 Task: Select Fire TV from Amazon Fire TV. Add to cart Fire TV Cube with Alexa Voice Remote-2. Place order for _x000D_
463 S Clinton St_x000D_
East Orange, New Jersey(NJ), 07018, Cell Number (973) 672-1023
Action: Mouse moved to (21, 87)
Screenshot: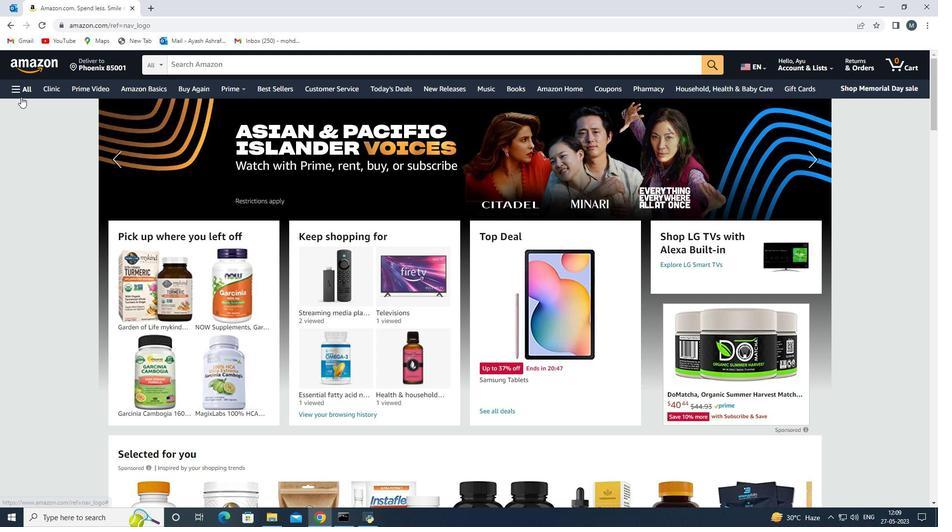 
Action: Mouse pressed left at (21, 87)
Screenshot: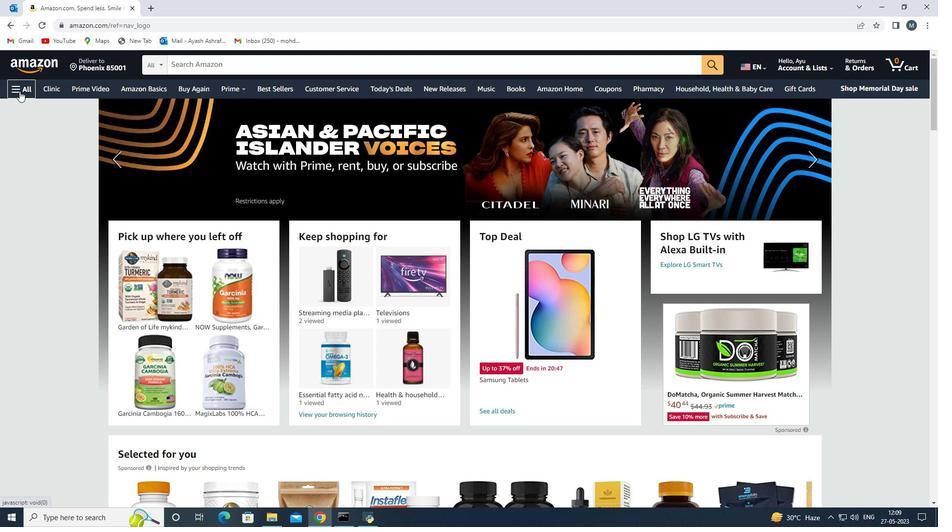 
Action: Mouse moved to (78, 277)
Screenshot: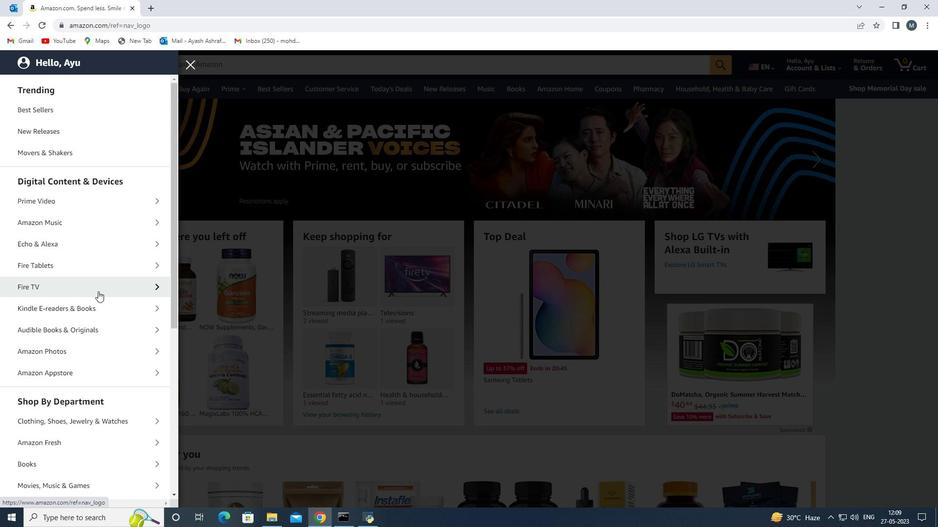 
Action: Mouse scrolled (78, 276) with delta (0, 0)
Screenshot: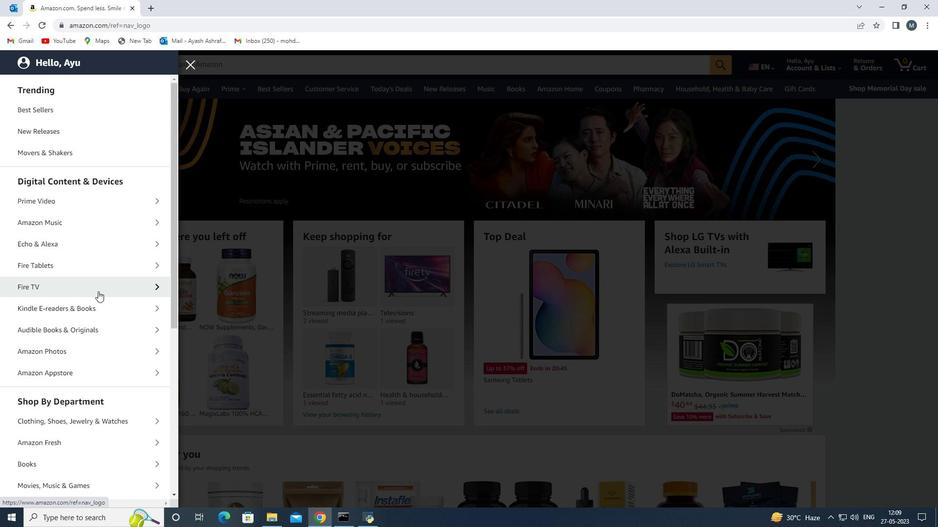
Action: Mouse moved to (101, 235)
Screenshot: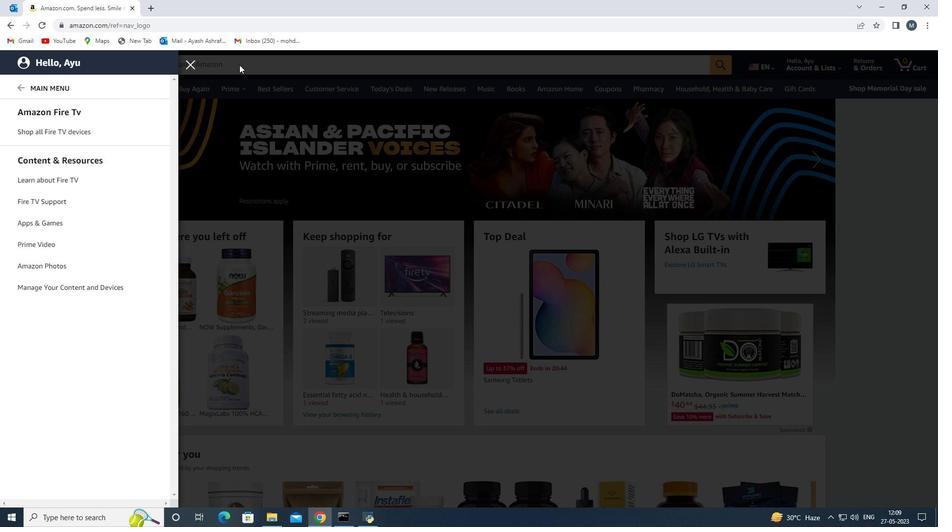 
Action: Mouse pressed left at (101, 235)
Screenshot: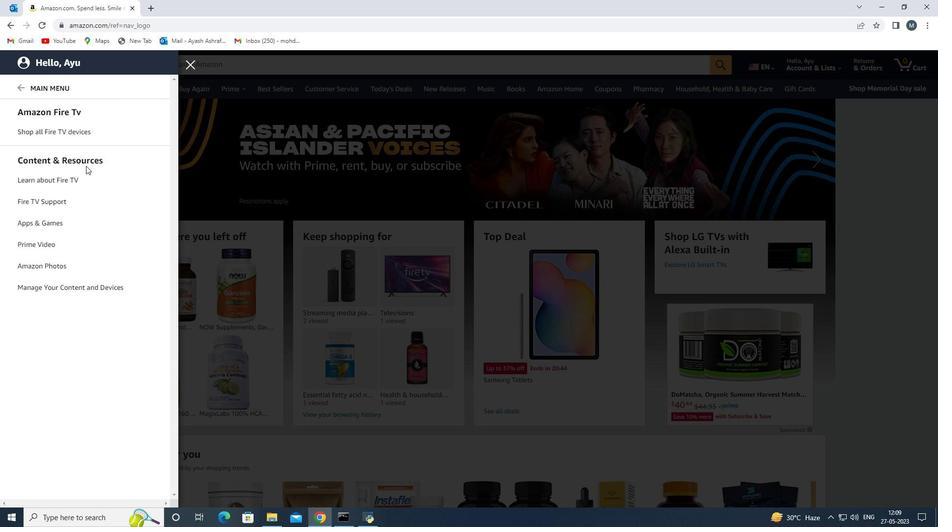
Action: Mouse moved to (122, 134)
Screenshot: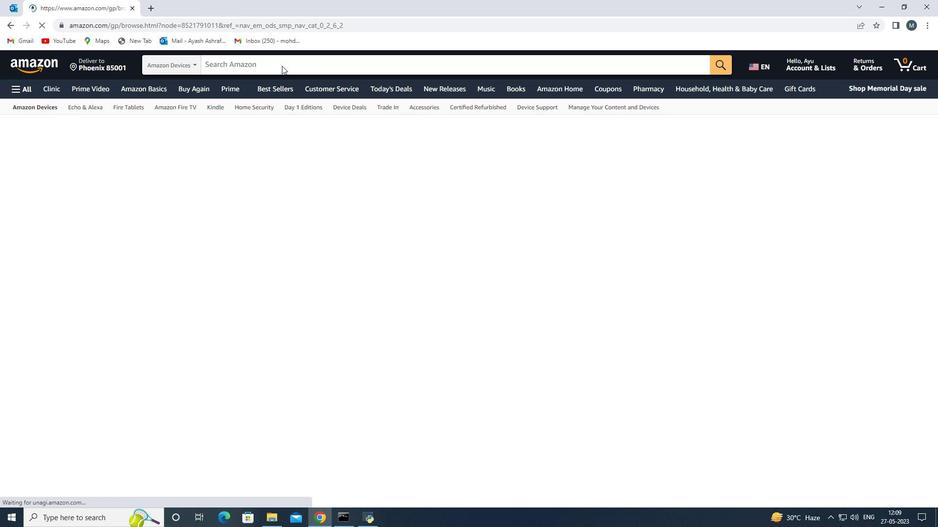 
Action: Mouse pressed left at (122, 134)
Screenshot: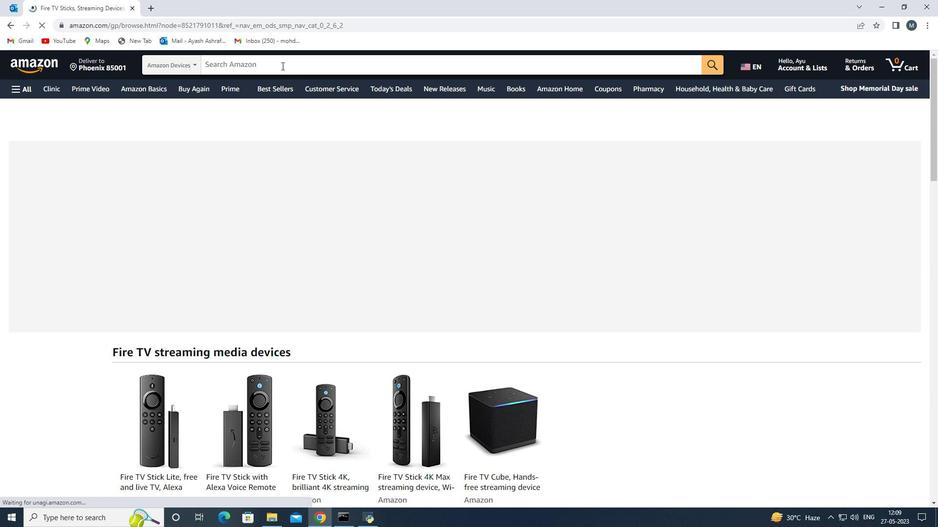 
Action: Mouse moved to (222, 64)
Screenshot: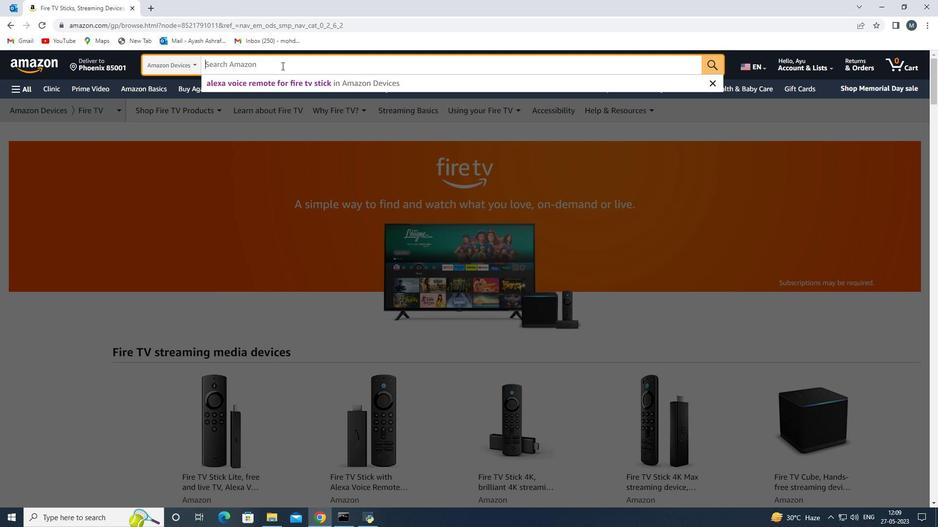 
Action: Mouse pressed left at (222, 64)
Screenshot: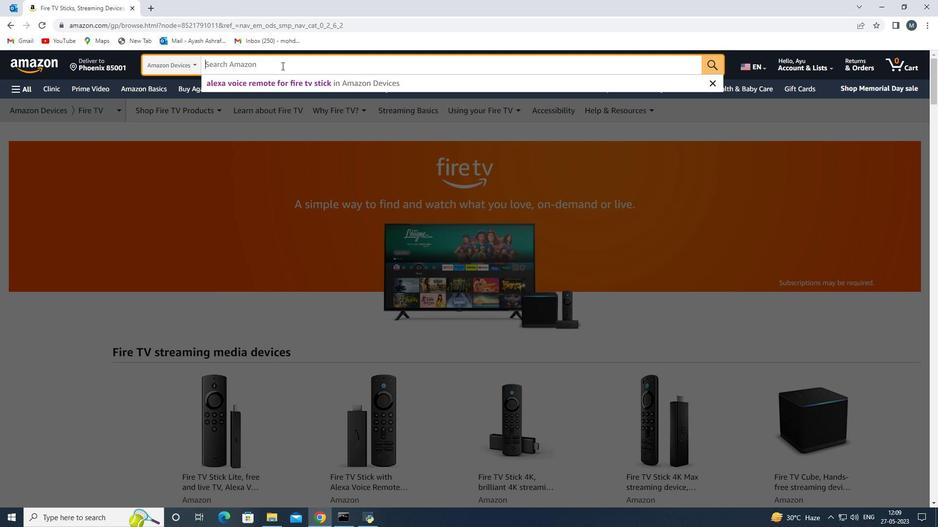 
Action: Mouse moved to (214, 67)
Screenshot: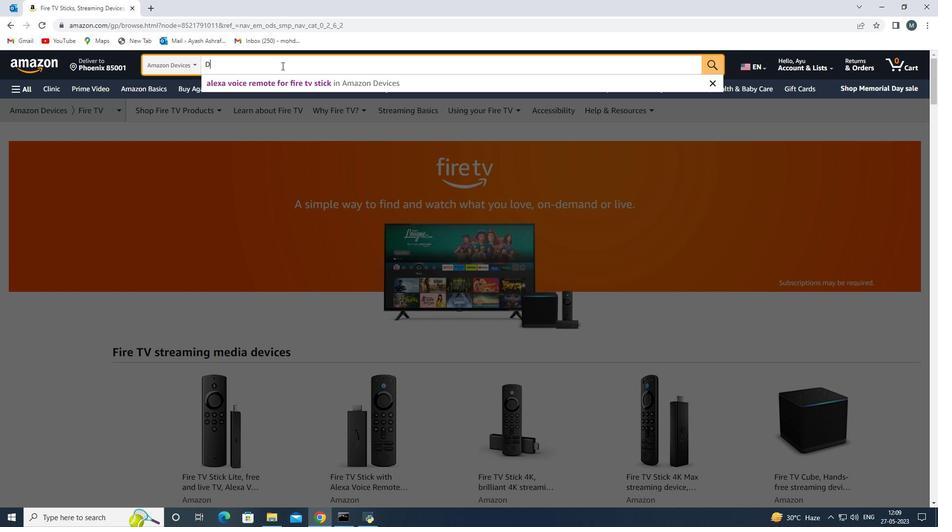 
Action: Key pressed <Key.shift><Key.shift><Key.shift><Key.shift><Key.shift><Key.shift>Fire<Key.space>tv<Key.space>cube<Key.space>with<Key.space>alexa<Key.space>voice<Key.space>remote<Key.space><Key.enter>
Screenshot: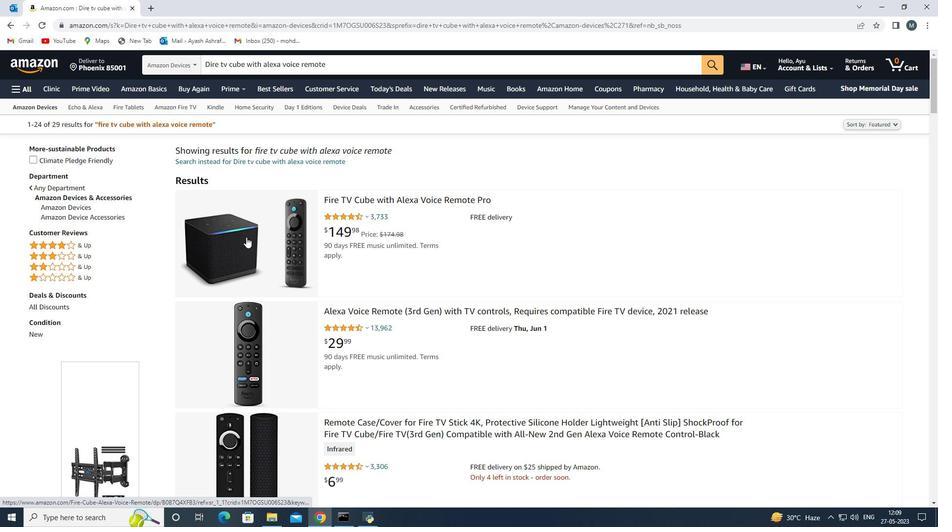 
Action: Mouse moved to (446, 244)
Screenshot: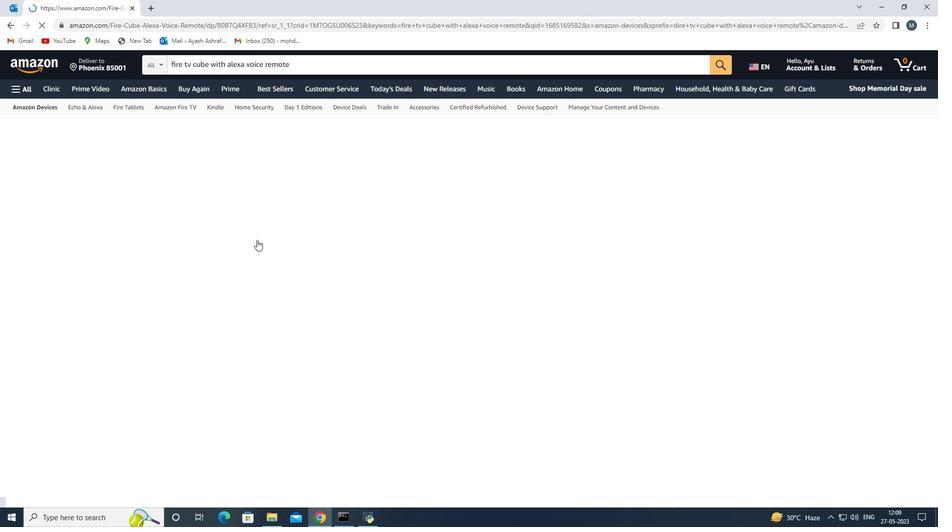 
Action: Mouse pressed left at (446, 244)
Screenshot: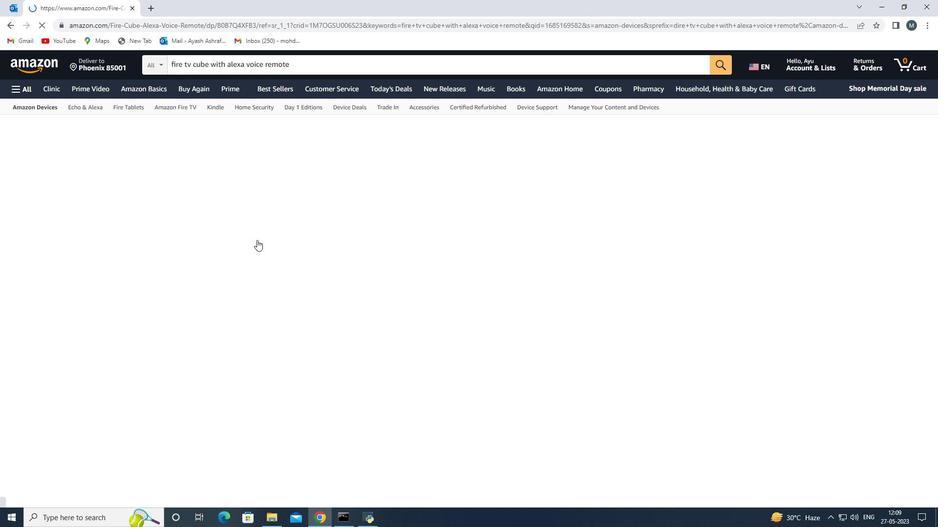 
Action: Mouse moved to (273, 223)
Screenshot: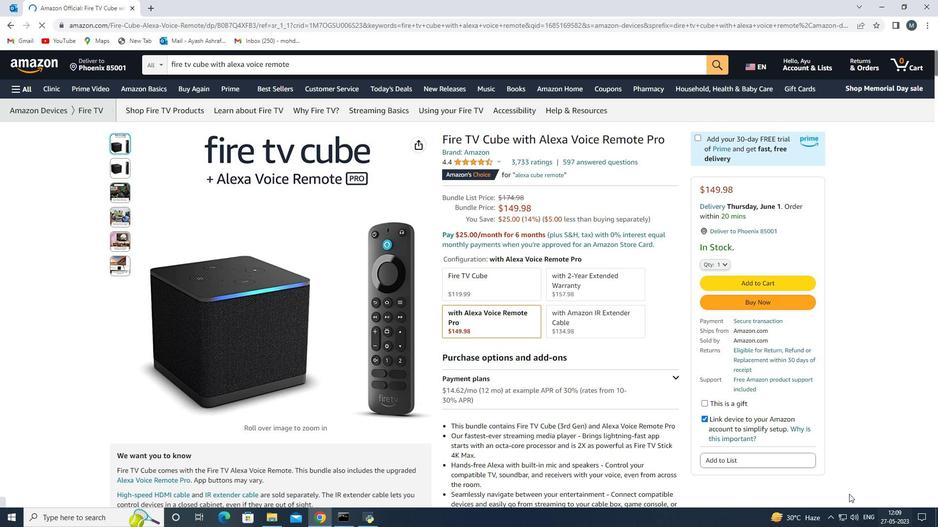 
Action: Mouse pressed left at (273, 223)
Screenshot: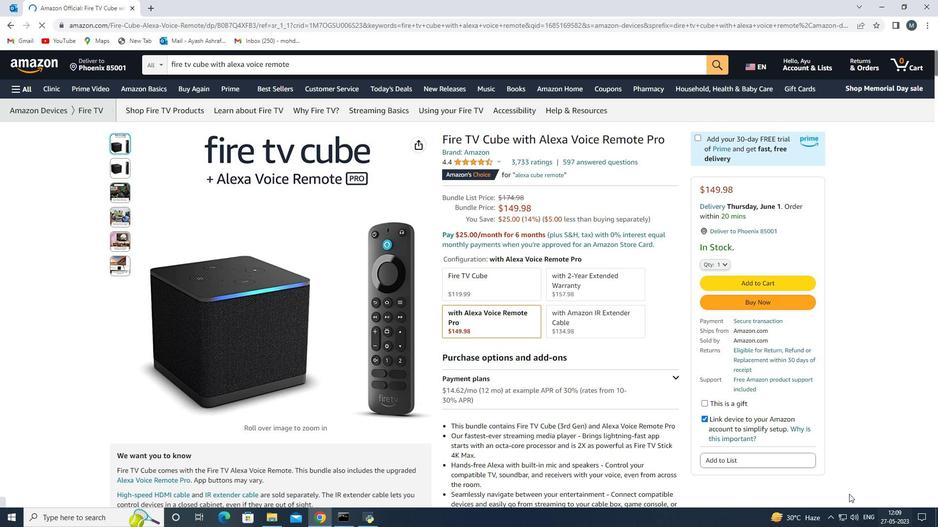 
Action: Mouse moved to (375, 261)
Screenshot: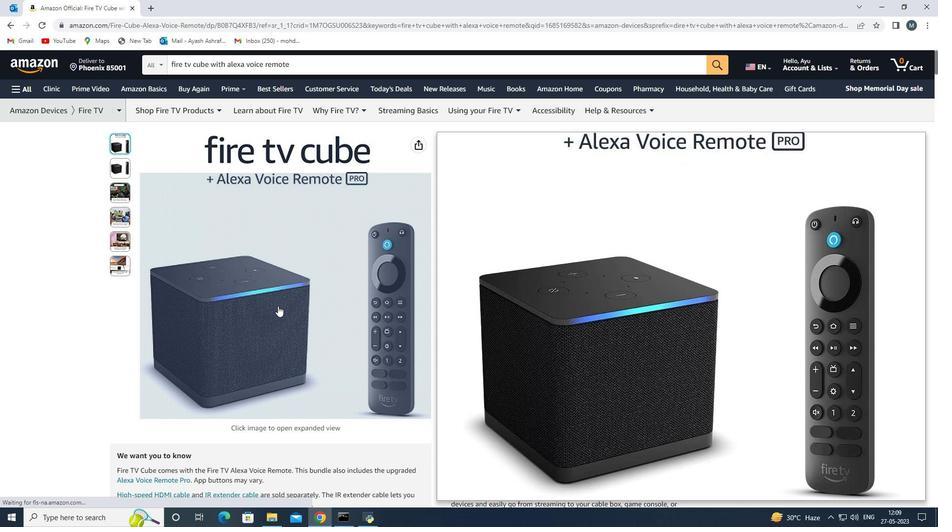 
Action: Mouse scrolled (375, 261) with delta (0, 0)
Screenshot: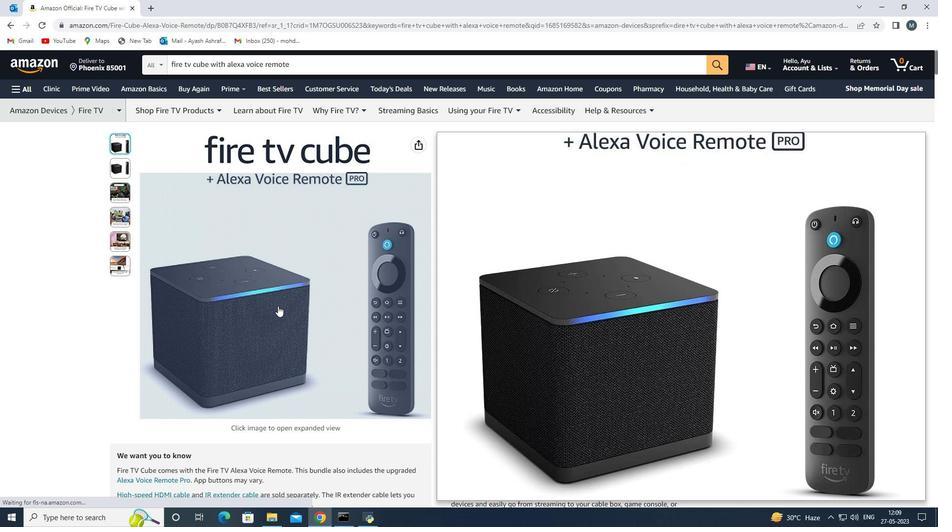 
Action: Mouse scrolled (375, 261) with delta (0, 0)
Screenshot: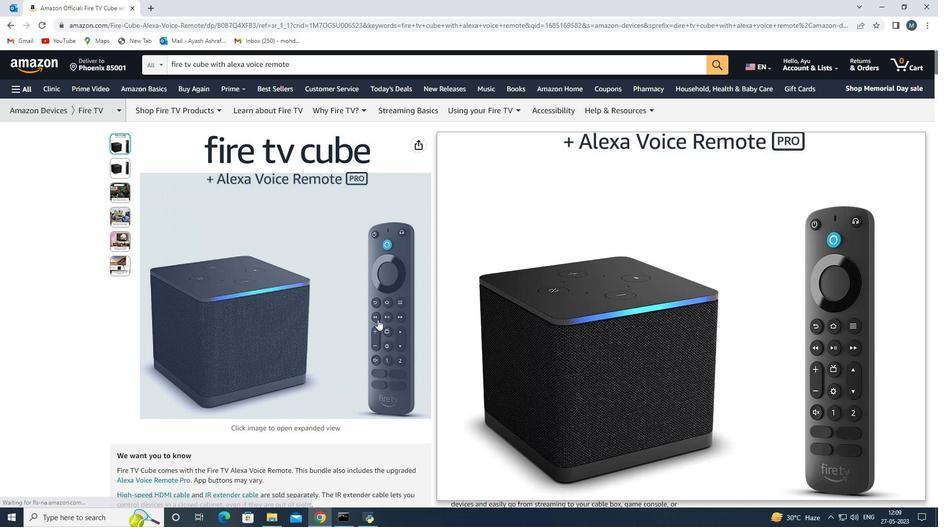 
Action: Mouse moved to (539, 327)
Screenshot: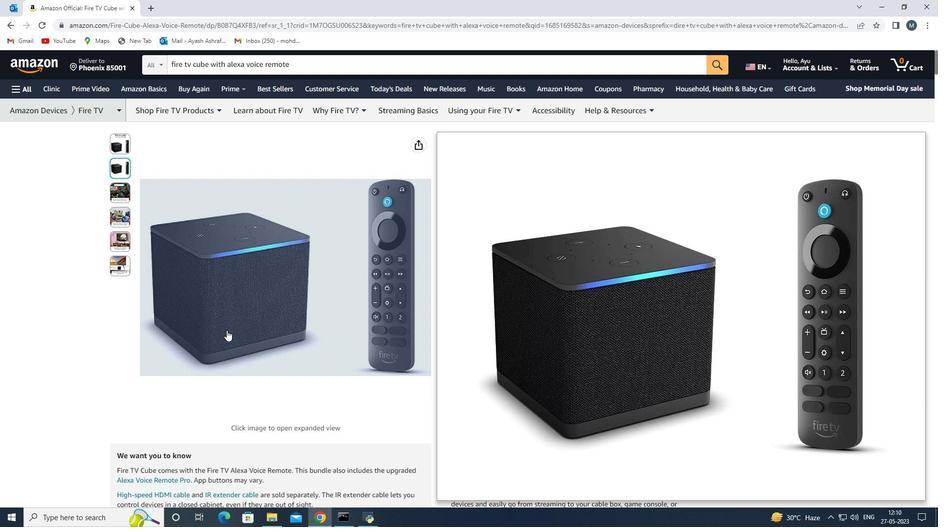 
Action: Mouse scrolled (539, 328) with delta (0, 0)
Screenshot: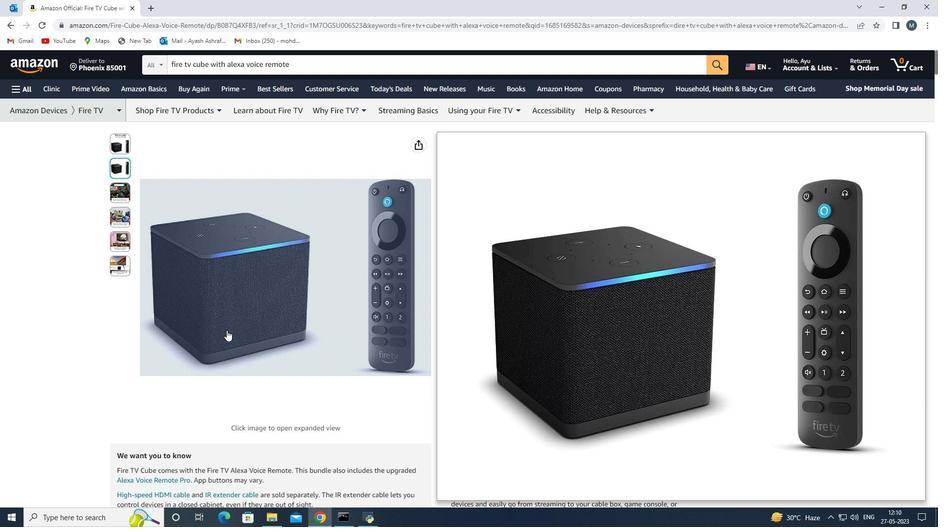 
Action: Mouse scrolled (539, 328) with delta (0, 0)
Screenshot: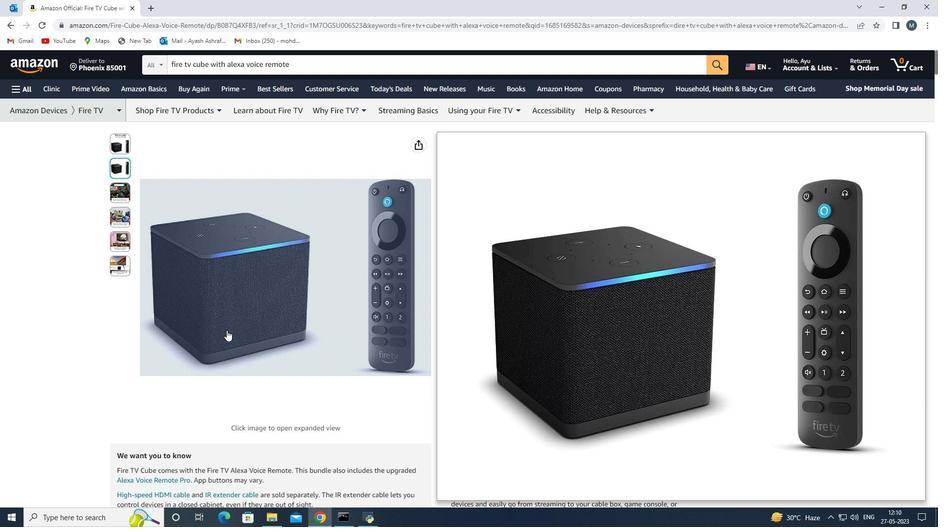 
Action: Mouse scrolled (539, 328) with delta (0, 0)
Screenshot: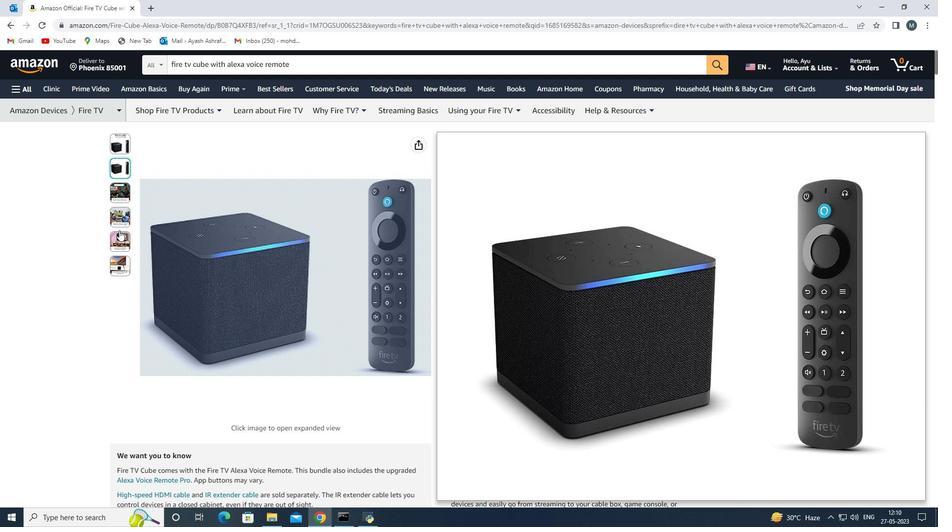 
Action: Mouse moved to (567, 238)
Screenshot: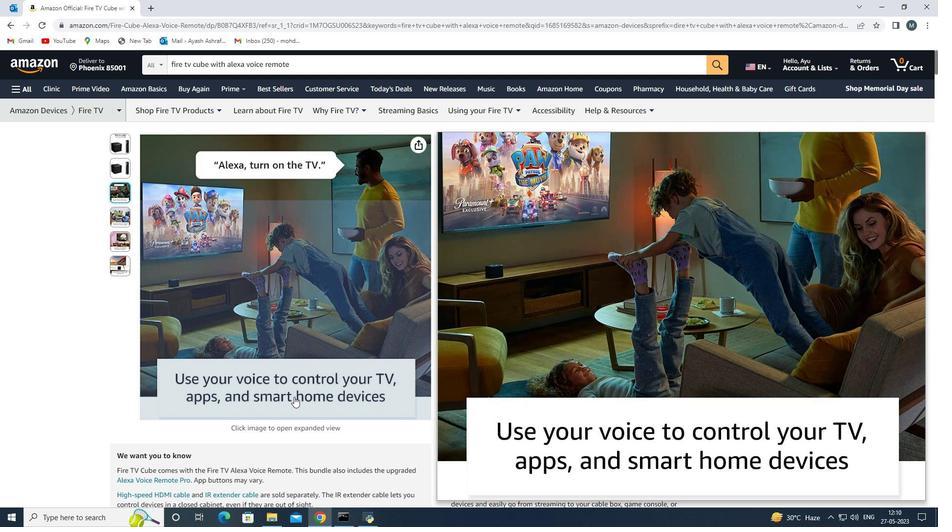 
Action: Mouse scrolled (567, 238) with delta (0, 0)
Screenshot: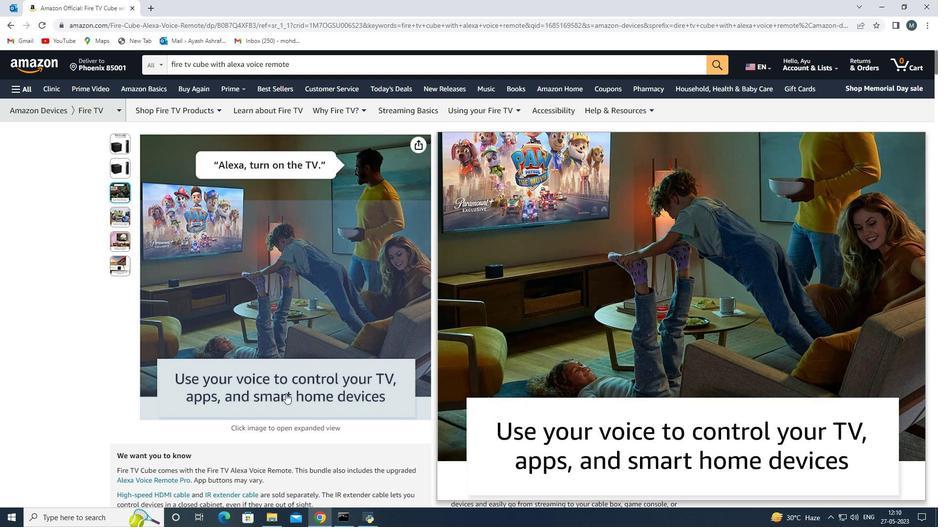 
Action: Mouse moved to (238, 243)
Screenshot: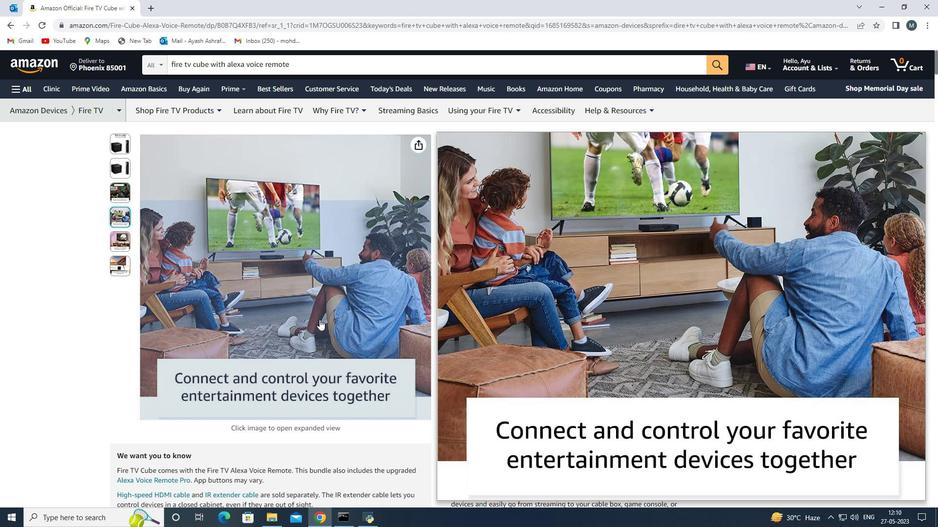
Action: Mouse scrolled (238, 242) with delta (0, 0)
Screenshot: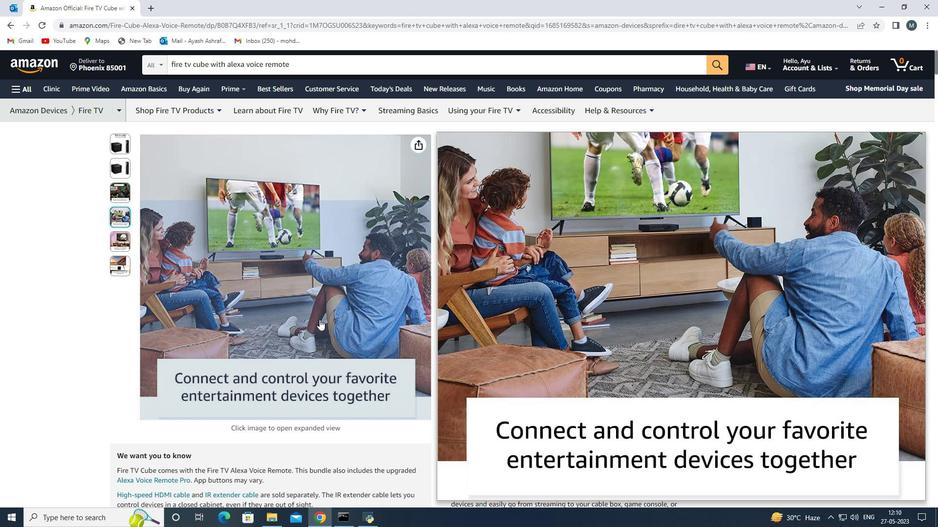
Action: Mouse moved to (239, 243)
Screenshot: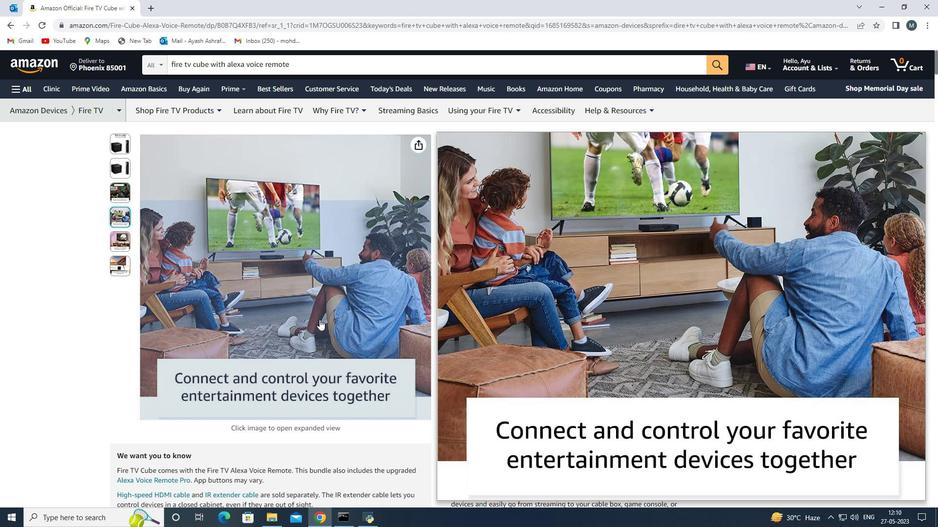 
Action: Mouse scrolled (239, 243) with delta (0, 0)
Screenshot: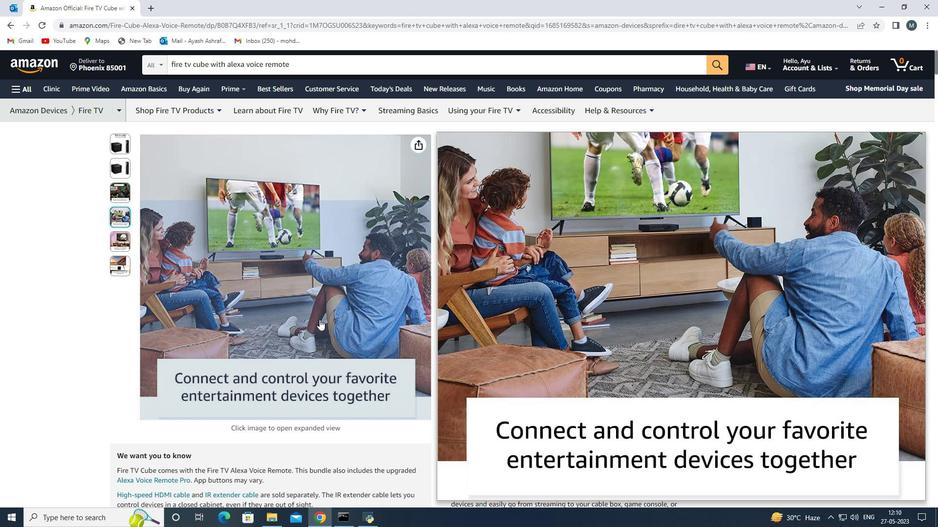 
Action: Mouse moved to (311, 191)
Screenshot: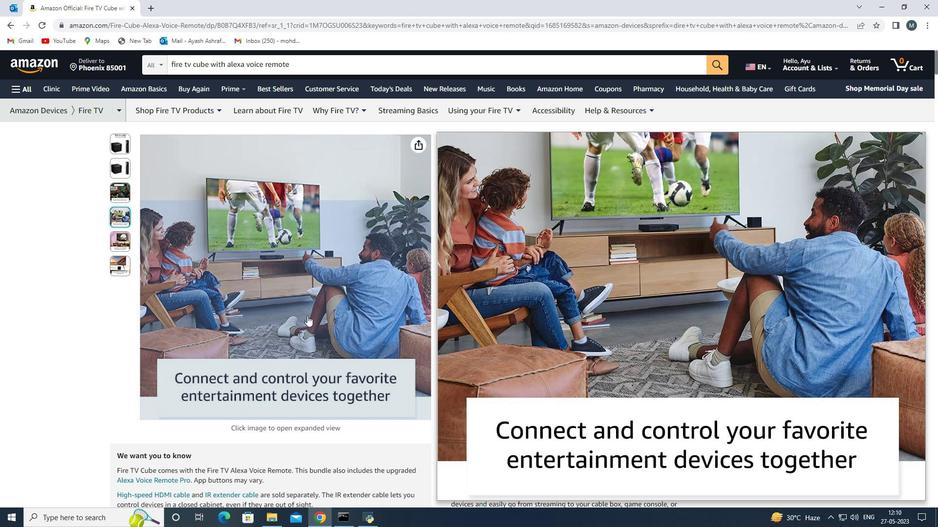 
Action: Mouse scrolled (311, 191) with delta (0, 0)
Screenshot: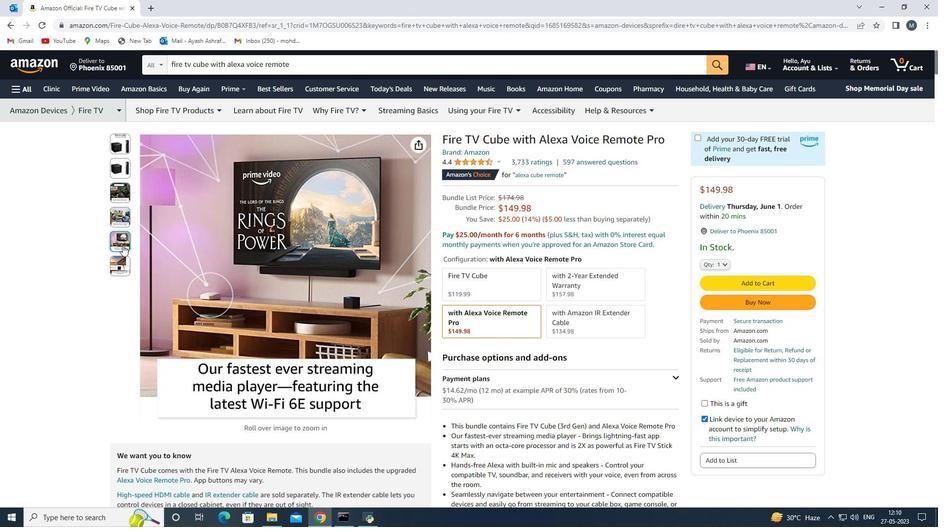 
Action: Mouse moved to (312, 191)
Screenshot: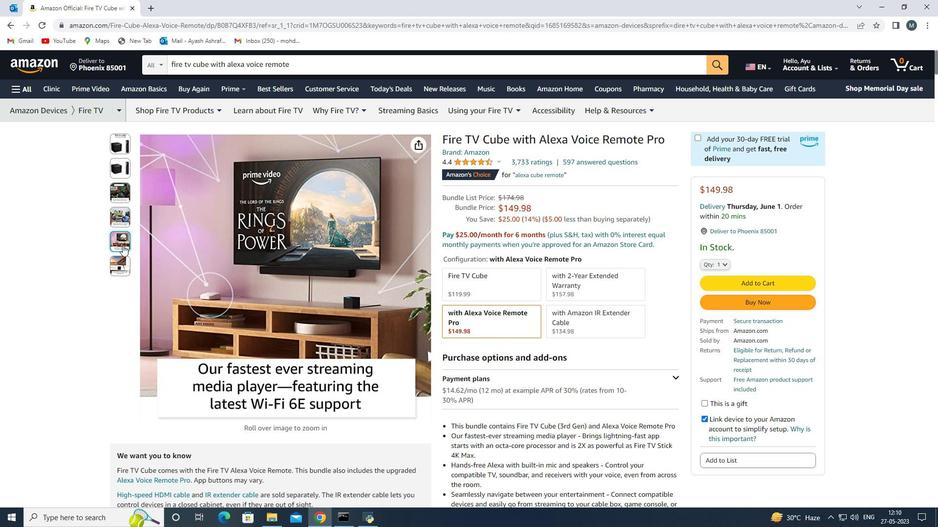 
Action: Mouse scrolled (312, 191) with delta (0, 0)
Screenshot: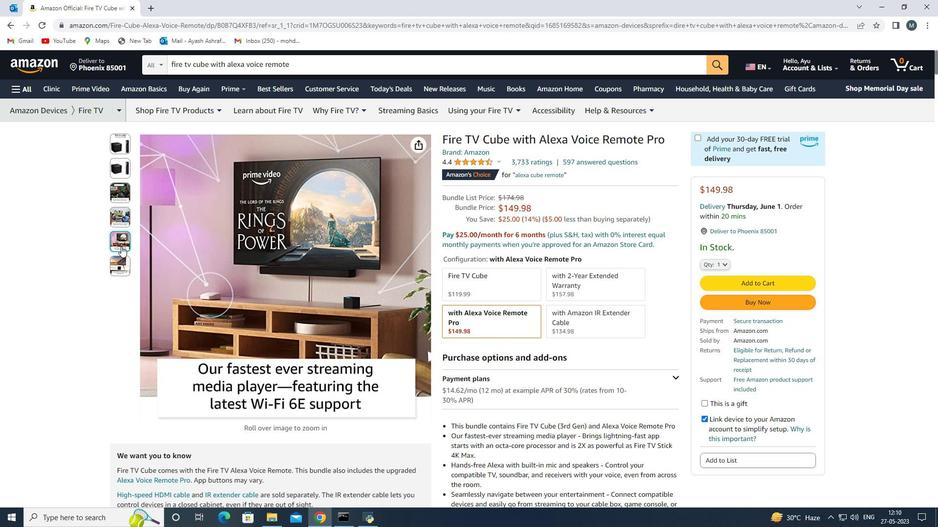 
Action: Mouse scrolled (312, 191) with delta (0, 0)
Screenshot: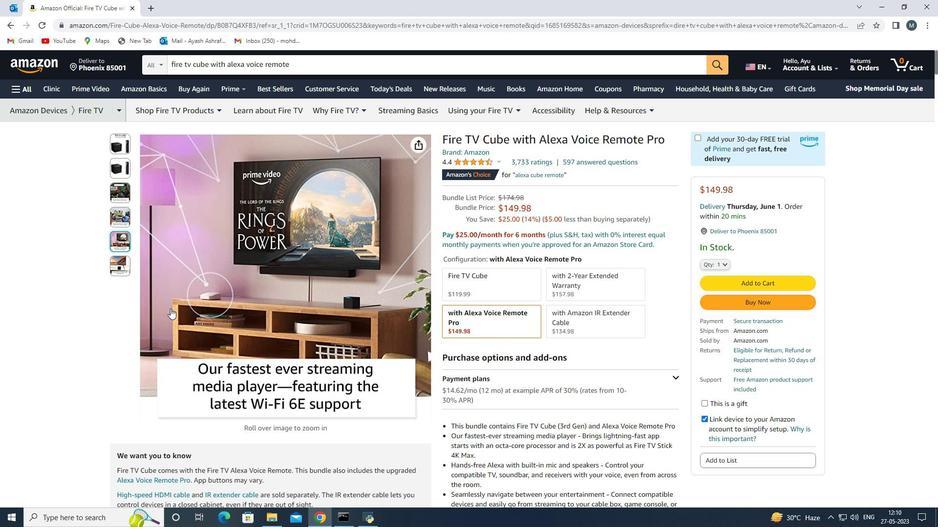 
Action: Mouse moved to (309, 205)
Screenshot: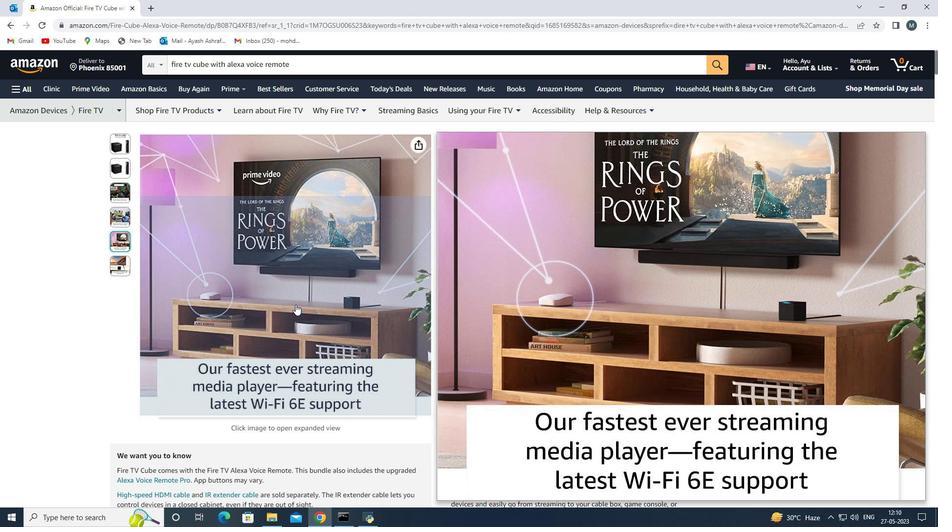
Action: Mouse scrolled (309, 205) with delta (0, 0)
Screenshot: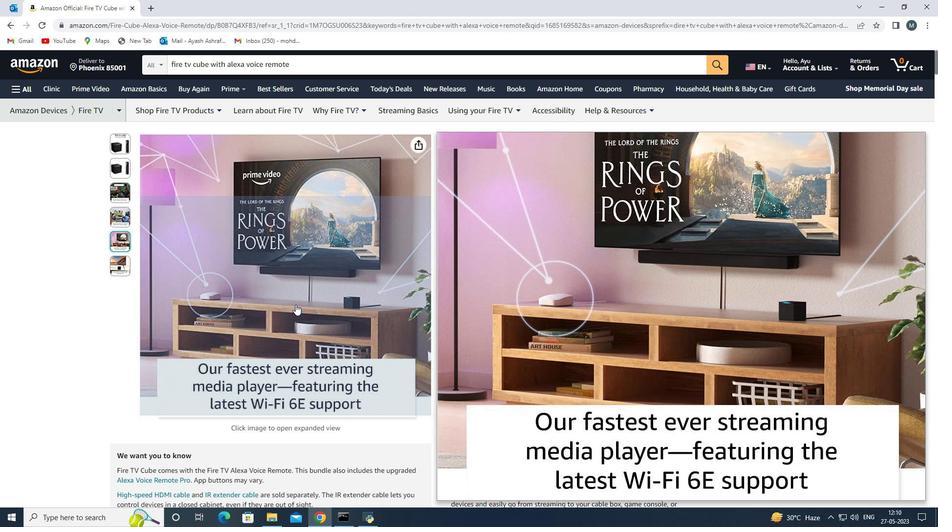 
Action: Mouse moved to (267, 289)
Screenshot: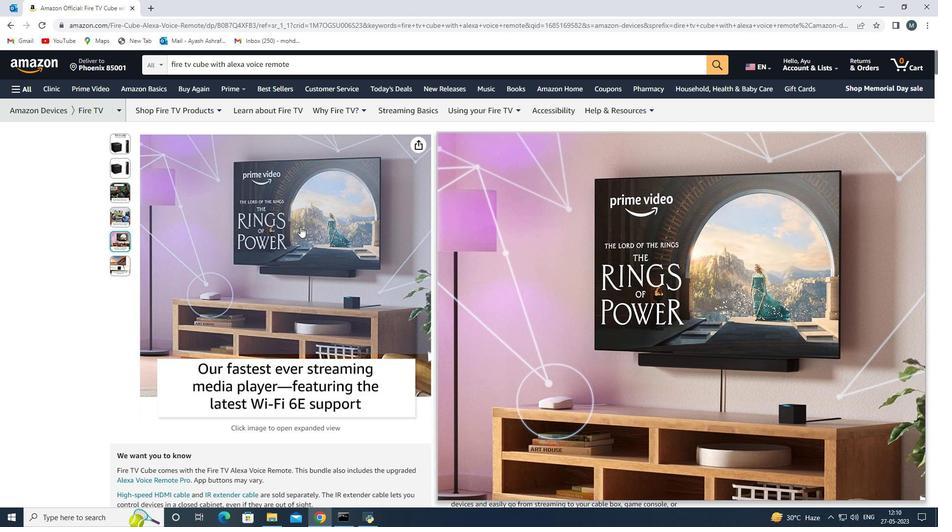 
Action: Mouse scrolled (267, 289) with delta (0, 0)
Screenshot: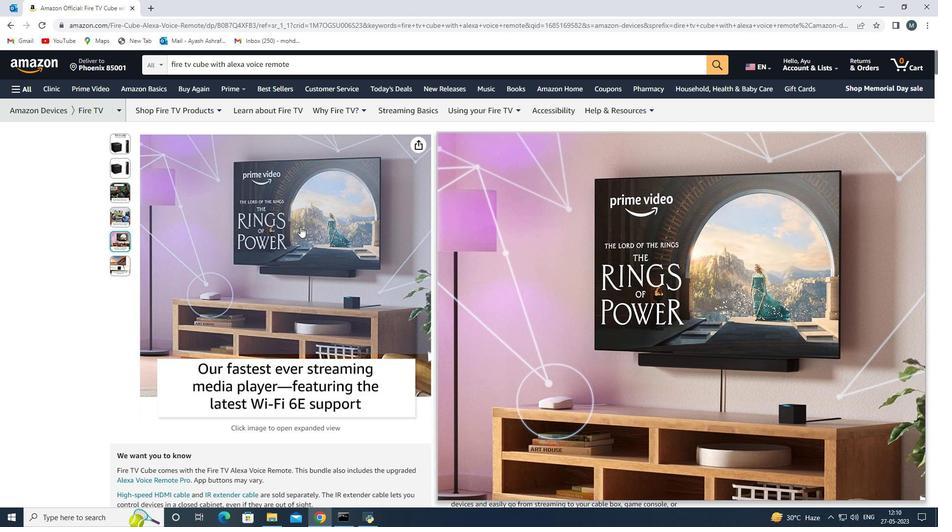 
Action: Mouse moved to (265, 295)
Screenshot: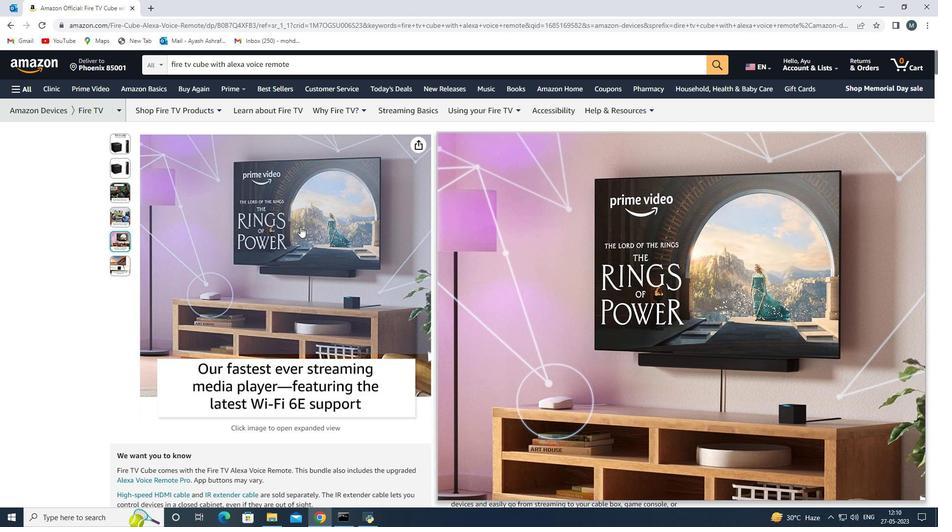 
Action: Mouse scrolled (265, 294) with delta (0, 0)
Screenshot: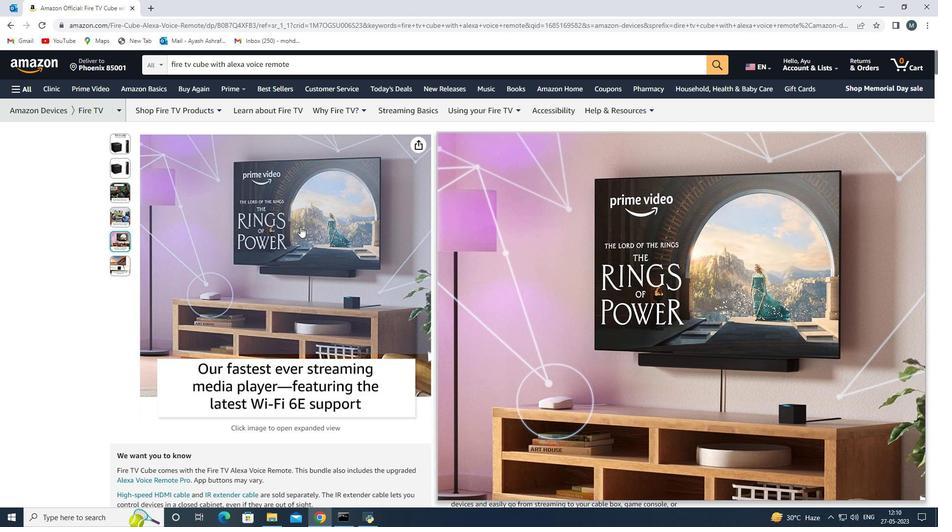 
Action: Mouse moved to (631, 279)
Screenshot: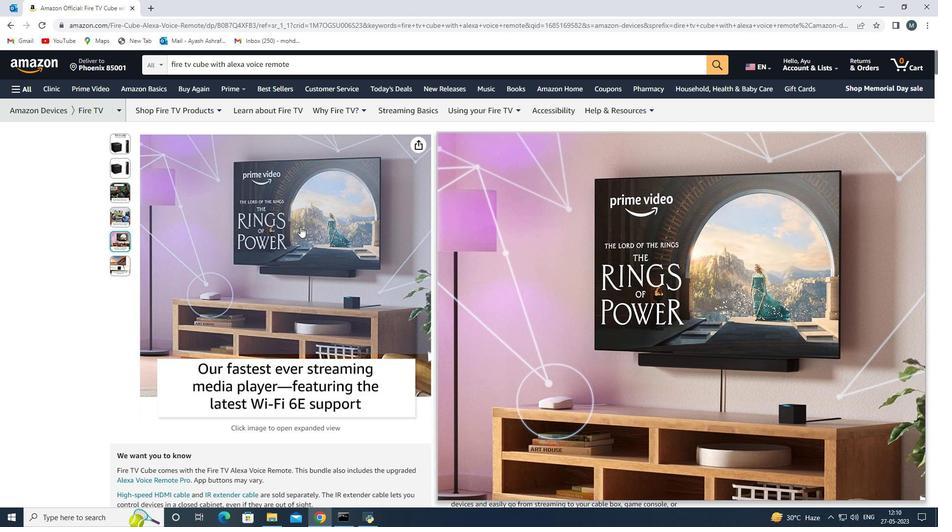 
Action: Mouse scrolled (631, 280) with delta (0, 0)
Screenshot: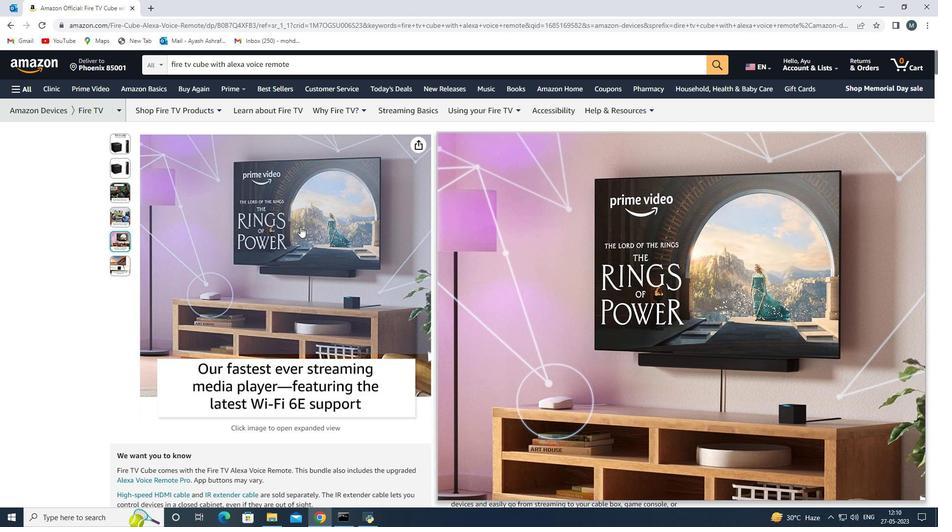 
Action: Mouse scrolled (631, 280) with delta (0, 0)
Screenshot: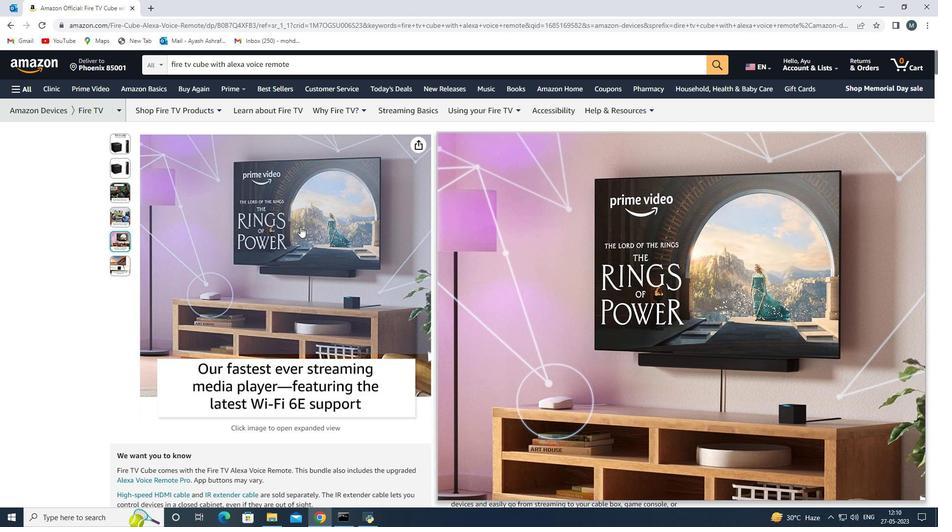 
Action: Mouse scrolled (631, 280) with delta (0, 0)
Screenshot: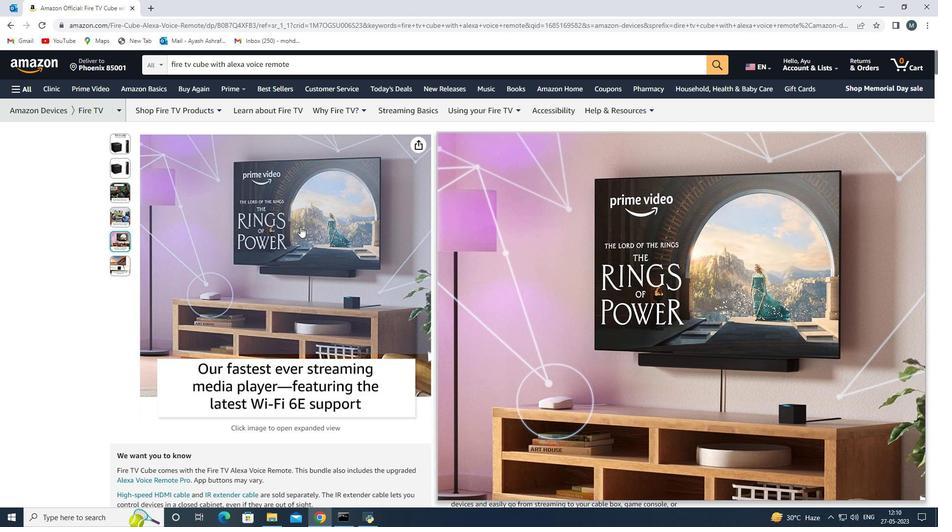 
Action: Mouse scrolled (631, 280) with delta (0, 0)
Screenshot: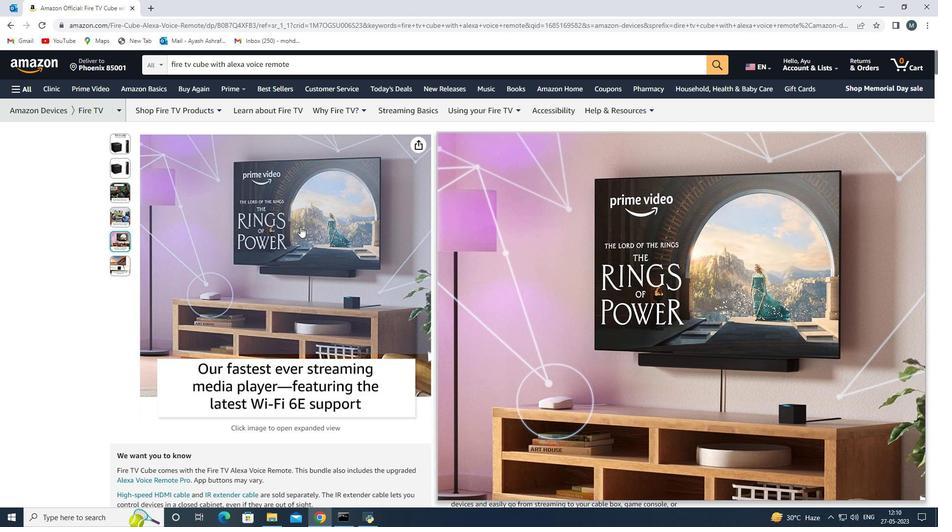 
Action: Mouse moved to (535, 279)
Screenshot: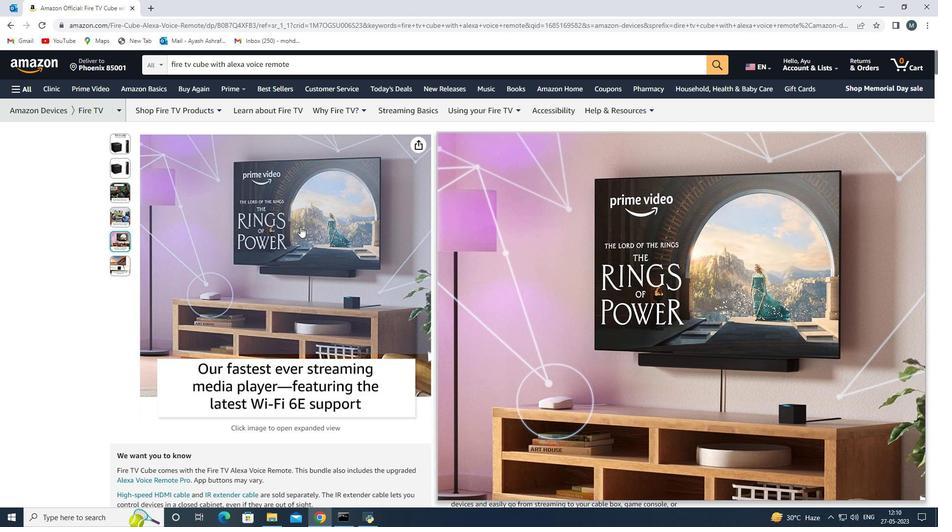 
Action: Mouse scrolled (535, 279) with delta (0, 0)
Screenshot: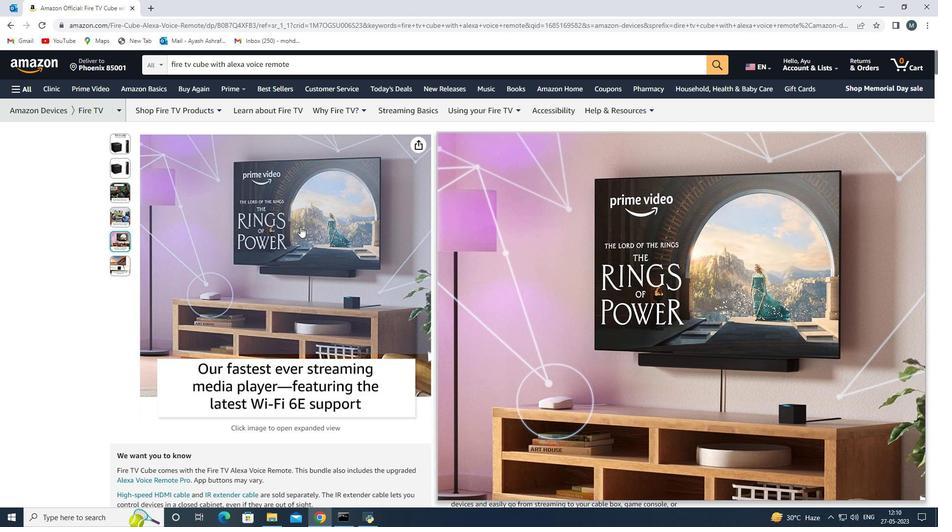 
Action: Mouse moved to (533, 277)
Screenshot: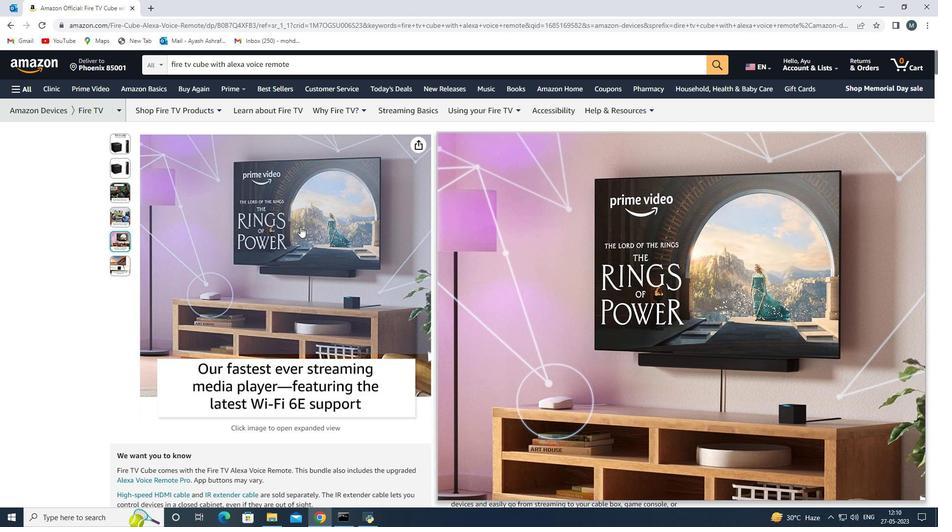 
Action: Mouse scrolled (533, 278) with delta (0, 0)
Screenshot: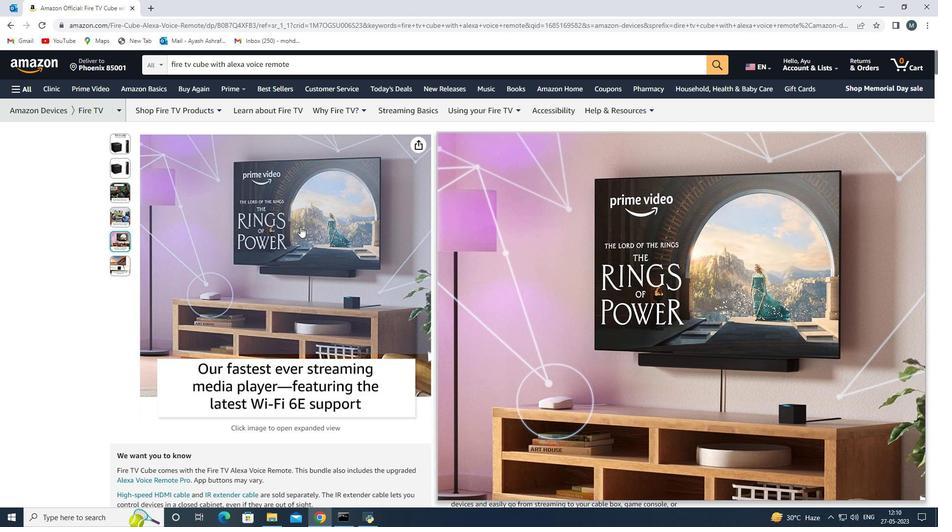 
Action: Mouse moved to (533, 277)
Screenshot: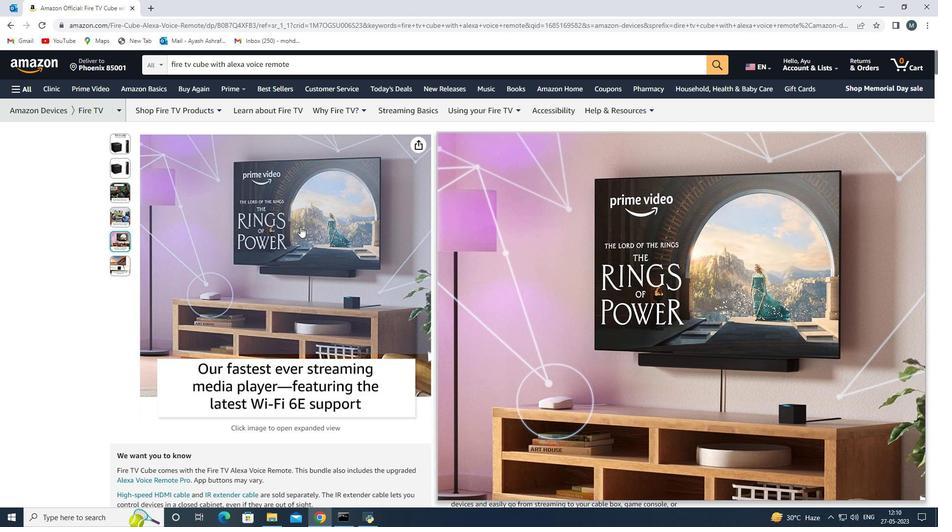
Action: Mouse scrolled (533, 278) with delta (0, 0)
Screenshot: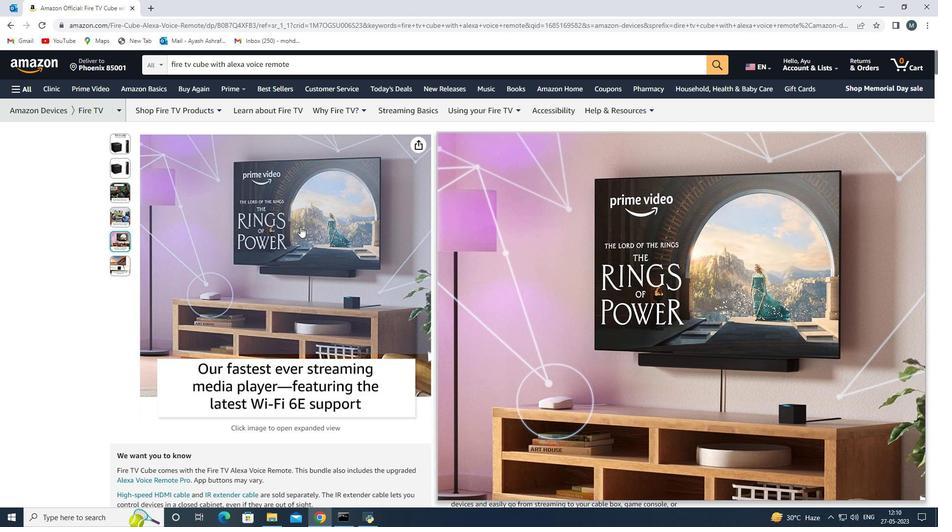 
Action: Mouse moved to (547, 252)
Screenshot: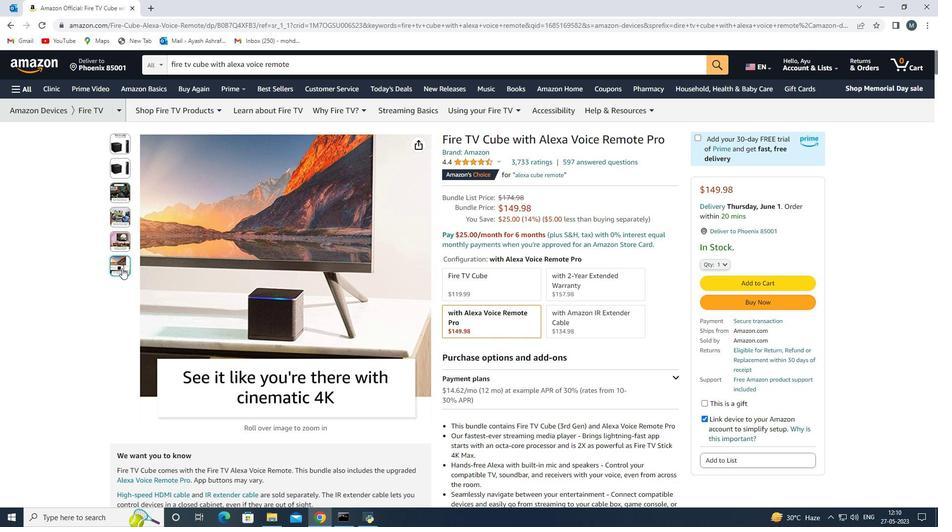 
Action: Mouse scrolled (547, 251) with delta (0, 0)
Screenshot: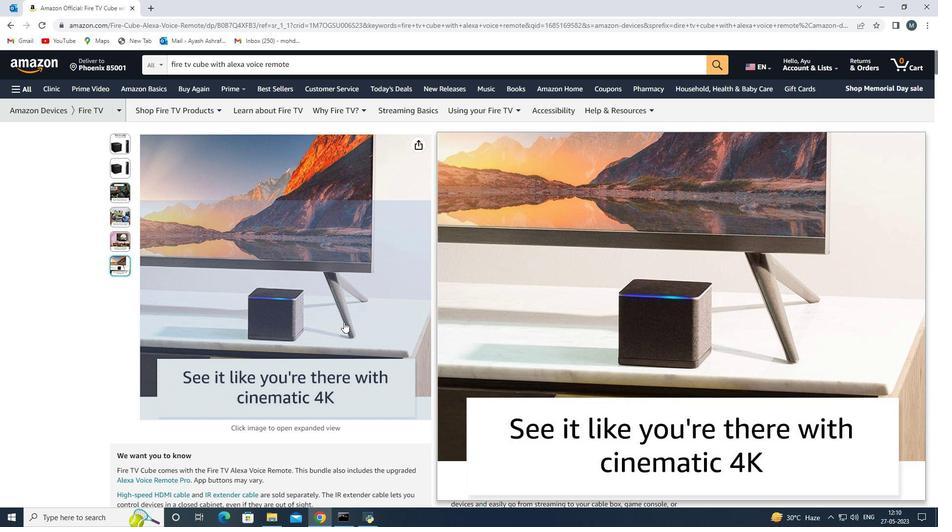 
Action: Mouse moved to (511, 276)
Screenshot: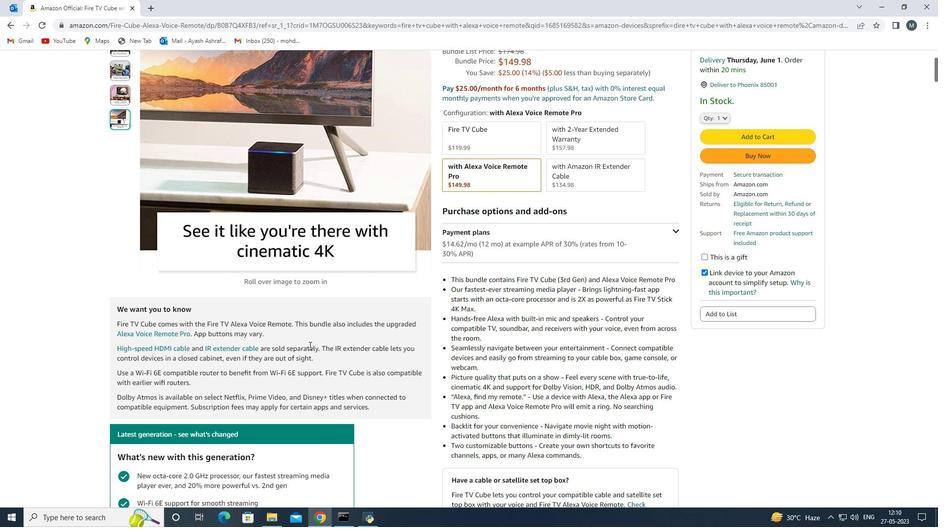 
Action: Mouse scrolled (511, 275) with delta (0, 0)
Screenshot: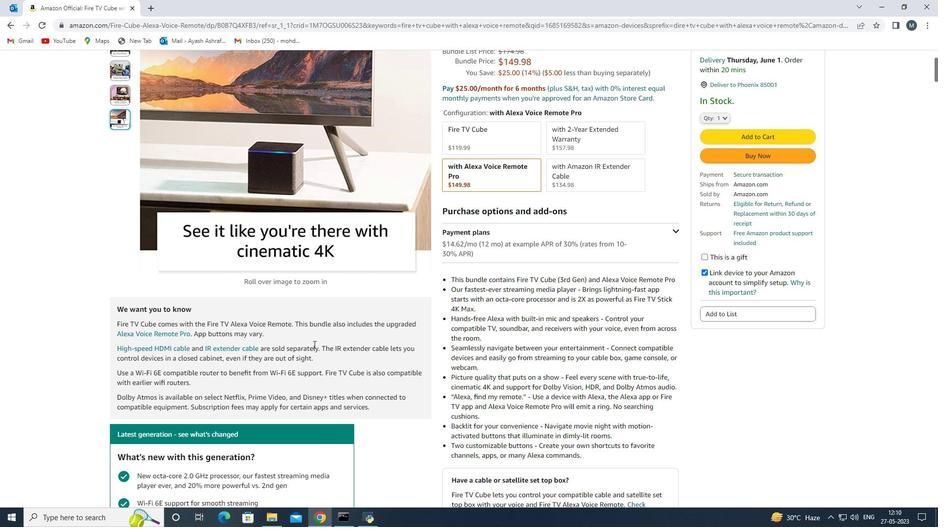 
Action: Mouse moved to (508, 280)
Screenshot: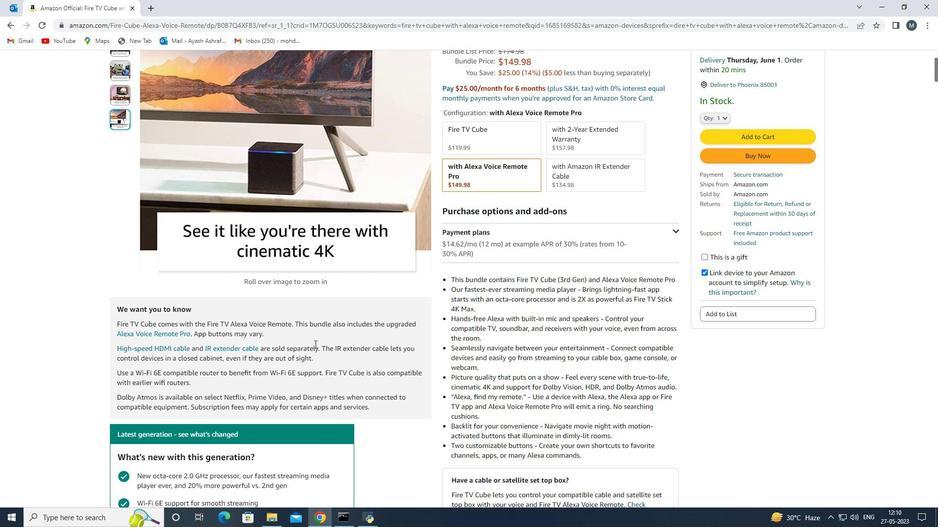 
Action: Mouse scrolled (508, 279) with delta (0, 0)
Screenshot: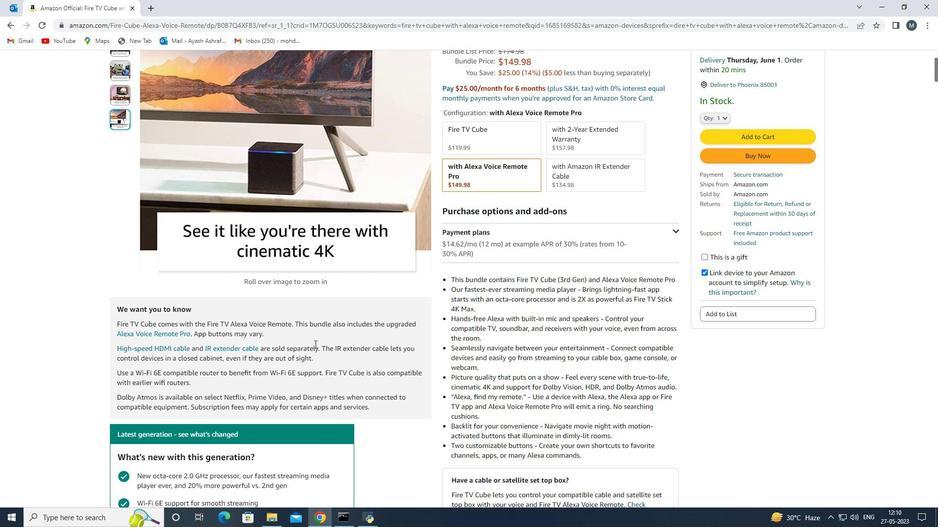
Action: Mouse moved to (451, 281)
Screenshot: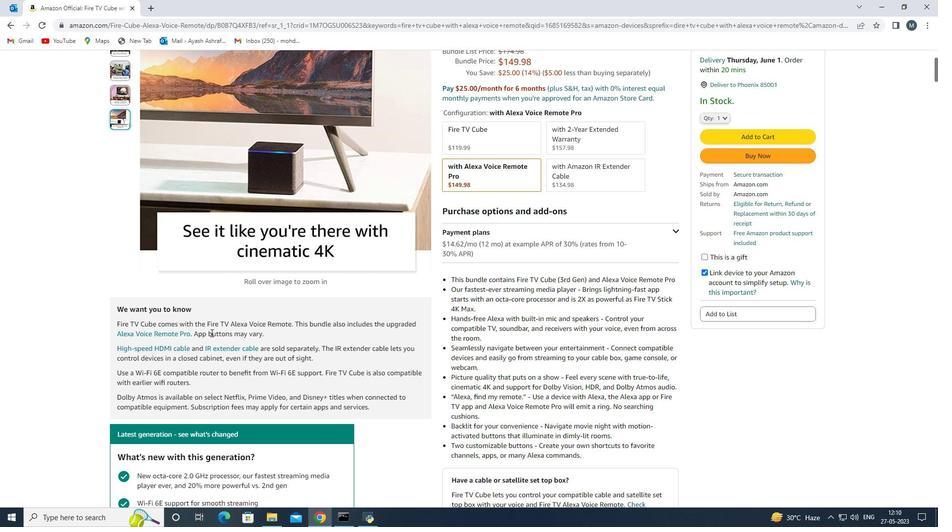 
Action: Mouse pressed left at (451, 281)
Screenshot: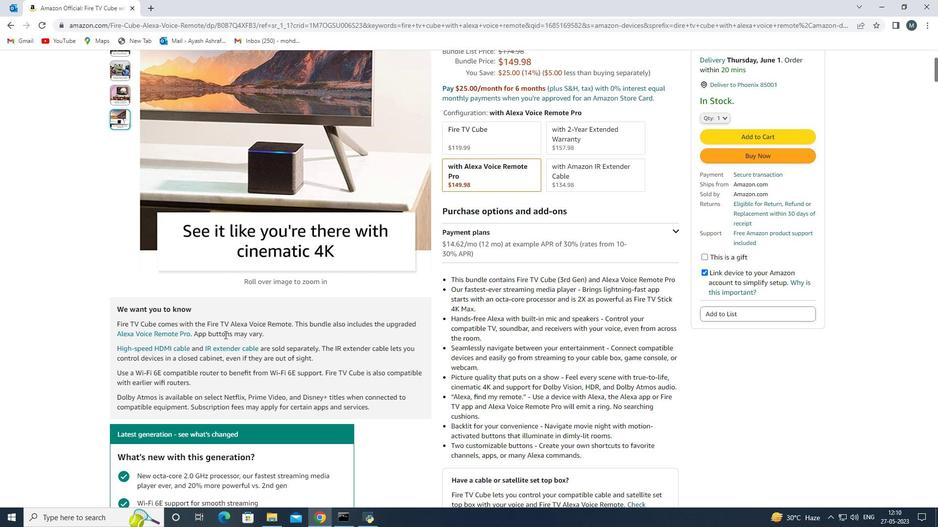 
Action: Mouse moved to (663, 292)
Screenshot: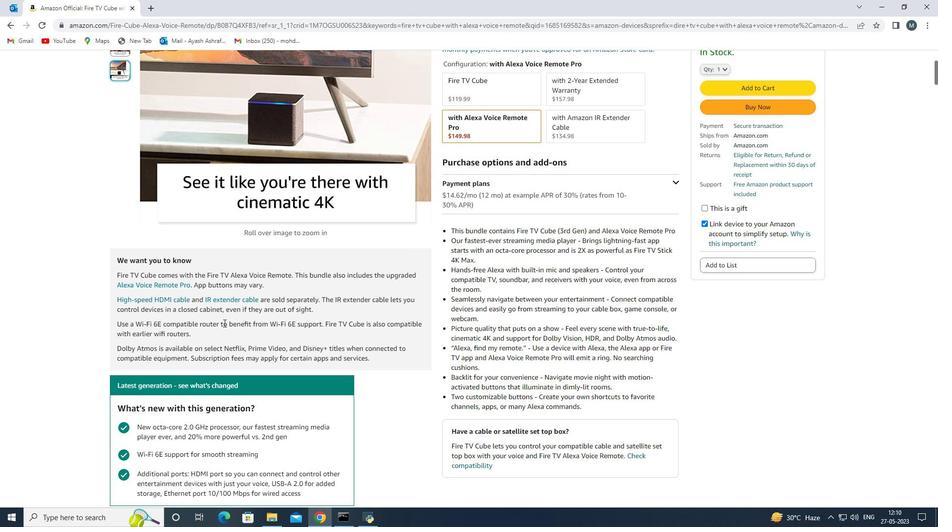 
Action: Mouse pressed left at (663, 292)
Screenshot: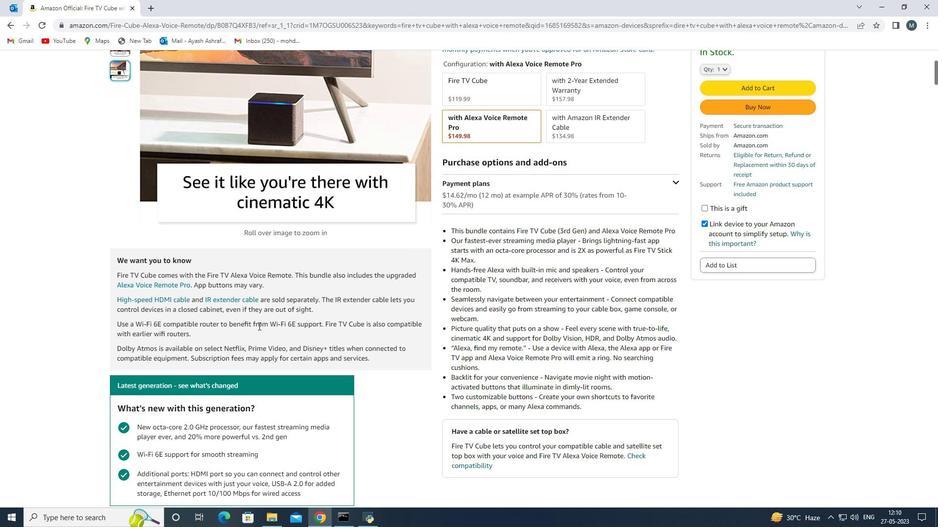 
Action: Mouse moved to (577, 293)
Screenshot: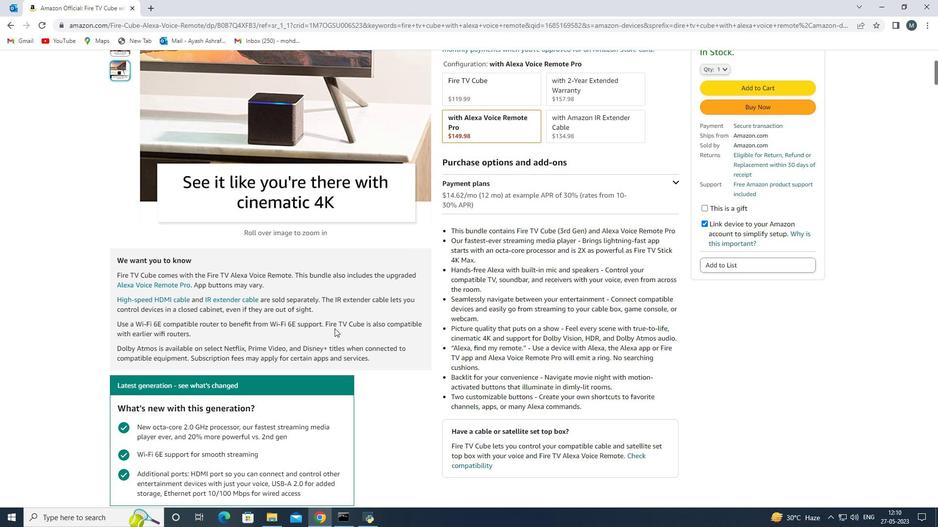 
Action: Mouse scrolled (577, 293) with delta (0, 0)
Screenshot: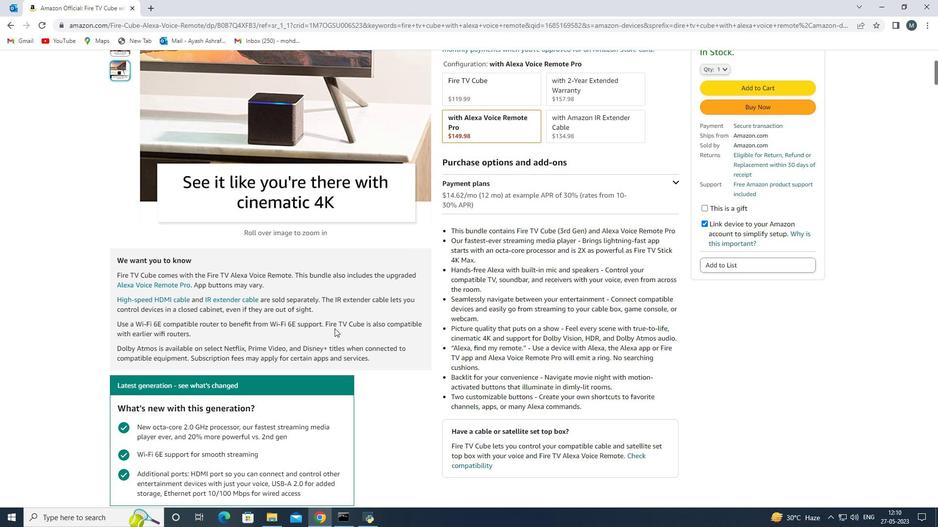
Action: Mouse moved to (449, 254)
Screenshot: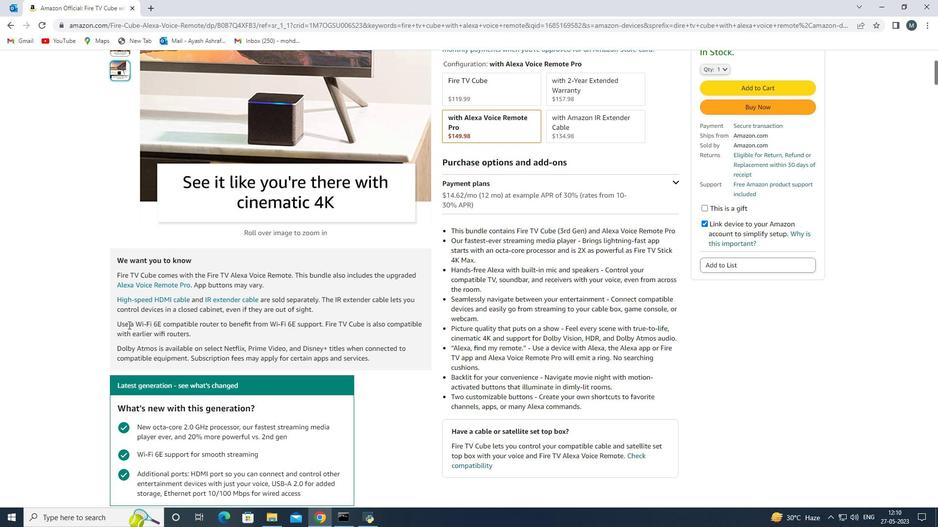 
Action: Mouse pressed left at (449, 254)
Screenshot: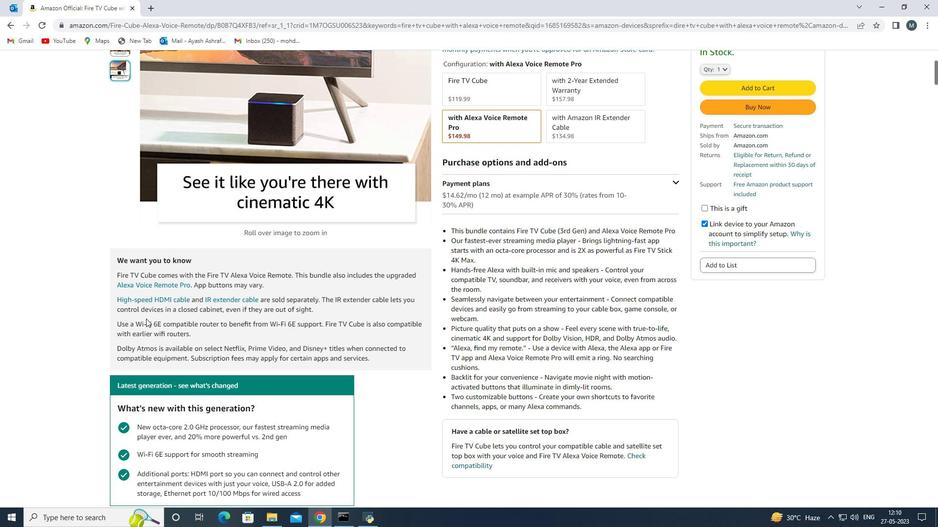 
Action: Mouse moved to (518, 265)
Screenshot: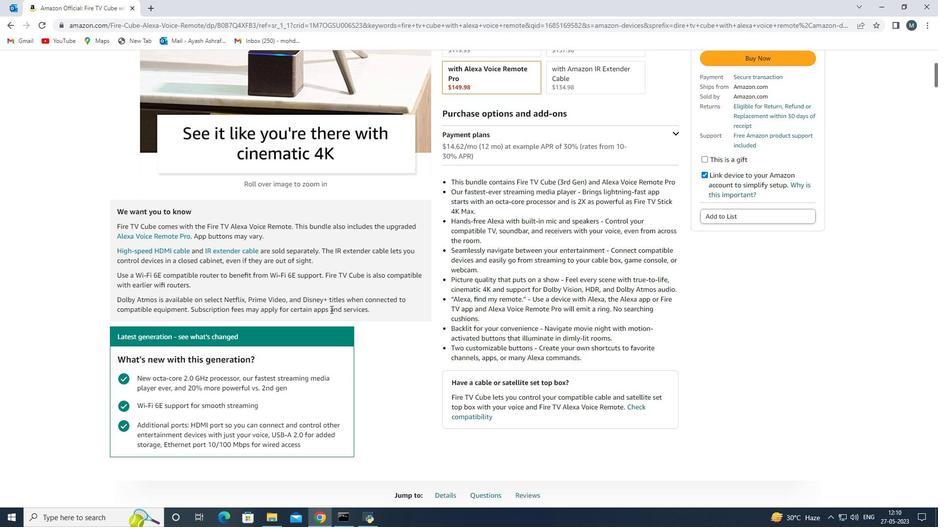 
Action: Mouse pressed left at (518, 265)
Screenshot: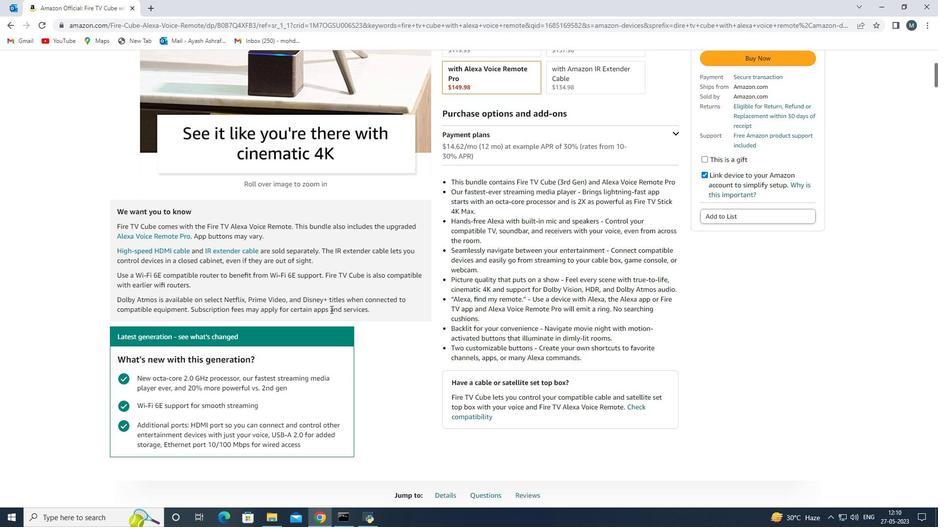 
Action: Mouse moved to (516, 262)
Screenshot: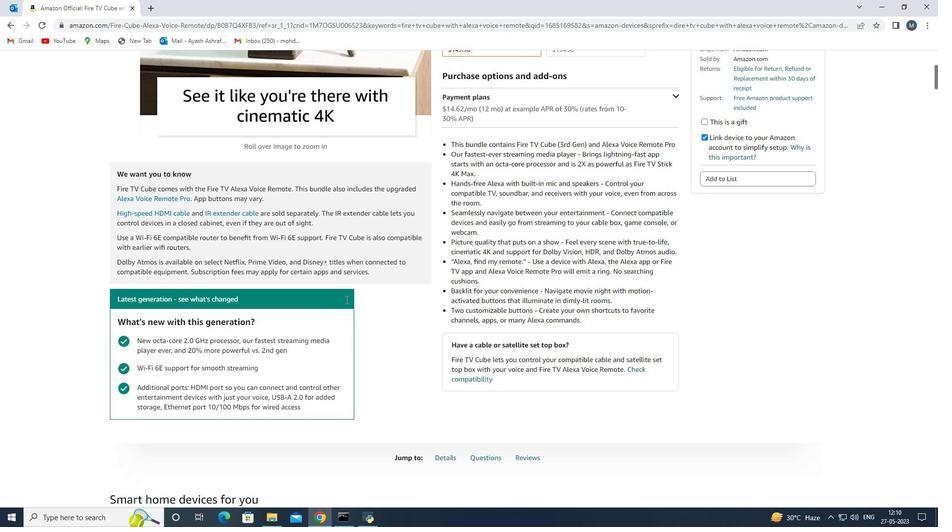 
Action: Mouse scrolled (516, 261) with delta (0, 0)
Screenshot: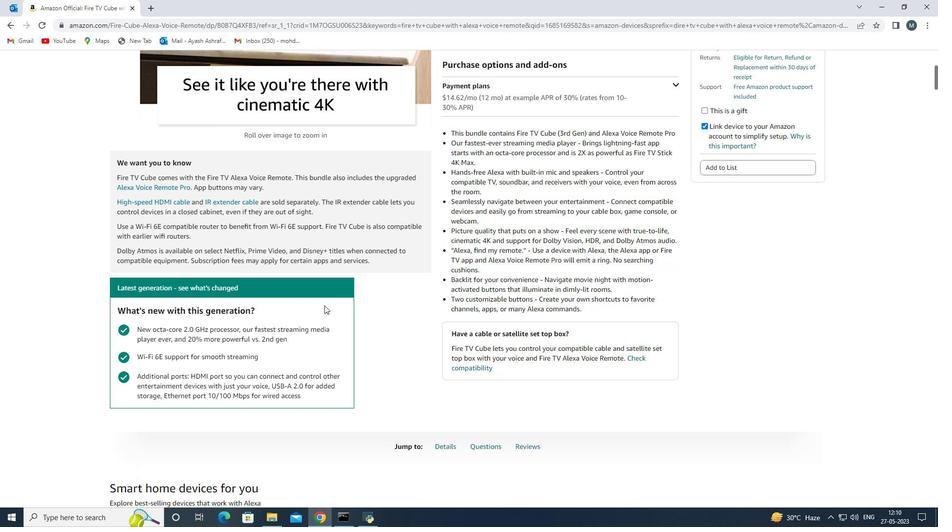 
Action: Mouse moved to (451, 224)
Screenshot: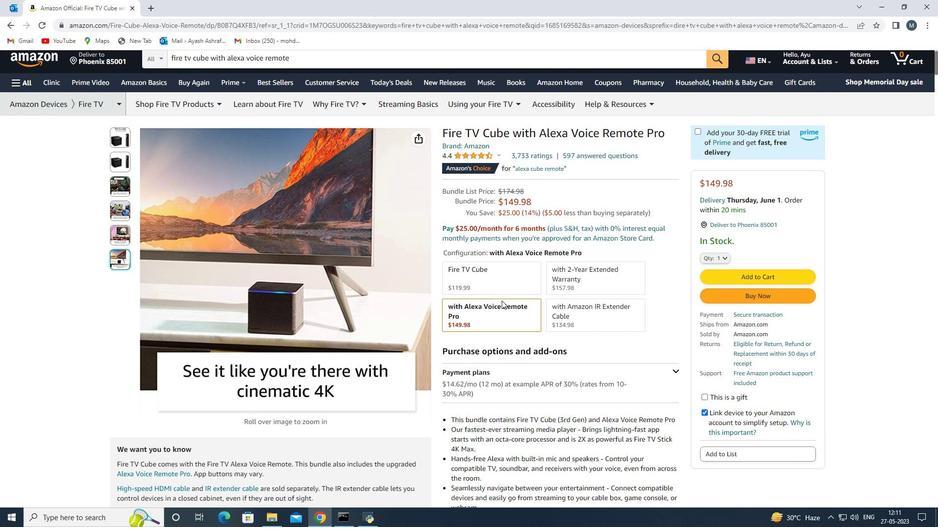 
Action: Mouse pressed left at (451, 224)
Screenshot: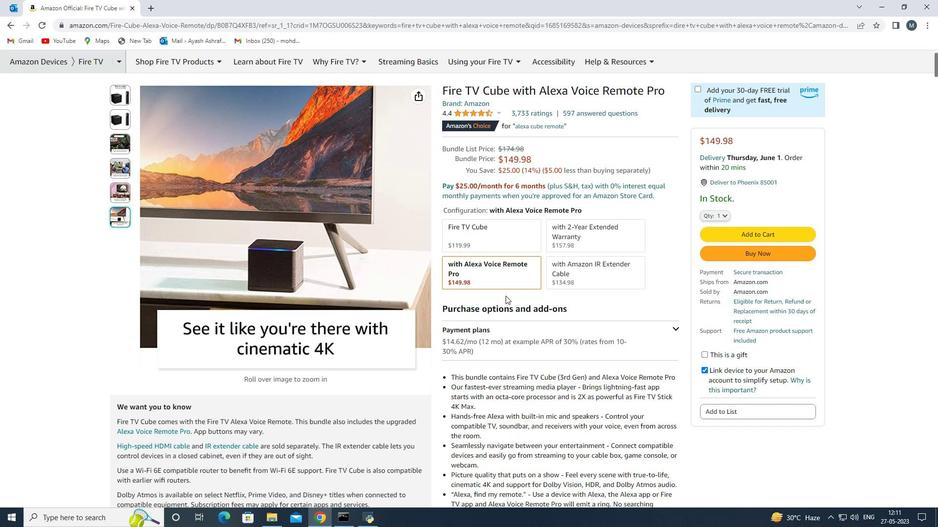 
Action: Mouse moved to (490, 243)
Screenshot: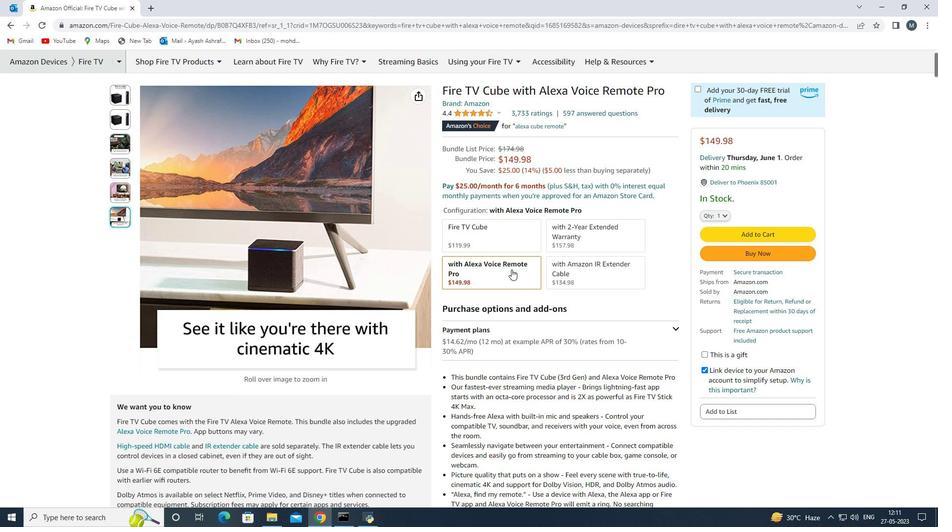 
Action: Mouse pressed left at (490, 243)
Screenshot: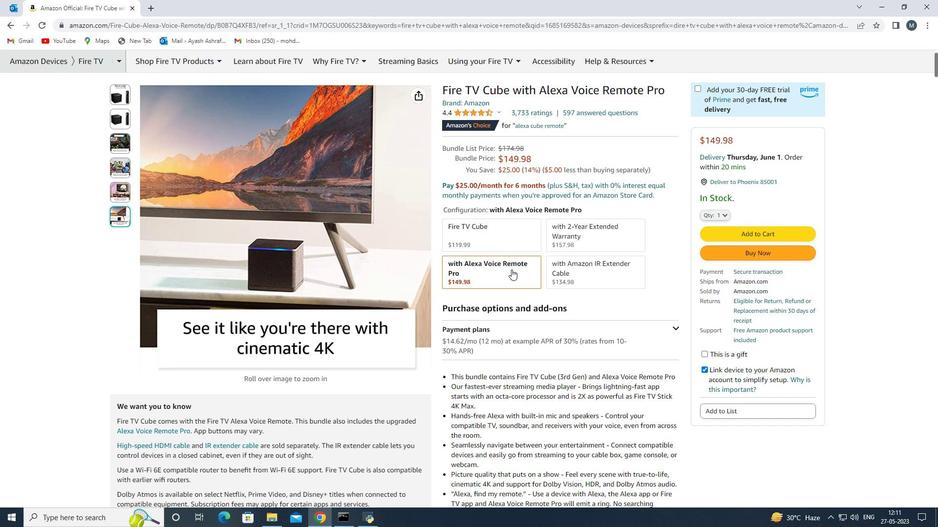 
Action: Mouse moved to (489, 242)
Screenshot: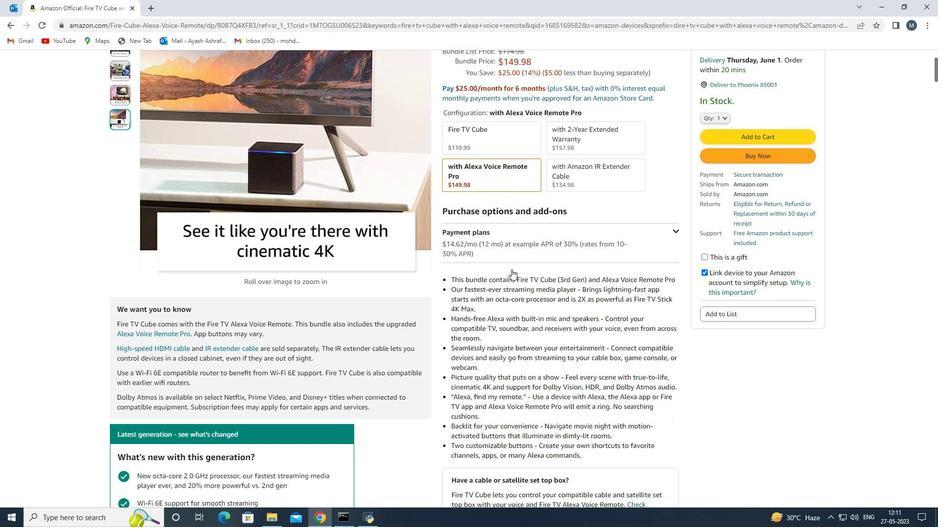 
Action: Mouse scrolled (489, 242) with delta (0, 0)
Screenshot: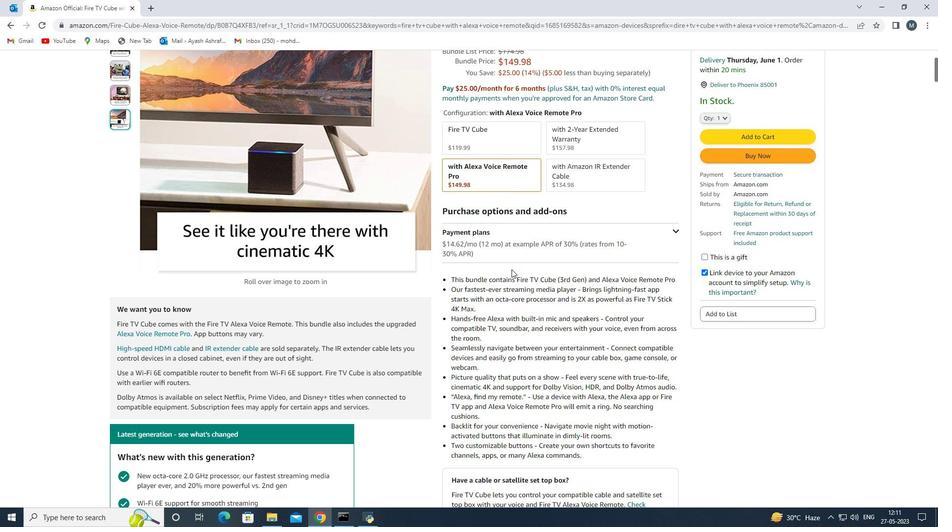 
Action: Mouse moved to (452, 202)
Screenshot: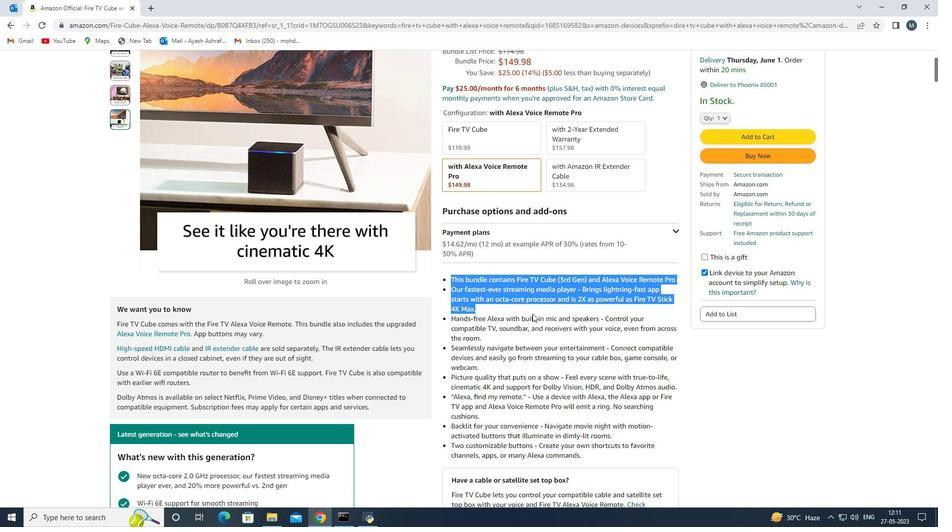 
Action: Mouse pressed left at (452, 202)
Screenshot: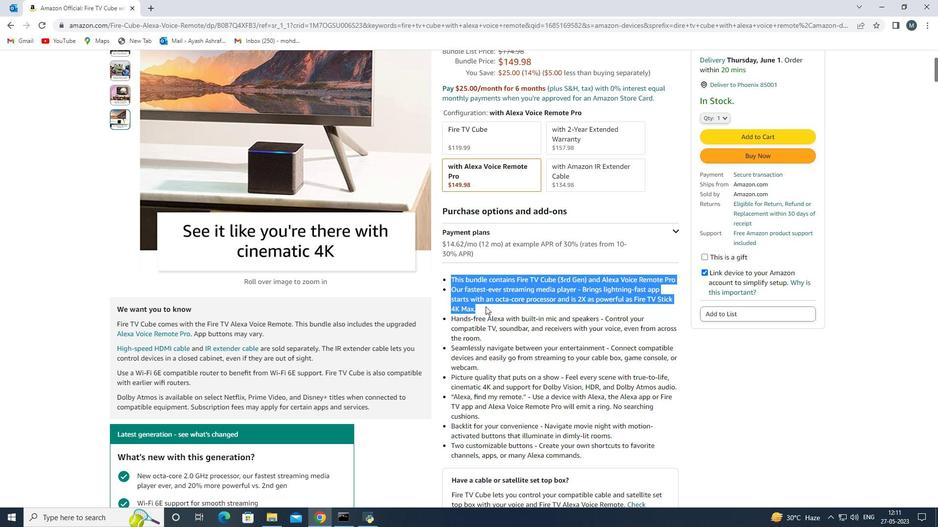 
Action: Mouse moved to (514, 222)
Screenshot: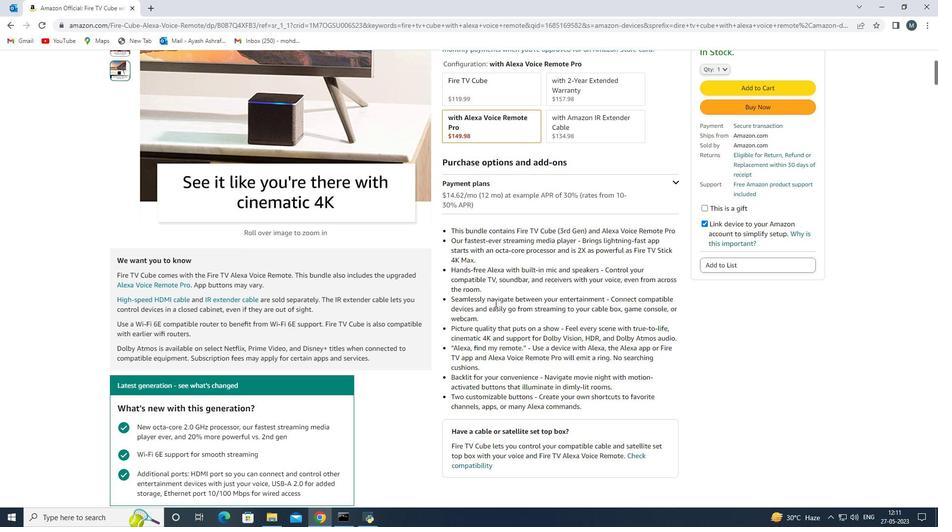 
Action: Mouse pressed left at (514, 222)
Screenshot: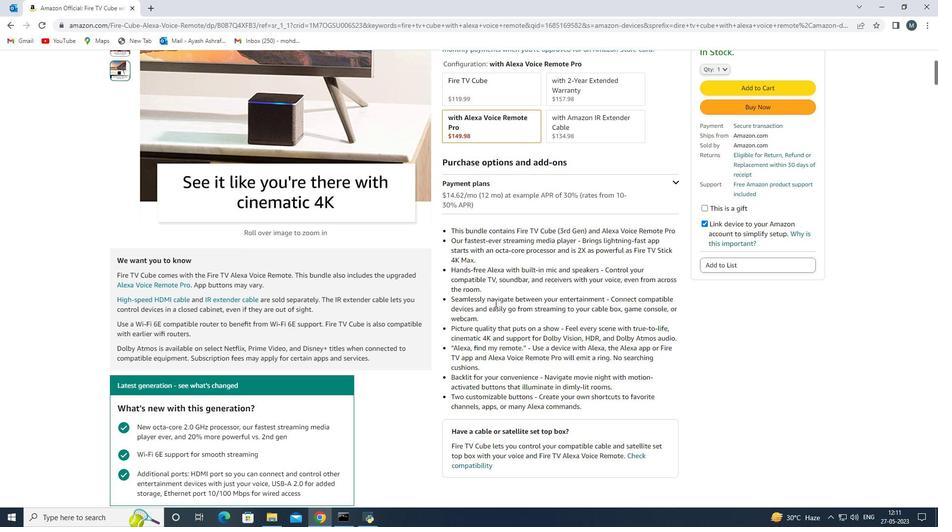 
Action: Mouse moved to (512, 217)
Screenshot: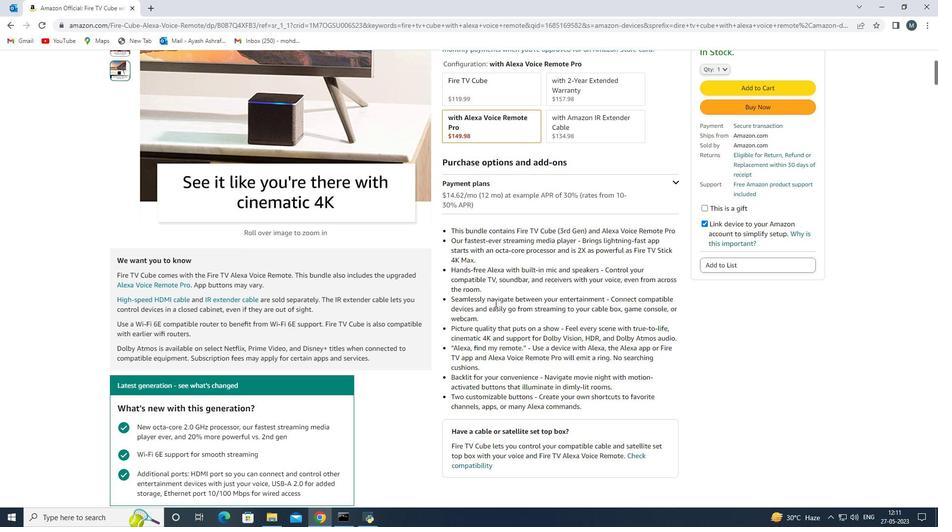 
Action: Mouse scrolled (512, 217) with delta (0, 0)
Screenshot: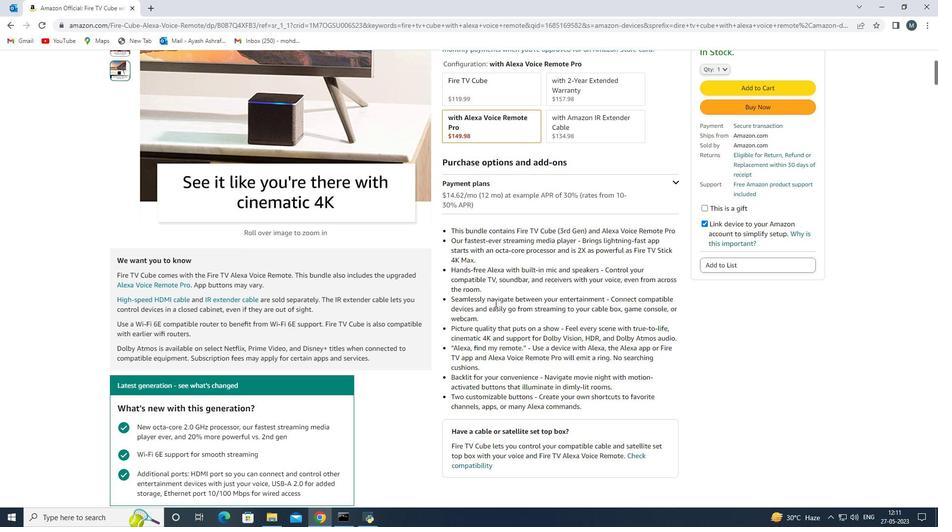 
Action: Mouse moved to (452, 204)
Screenshot: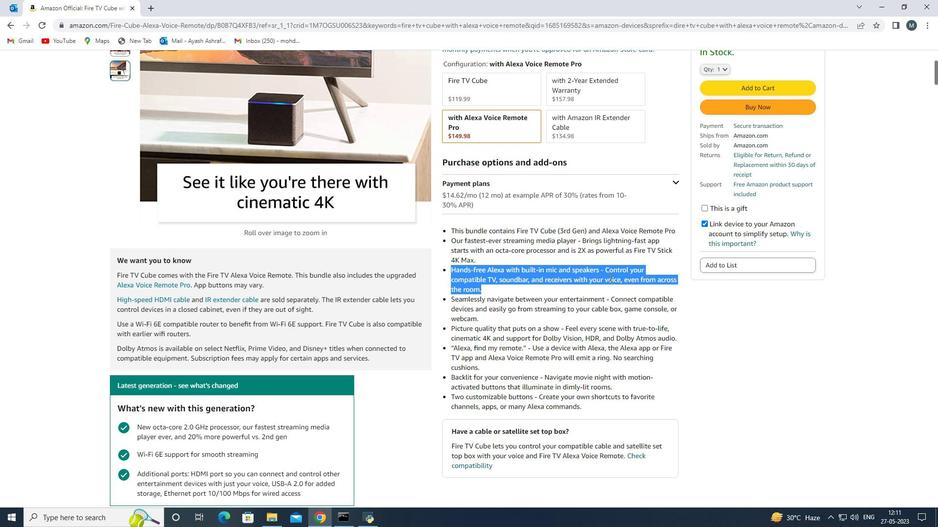 
Action: Mouse pressed left at (452, 204)
Screenshot: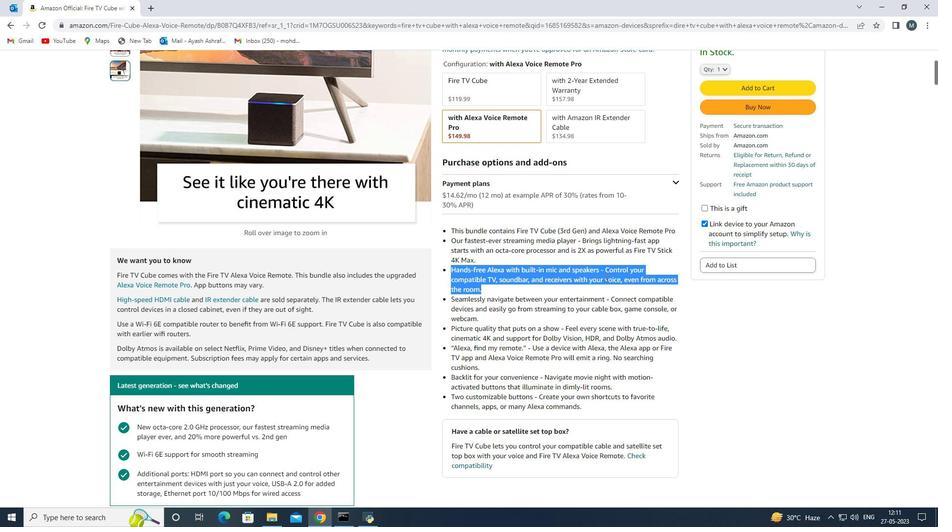 
Action: Mouse moved to (489, 222)
Screenshot: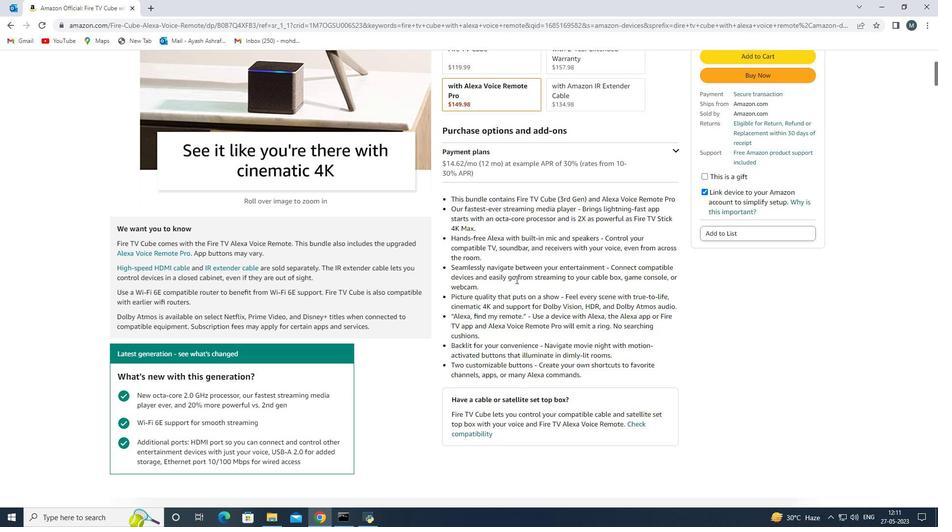 
Action: Mouse pressed left at (489, 222)
Screenshot: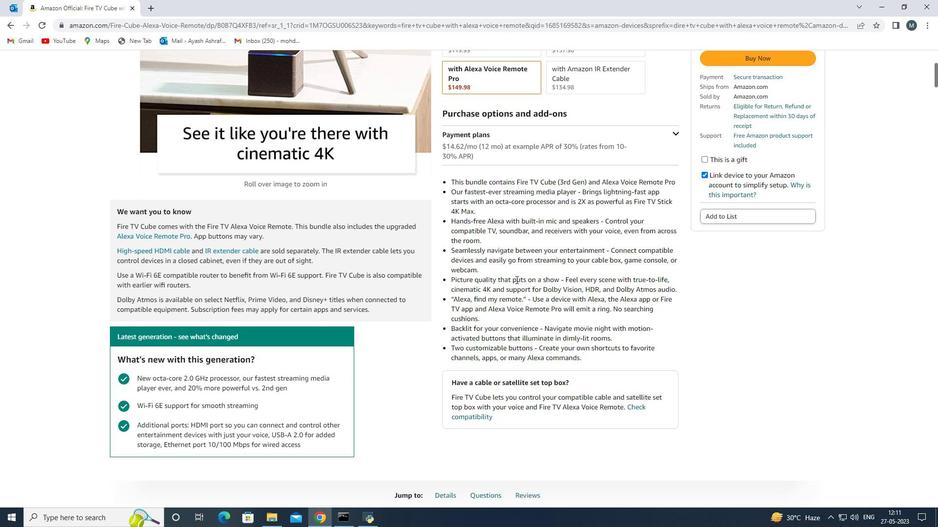 
Action: Mouse moved to (493, 224)
Screenshot: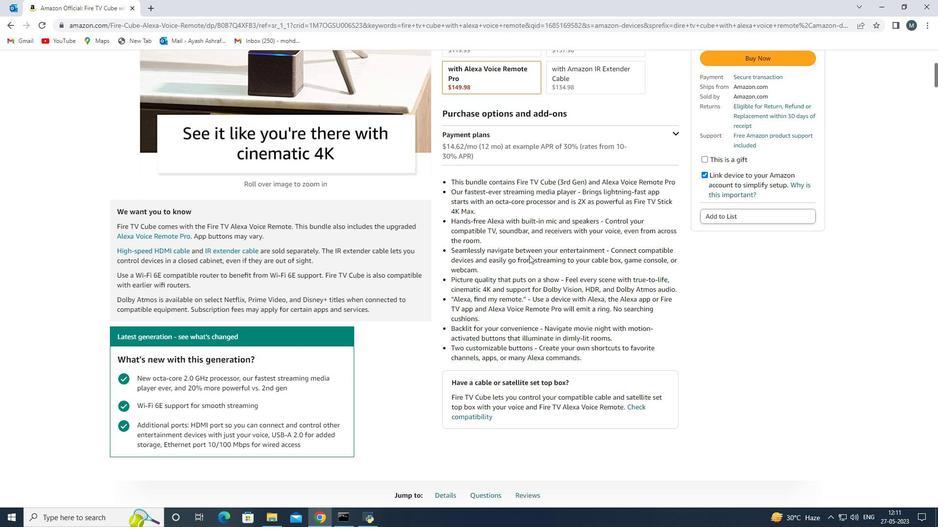 
Action: Mouse pressed left at (493, 224)
Screenshot: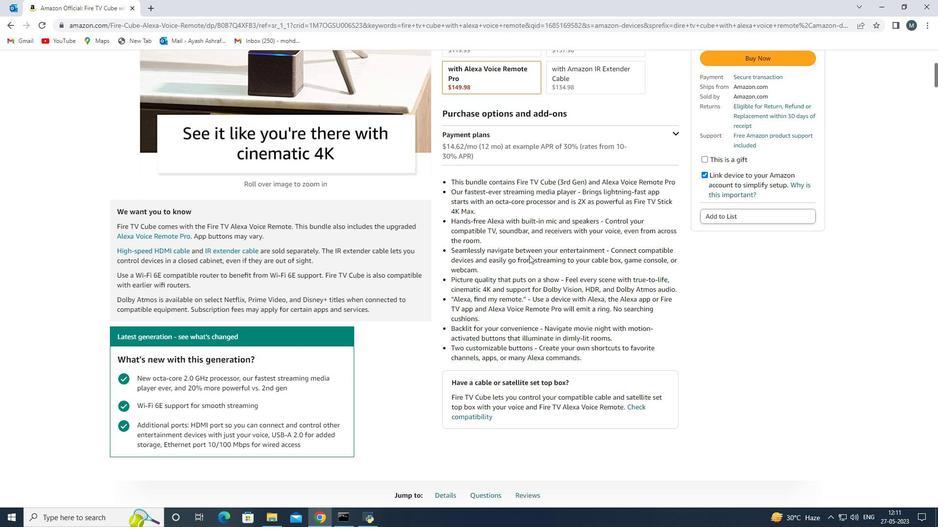 
Action: Mouse moved to (494, 196)
Screenshot: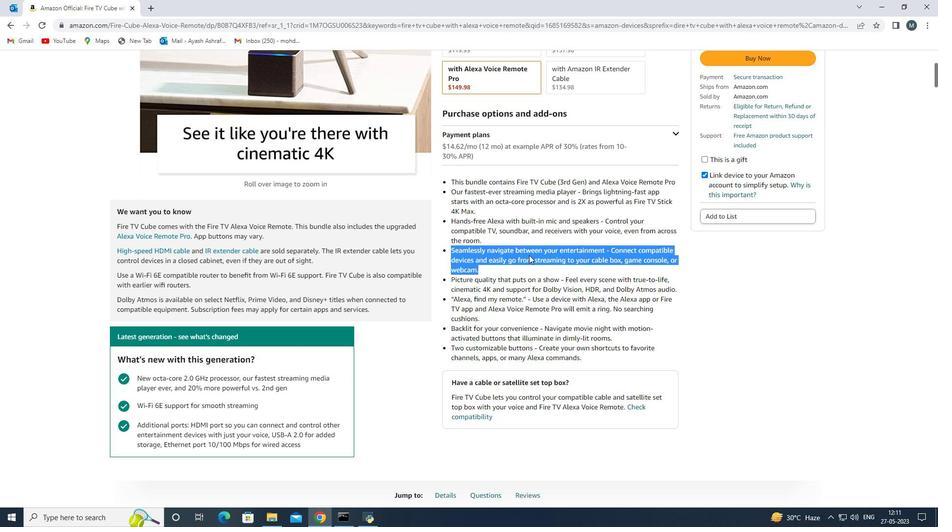 
Action: Mouse scrolled (494, 196) with delta (0, 0)
Screenshot: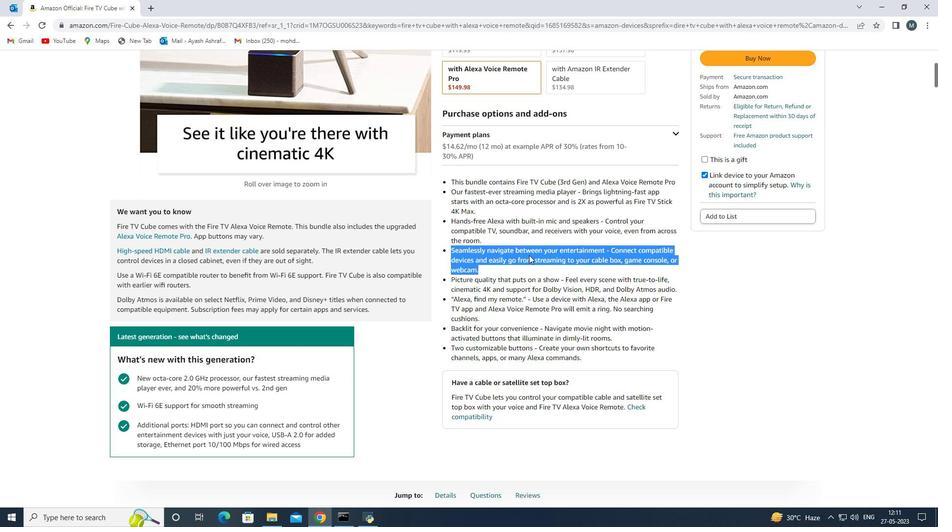 
Action: Mouse moved to (446, 183)
Screenshot: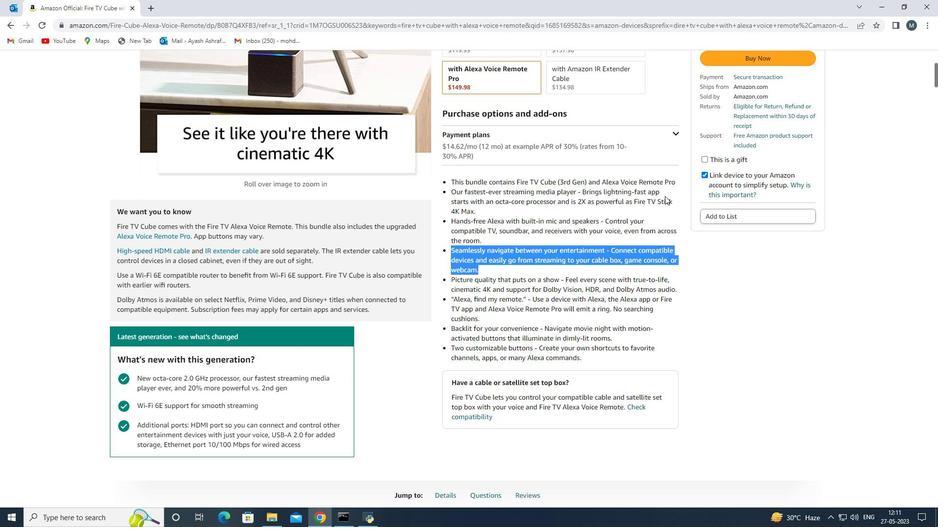 
Action: Mouse pressed left at (446, 183)
Screenshot: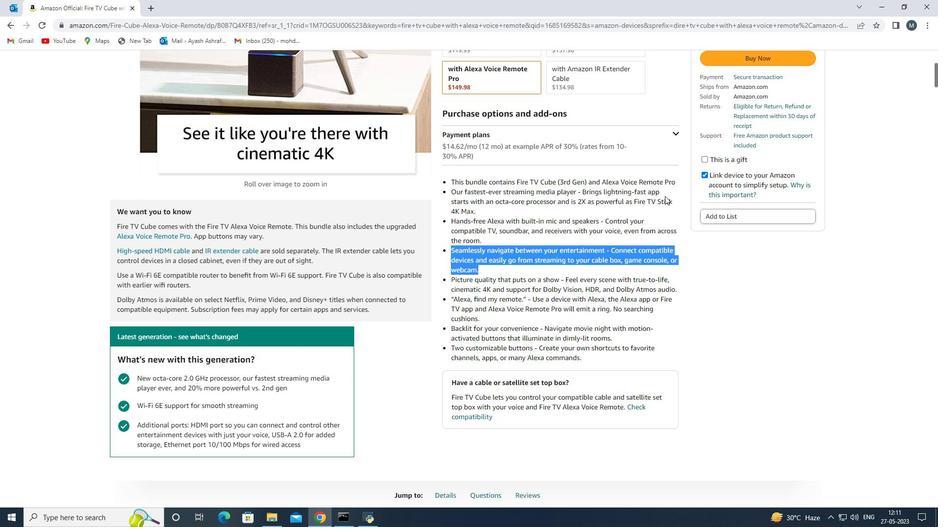 
Action: Mouse moved to (591, 219)
Screenshot: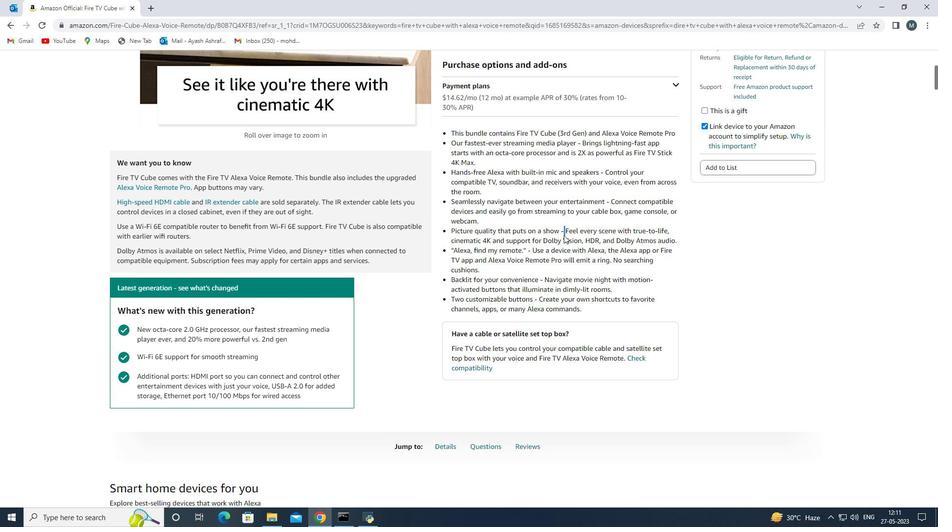 
Action: Mouse pressed left at (591, 219)
Screenshot: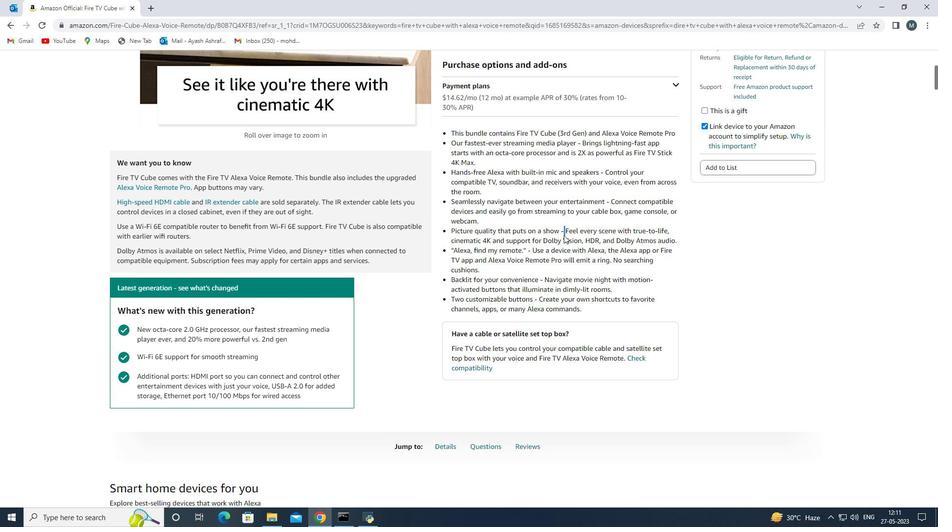 
Action: Mouse moved to (544, 216)
Screenshot: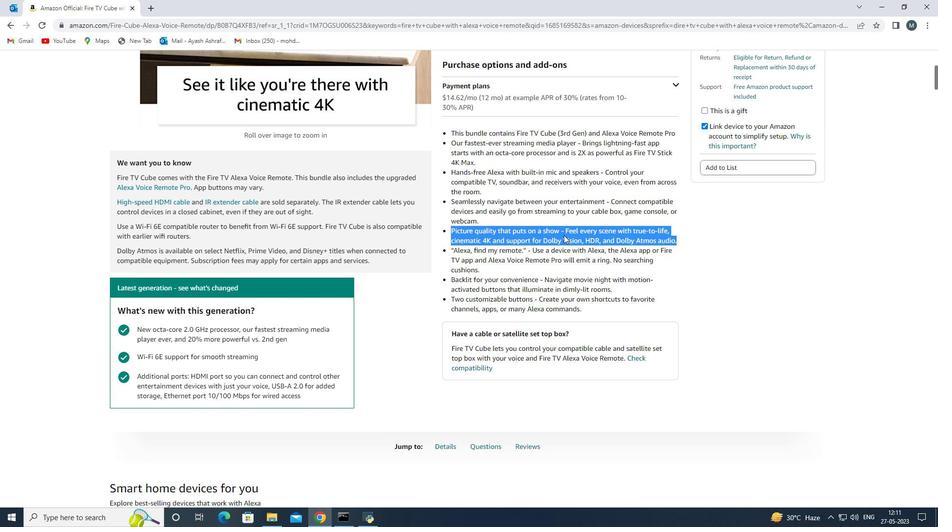 
Action: Mouse scrolled (544, 217) with delta (0, 0)
Screenshot: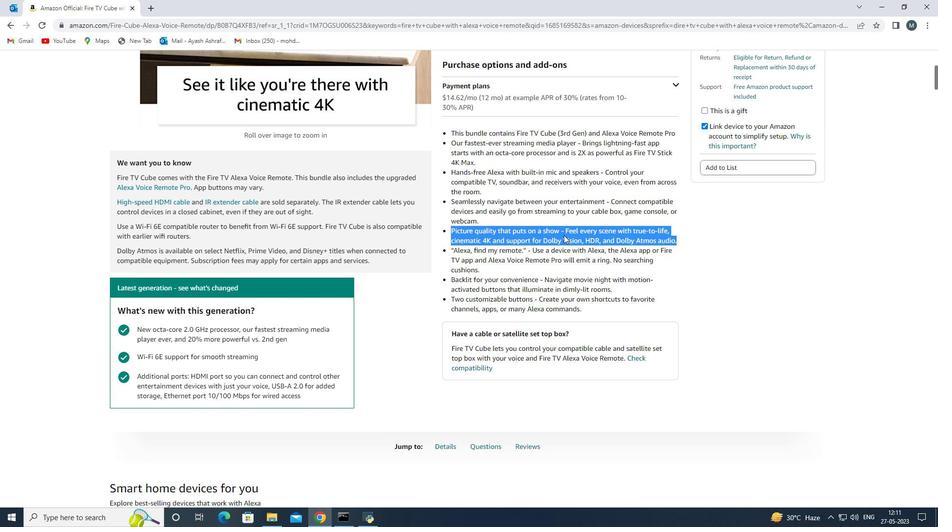 
Action: Mouse scrolled (544, 217) with delta (0, 0)
Screenshot: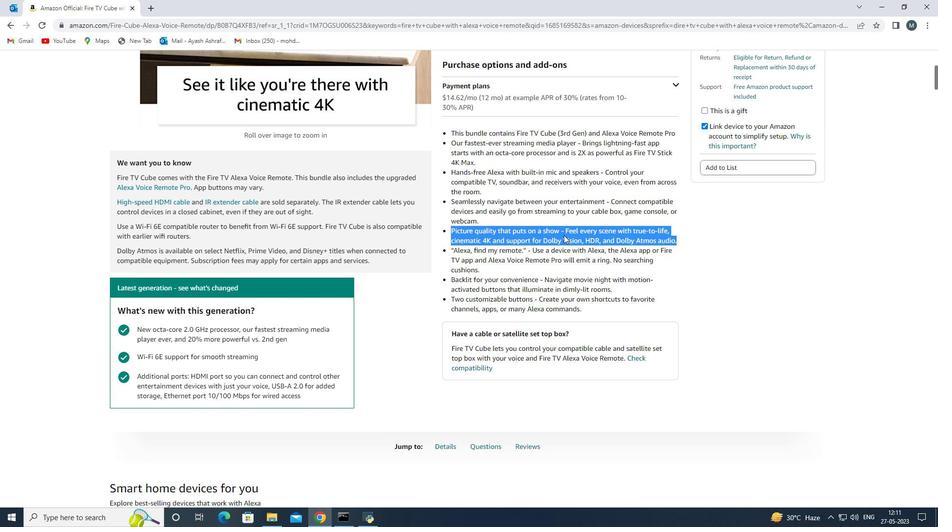 
Action: Mouse scrolled (544, 217) with delta (0, 0)
Screenshot: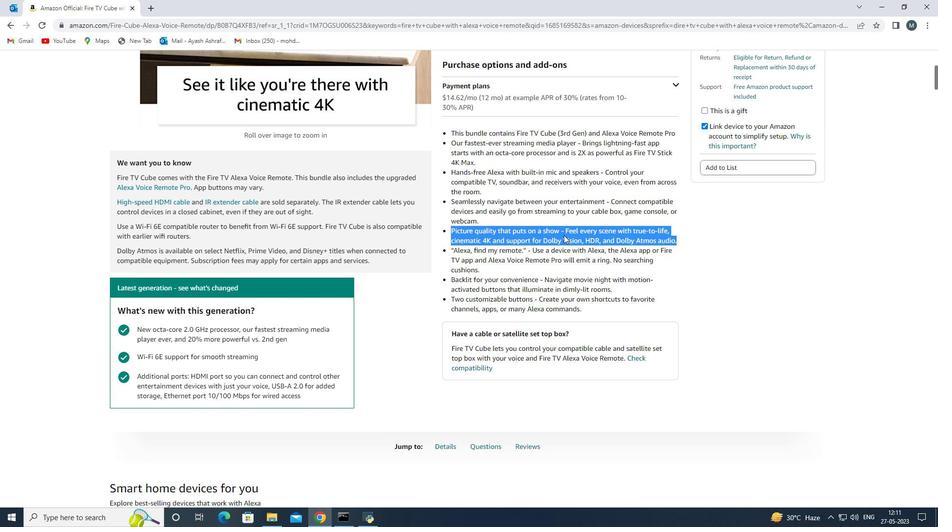 
Action: Mouse moved to (537, 223)
Screenshot: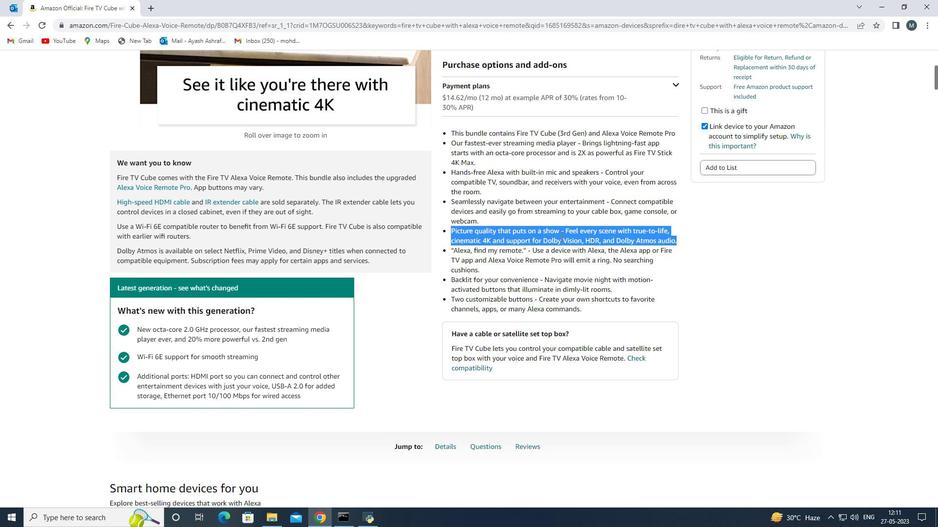 
Action: Mouse scrolled (537, 223) with delta (0, 0)
Screenshot: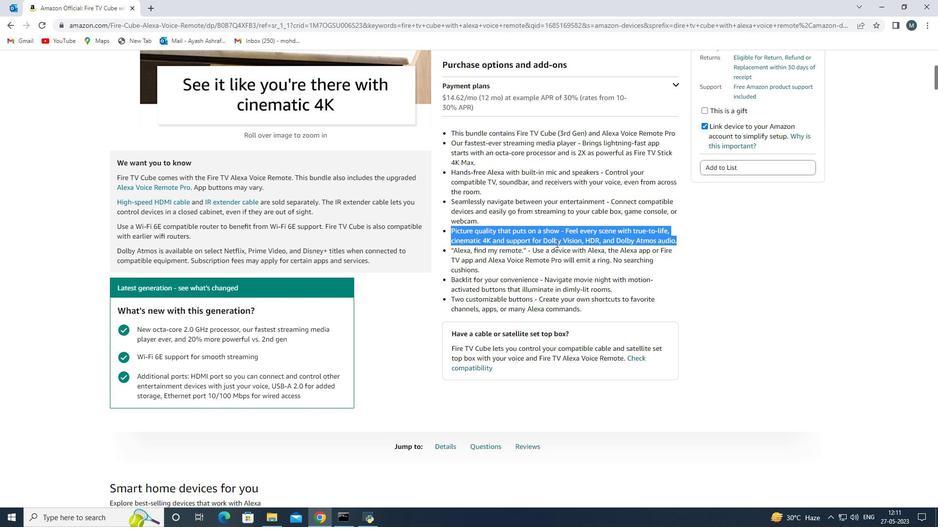 
Action: Mouse scrolled (537, 223) with delta (0, 0)
Screenshot: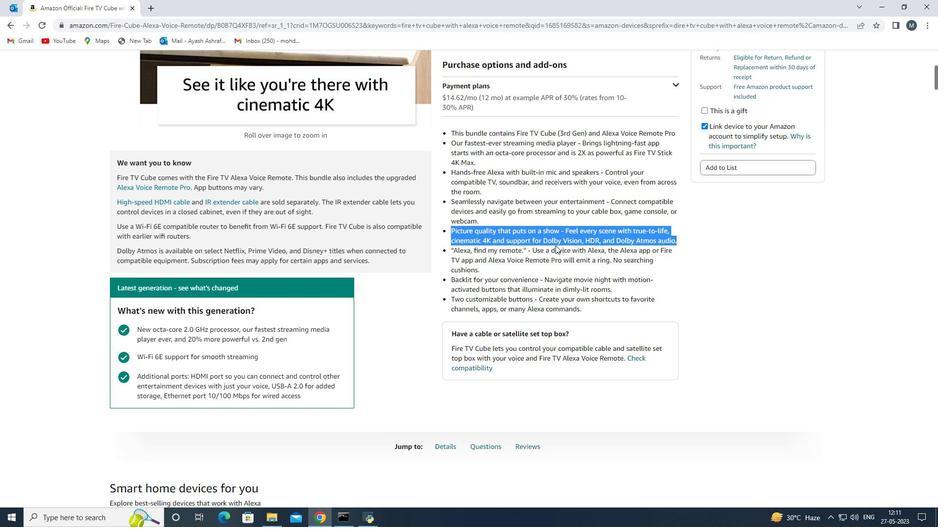 
Action: Mouse moved to (535, 223)
Screenshot: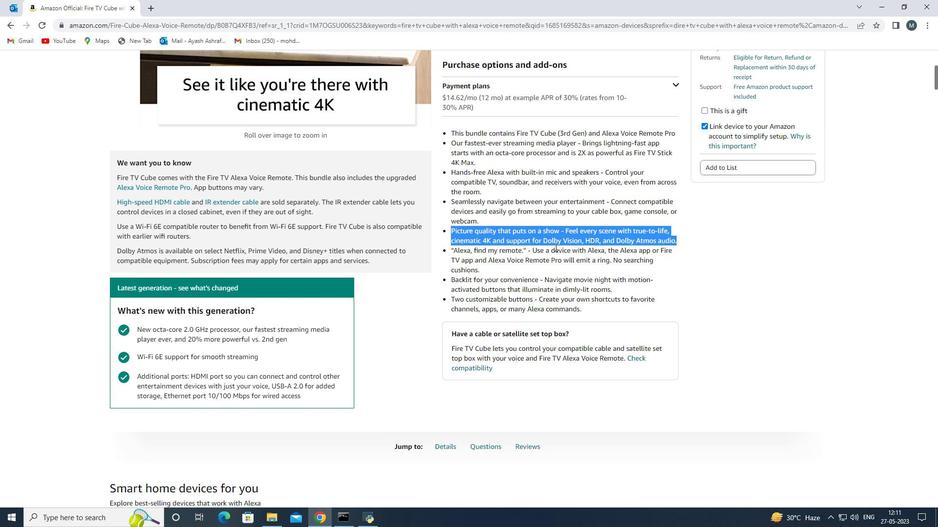 
Action: Mouse scrolled (535, 224) with delta (0, 0)
Screenshot: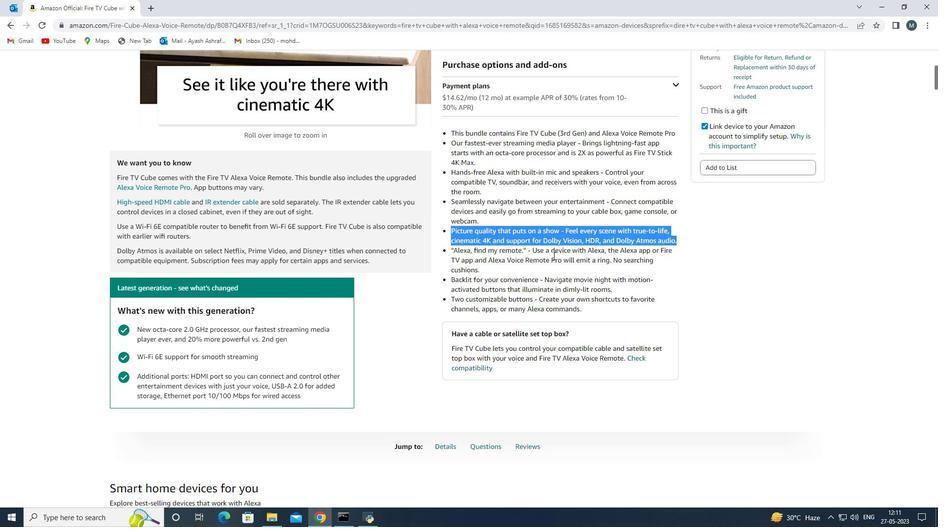 
Action: Mouse scrolled (535, 224) with delta (0, 0)
Screenshot: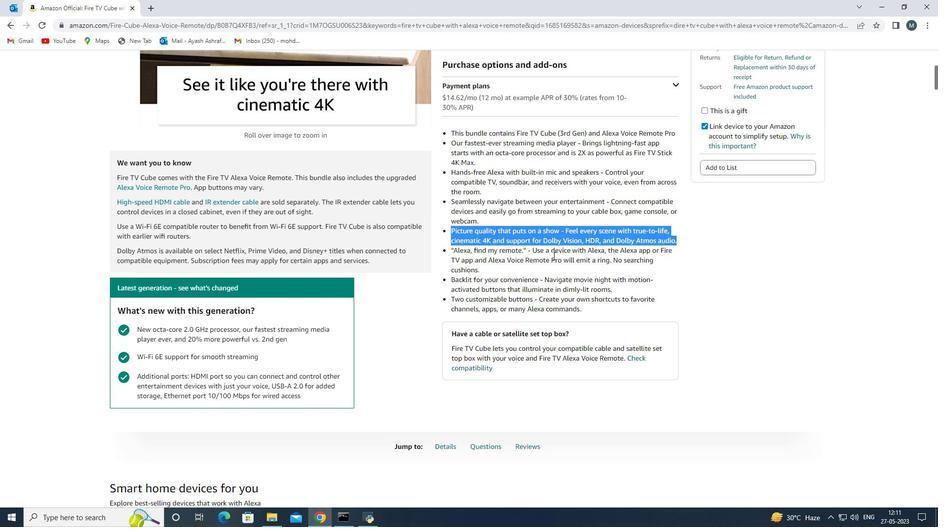 
Action: Mouse scrolled (535, 224) with delta (0, 0)
Screenshot: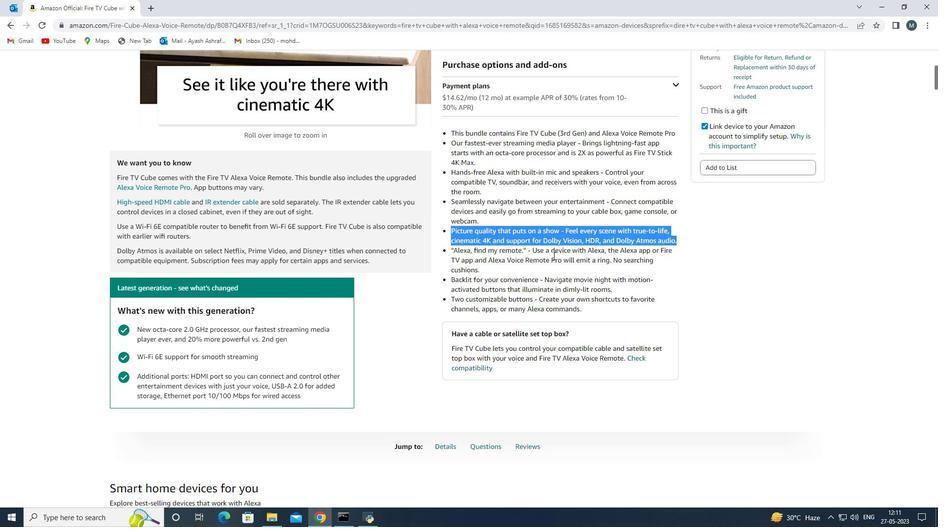 
Action: Mouse moved to (530, 224)
Screenshot: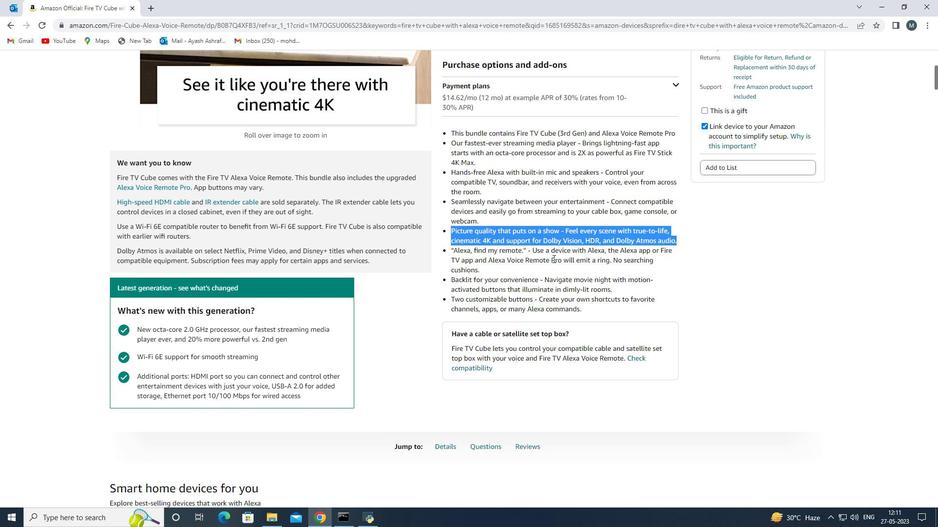 
Action: Mouse scrolled (530, 225) with delta (0, 0)
Screenshot: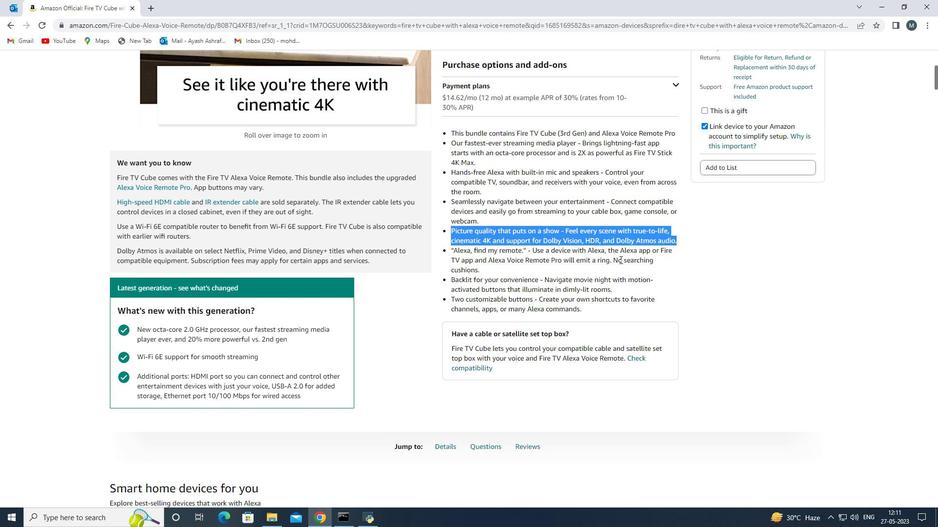 
Action: Mouse scrolled (530, 225) with delta (0, 0)
Screenshot: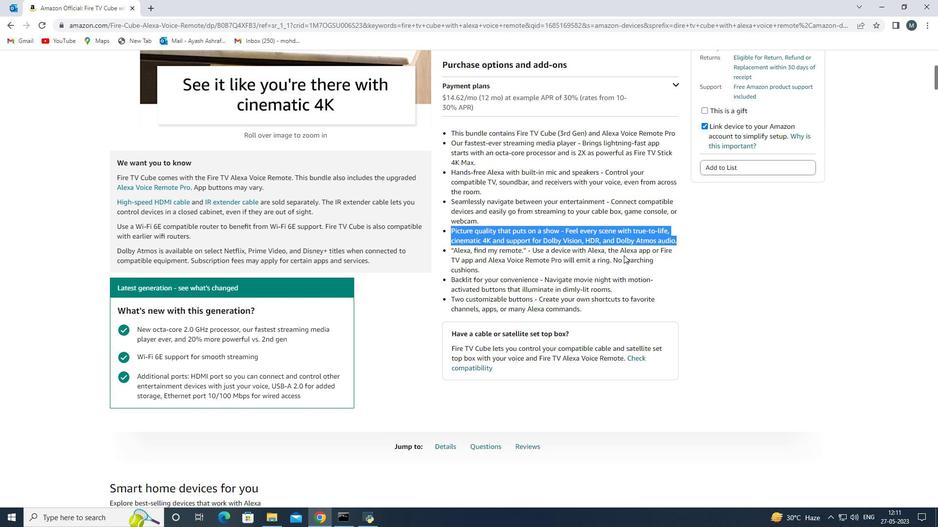
Action: Mouse moved to (426, 211)
Screenshot: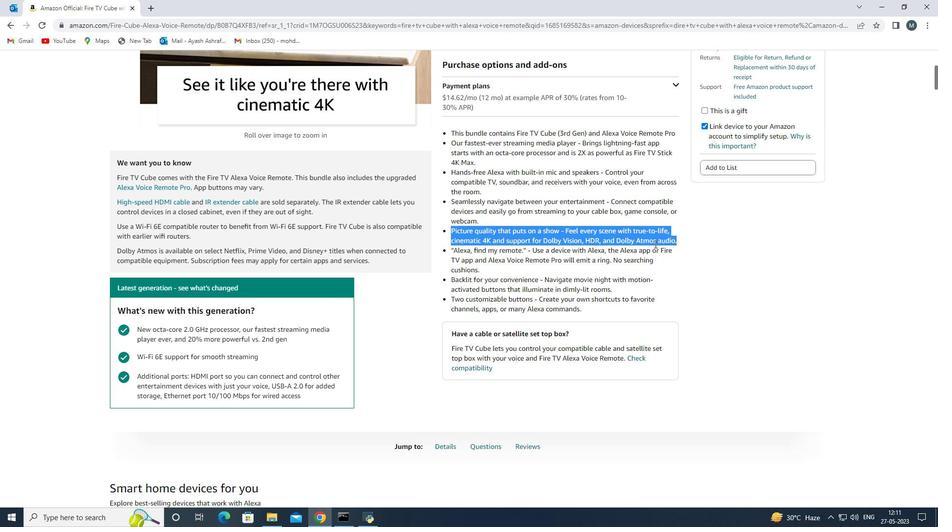 
Action: Mouse scrolled (426, 211) with delta (0, 0)
Screenshot: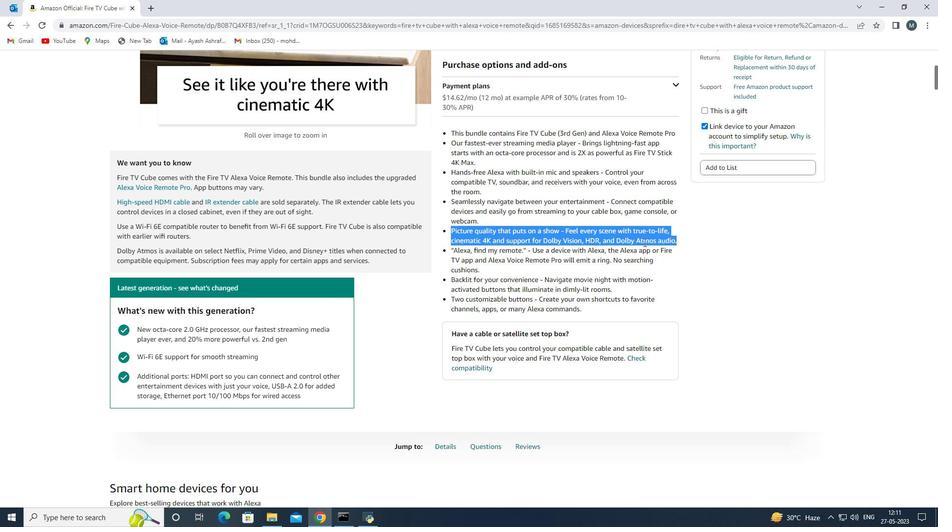 
Action: Mouse moved to (444, 258)
Screenshot: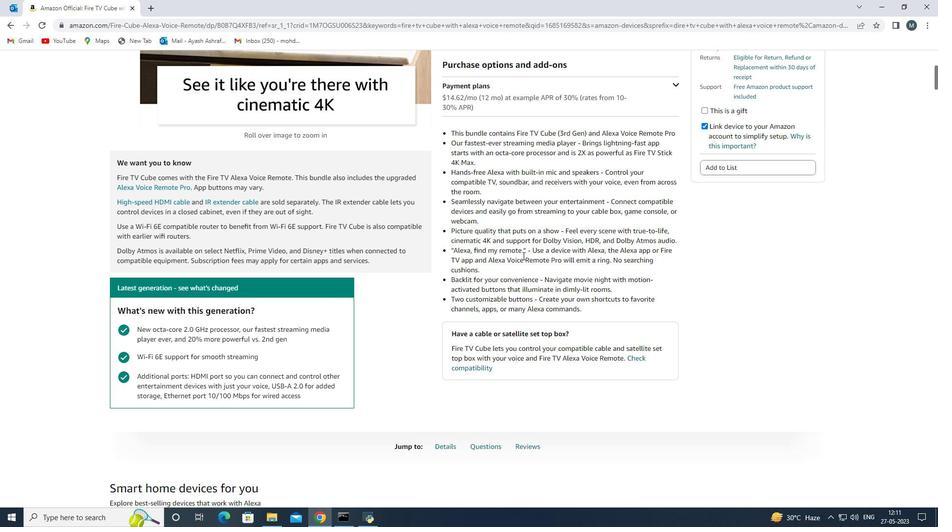 
Action: Mouse scrolled (444, 258) with delta (0, 0)
Screenshot: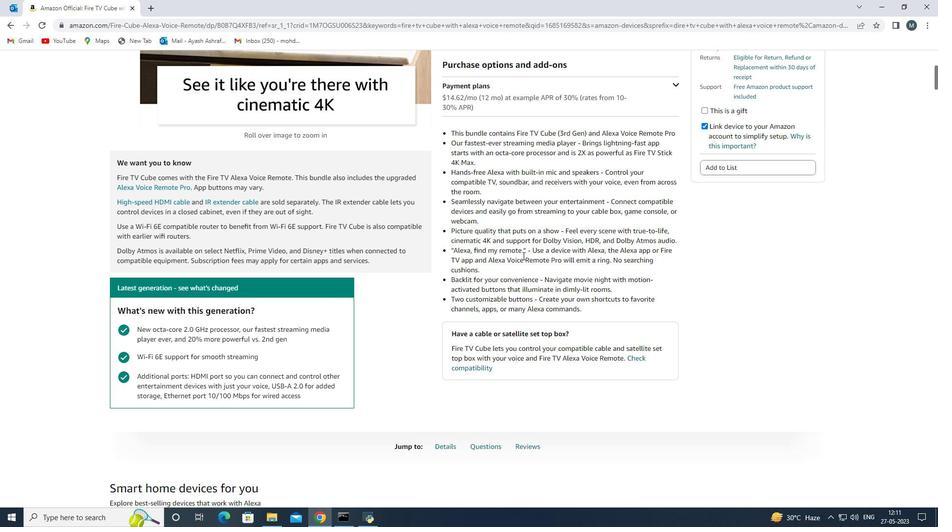 
Action: Mouse scrolled (444, 258) with delta (0, 0)
Screenshot: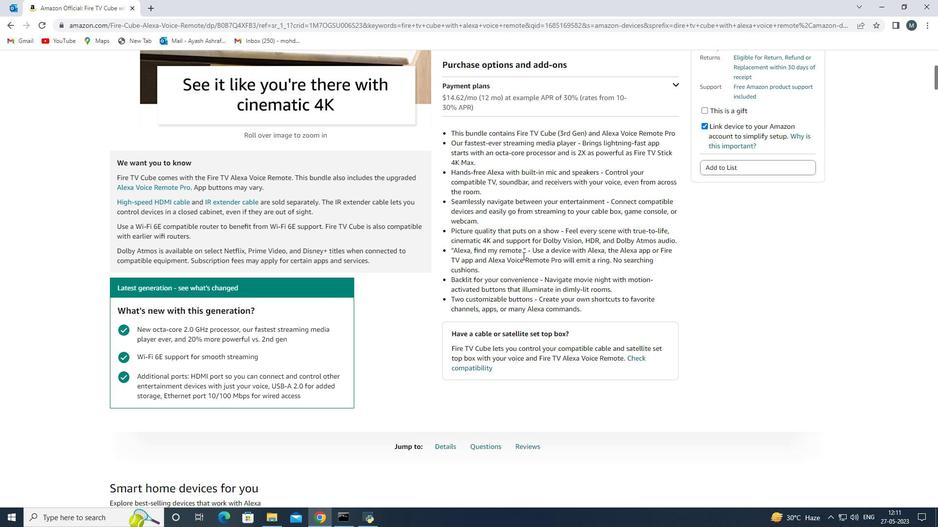 
Action: Mouse moved to (440, 256)
Screenshot: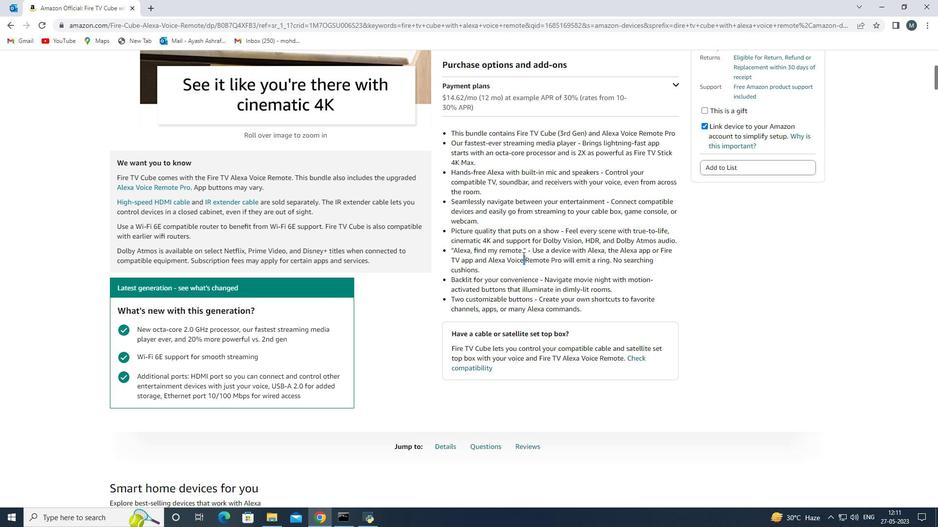 
Action: Mouse scrolled (441, 257) with delta (0, 0)
Screenshot: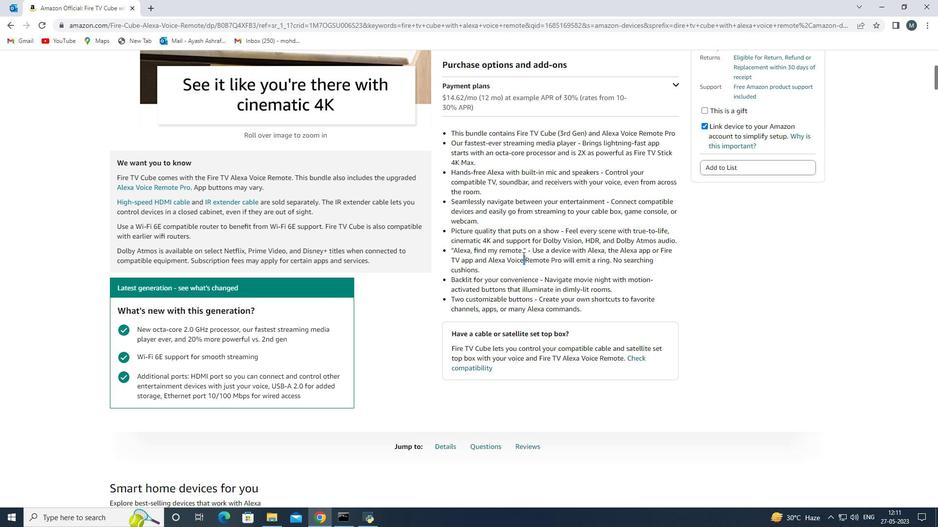 
Action: Mouse moved to (426, 250)
Screenshot: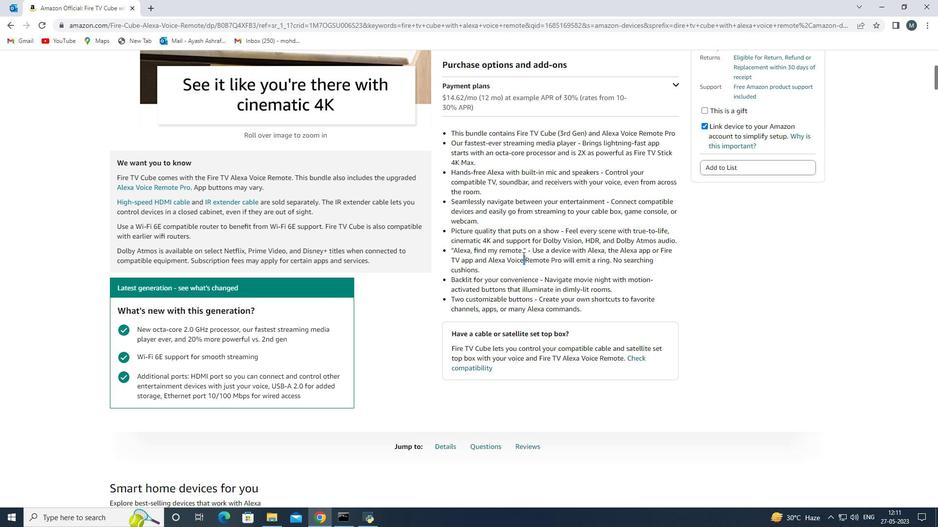 
Action: Mouse scrolled (429, 251) with delta (0, 0)
Screenshot: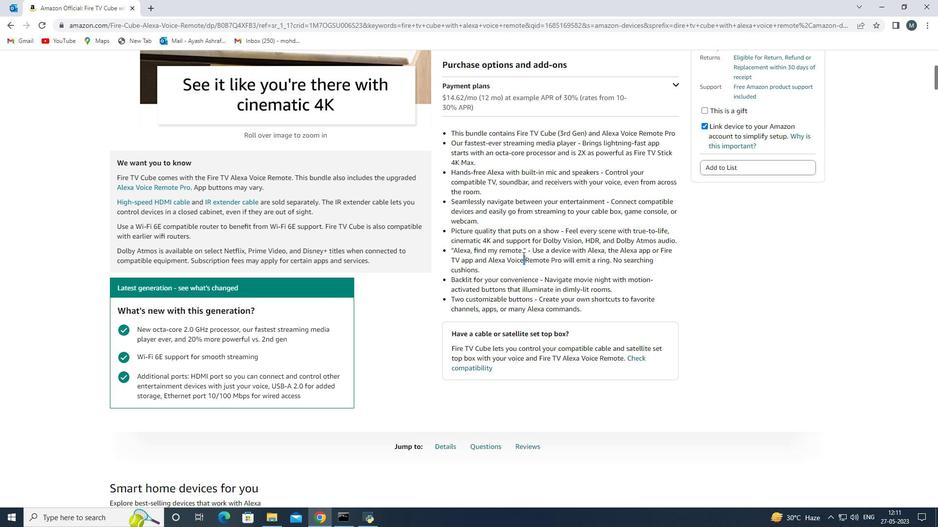 
Action: Mouse moved to (583, 261)
Screenshot: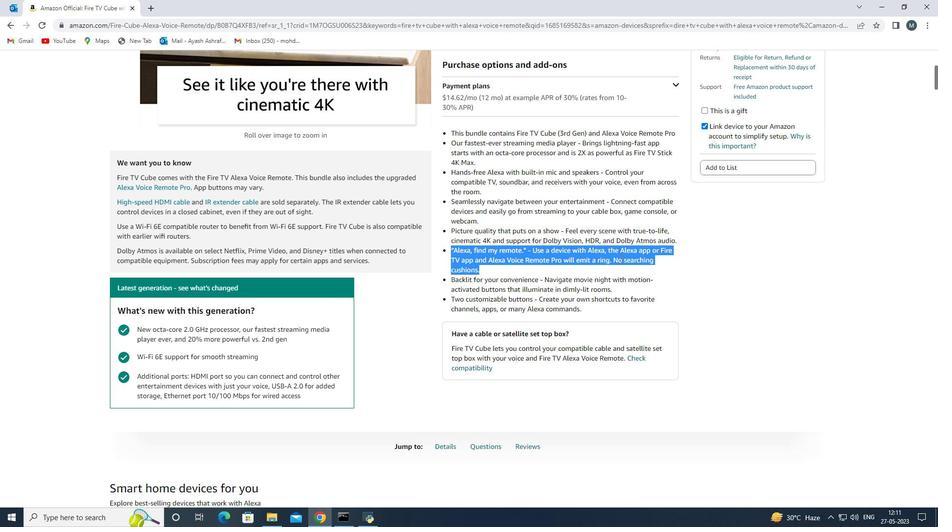 
Action: Mouse scrolled (583, 261) with delta (0, 0)
Screenshot: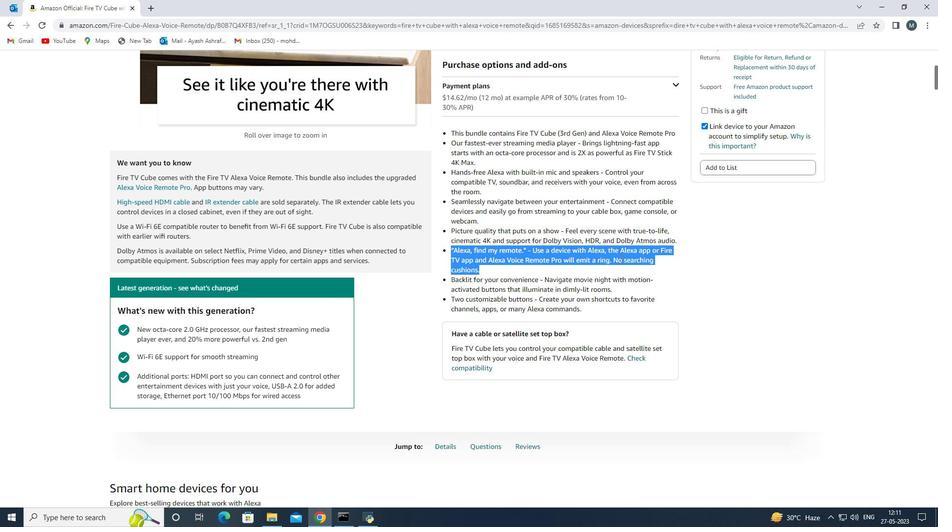 
Action: Mouse scrolled (583, 261) with delta (0, 0)
Screenshot: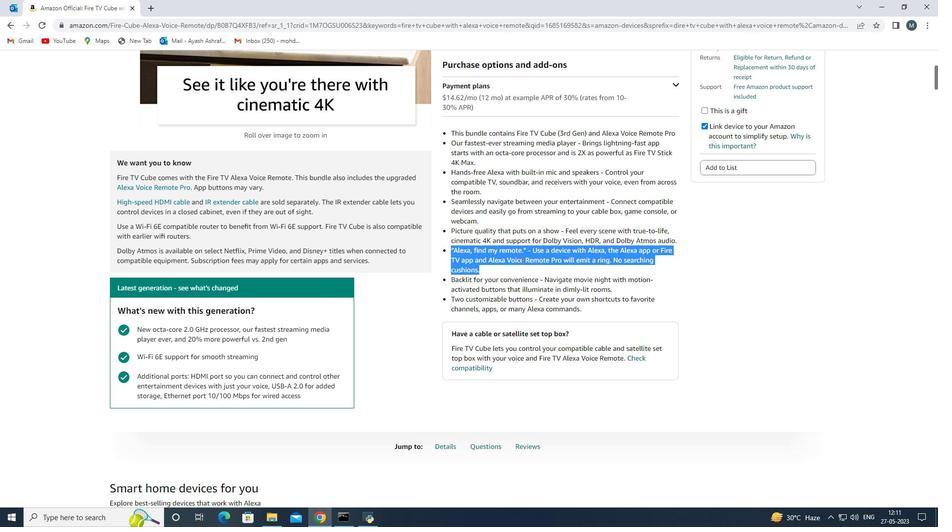 
Action: Mouse scrolled (583, 261) with delta (0, 0)
Screenshot: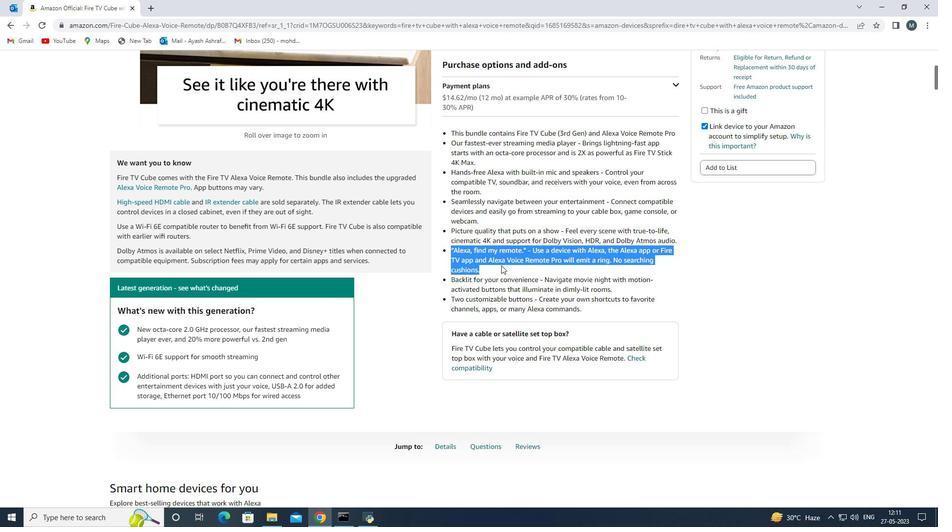 
Action: Mouse scrolled (583, 261) with delta (0, 0)
Screenshot: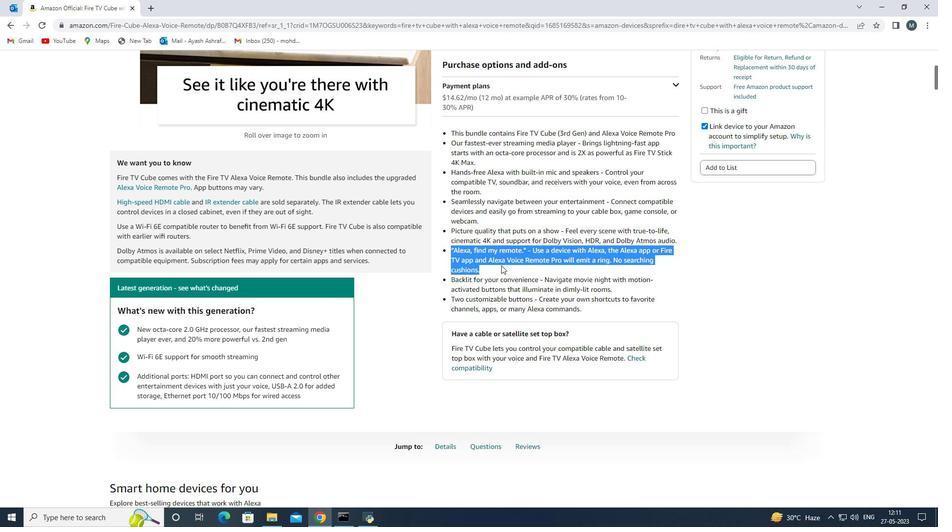 
Action: Mouse moved to (581, 261)
Screenshot: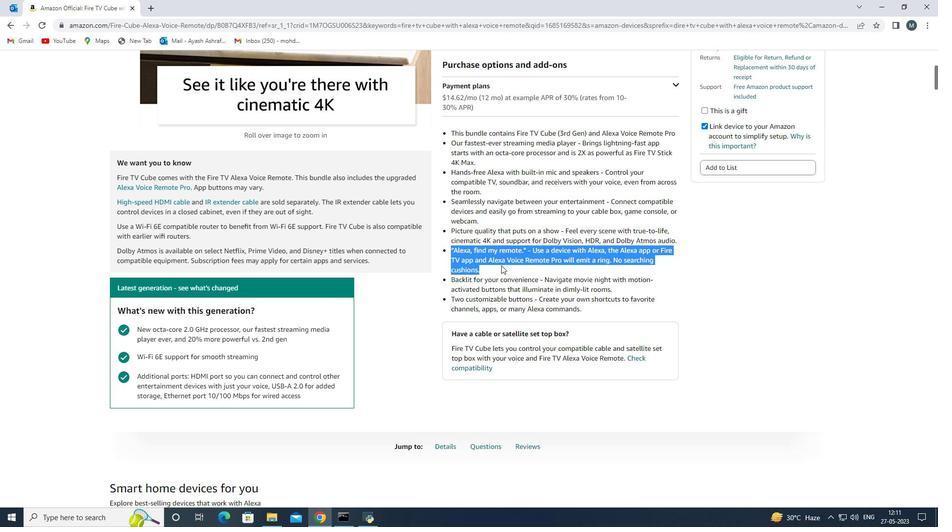 
Action: Mouse scrolled (581, 261) with delta (0, 0)
Screenshot: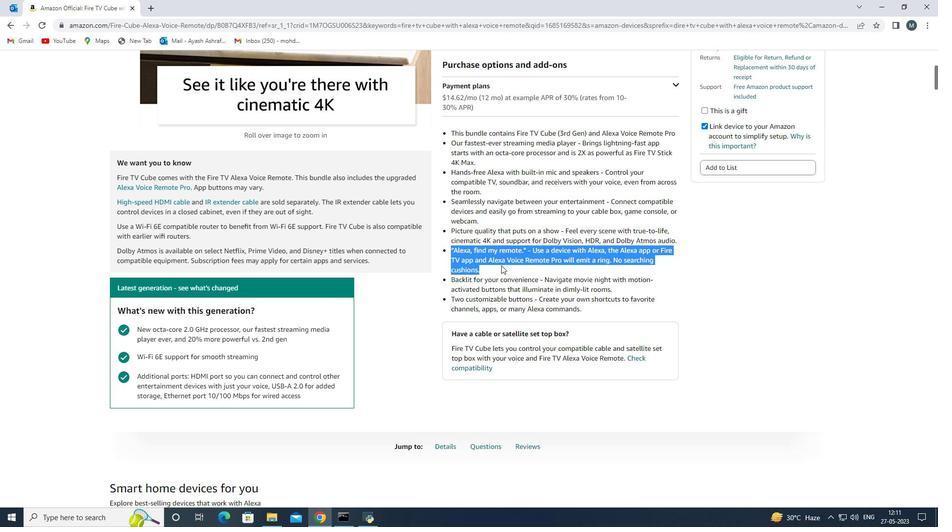 
Action: Mouse moved to (530, 280)
Screenshot: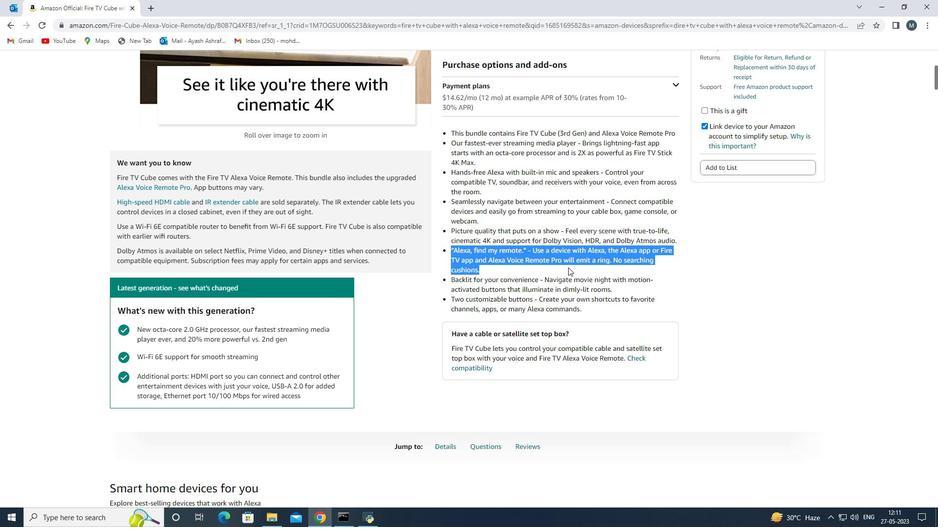
Action: Mouse scrolled (530, 279) with delta (0, 0)
Screenshot: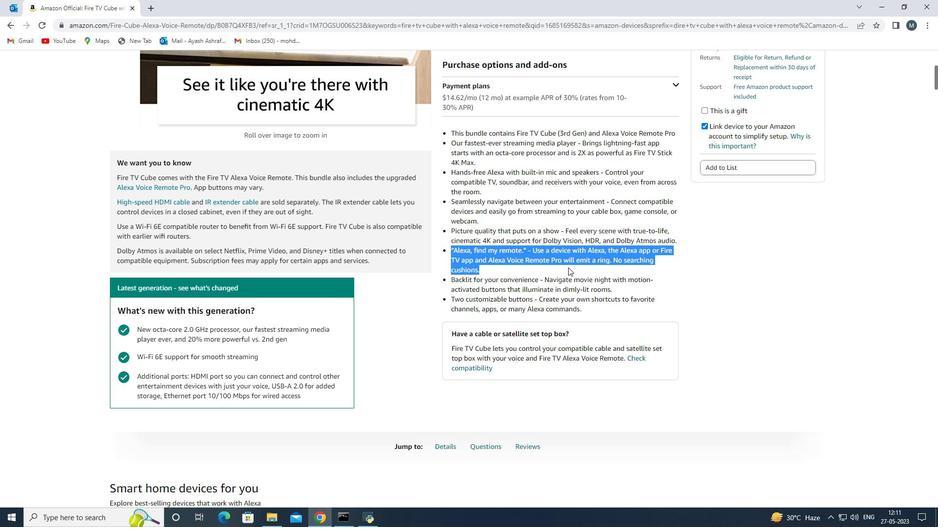 
Action: Mouse moved to (530, 280)
Screenshot: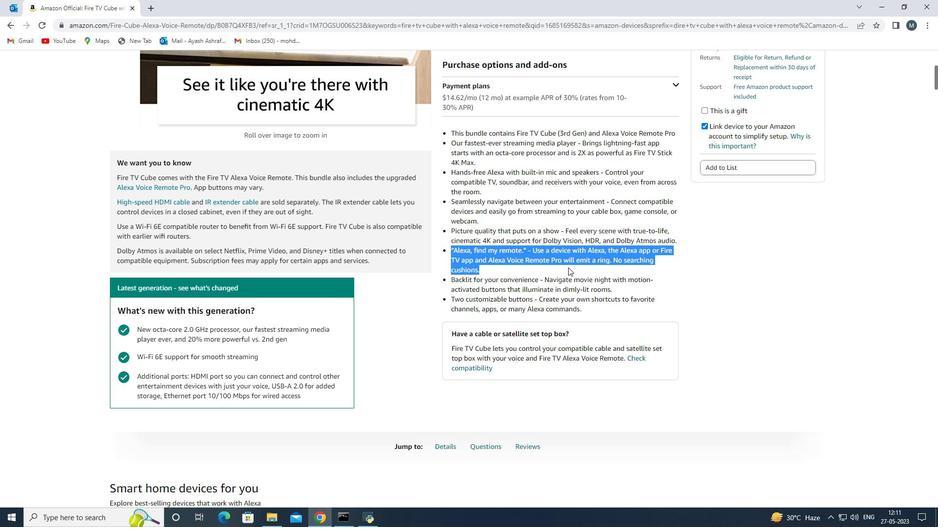 
Action: Mouse scrolled (530, 280) with delta (0, 0)
Screenshot: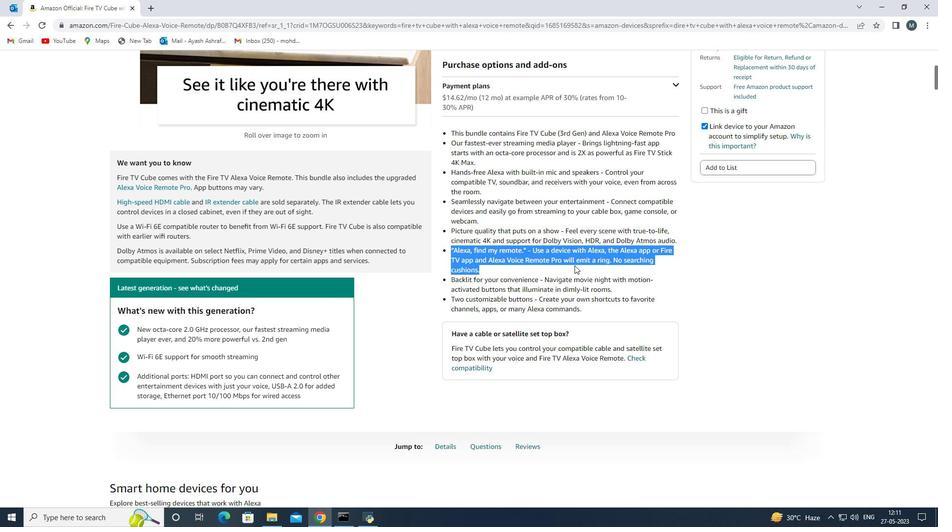 
Action: Mouse moved to (530, 280)
Screenshot: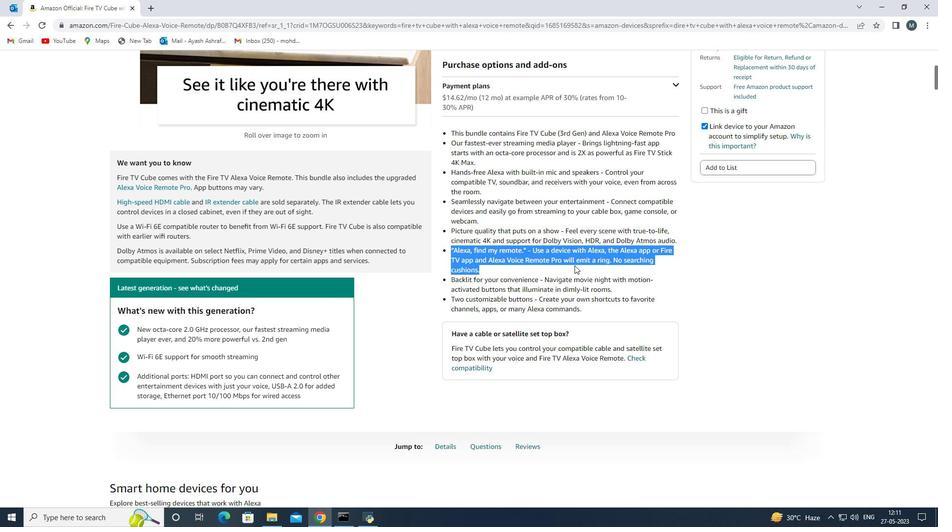 
Action: Mouse scrolled (530, 280) with delta (0, 0)
Screenshot: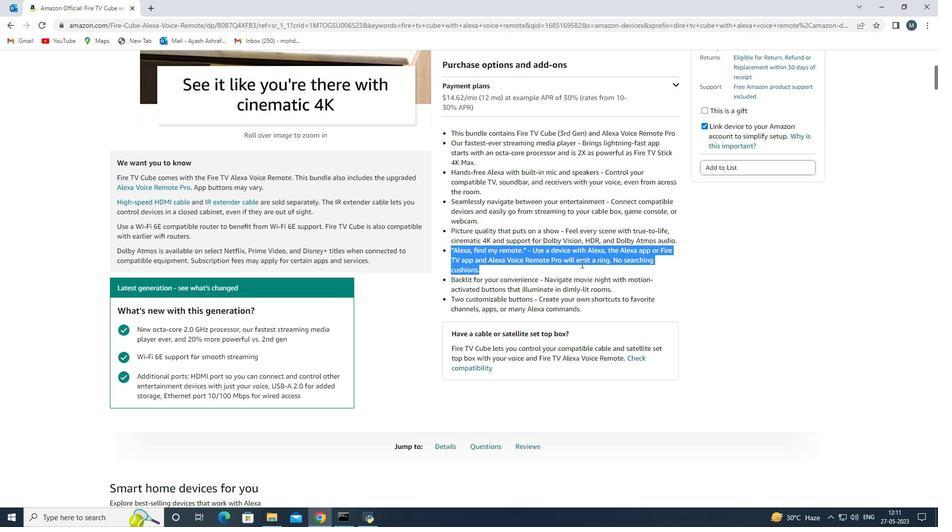 
Action: Mouse moved to (300, 282)
Screenshot: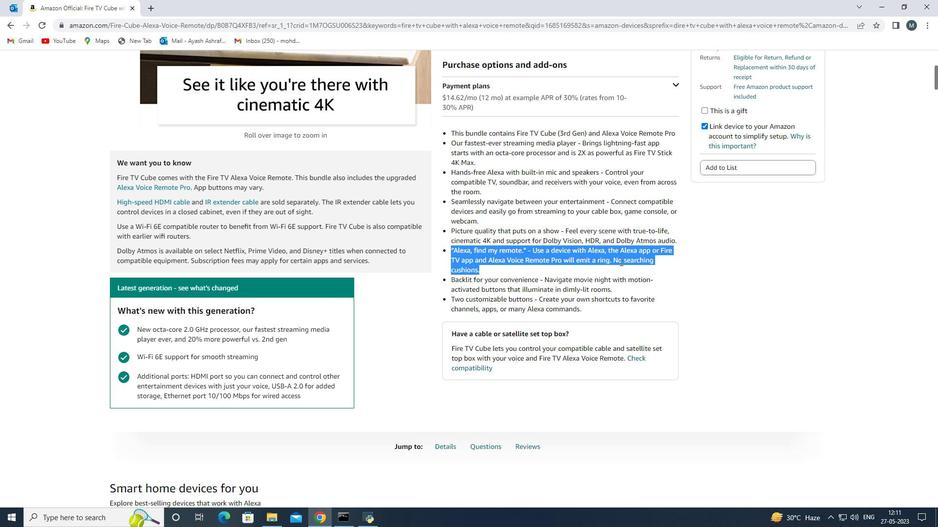 
Action: Mouse scrolled (300, 281) with delta (0, 0)
Screenshot: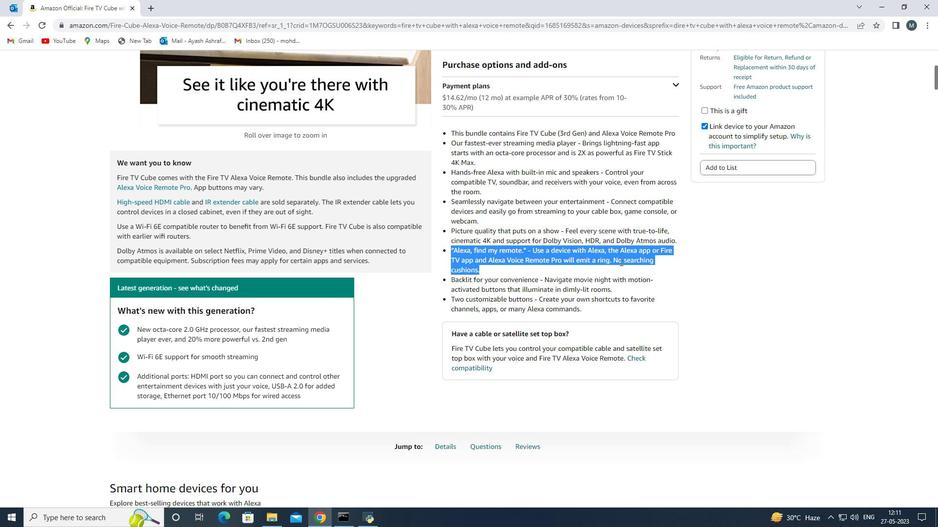 
Action: Mouse scrolled (300, 281) with delta (0, 0)
Screenshot: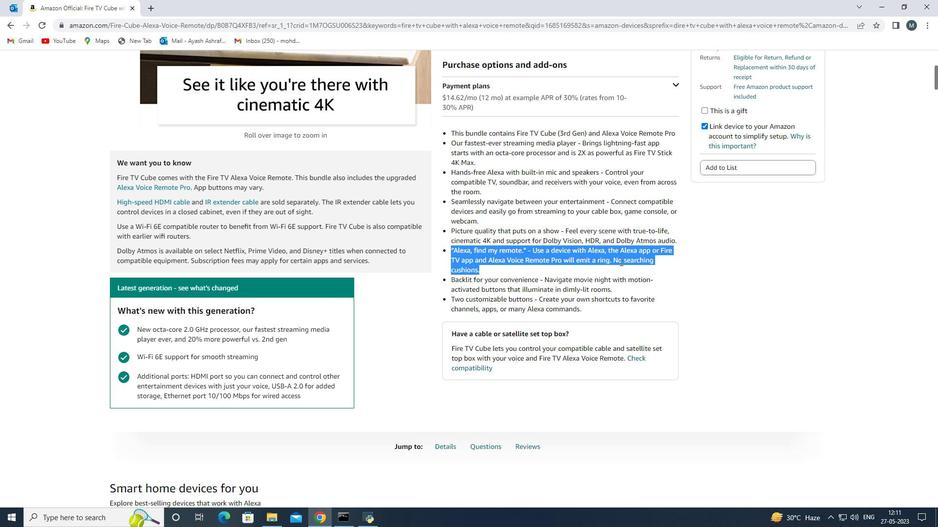 
Action: Mouse moved to (380, 293)
Screenshot: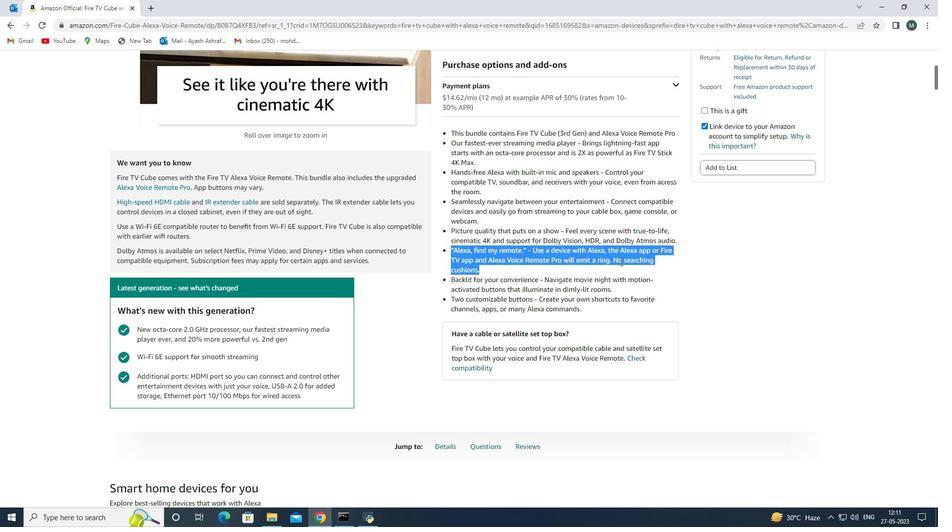 
Action: Mouse scrolled (380, 292) with delta (0, 0)
Screenshot: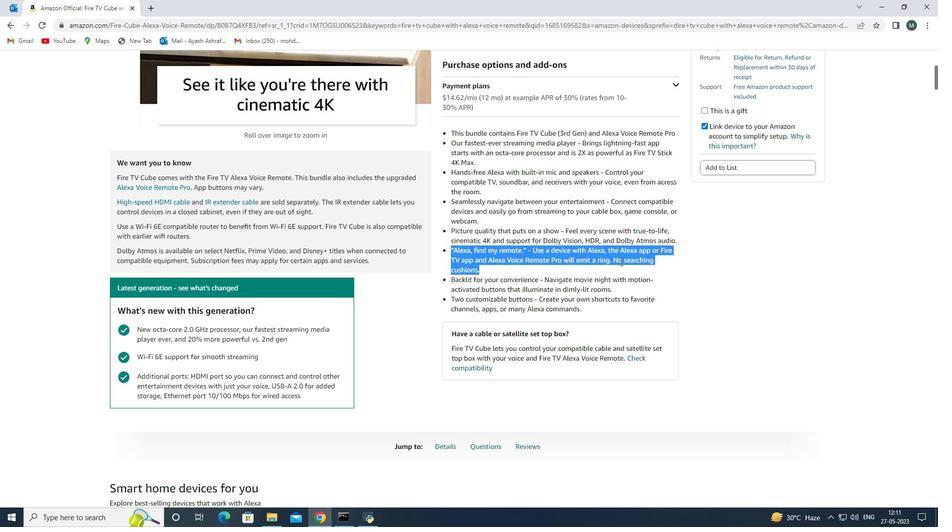 
Action: Mouse scrolled (380, 292) with delta (0, 0)
Screenshot: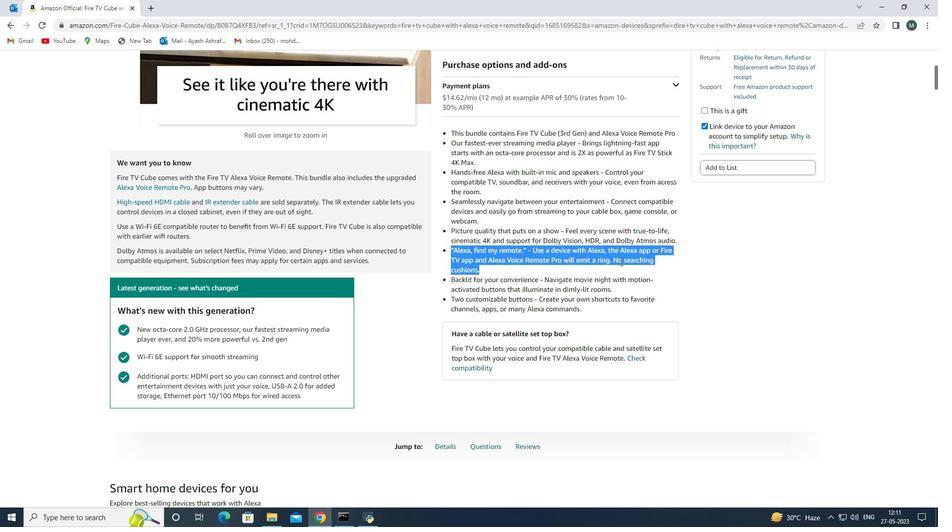 
Action: Mouse scrolled (380, 292) with delta (0, 0)
Screenshot: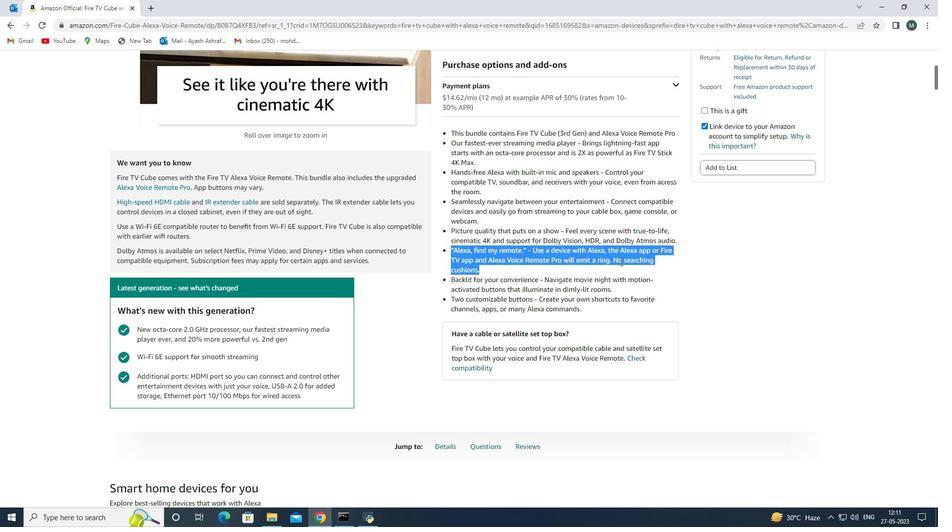 
Action: Mouse scrolled (380, 292) with delta (0, 0)
Screenshot: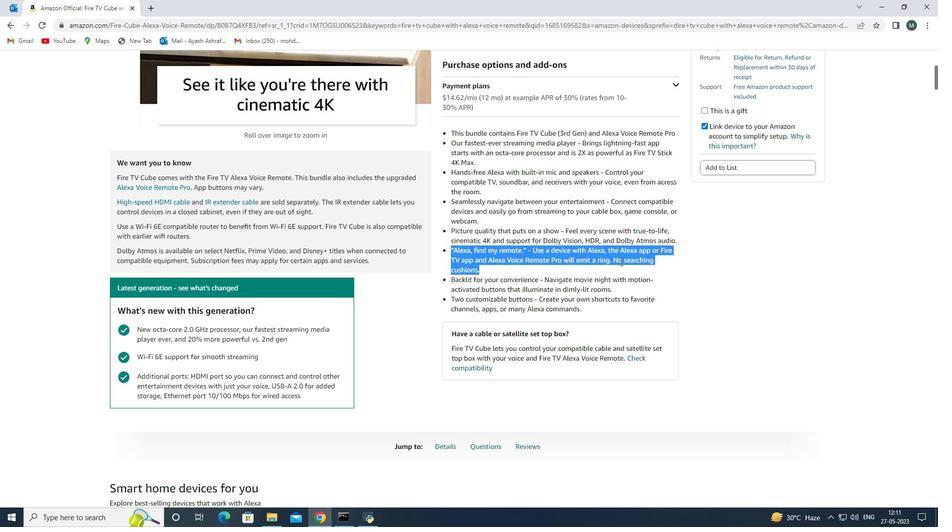 
Action: Mouse scrolled (380, 292) with delta (0, 0)
Screenshot: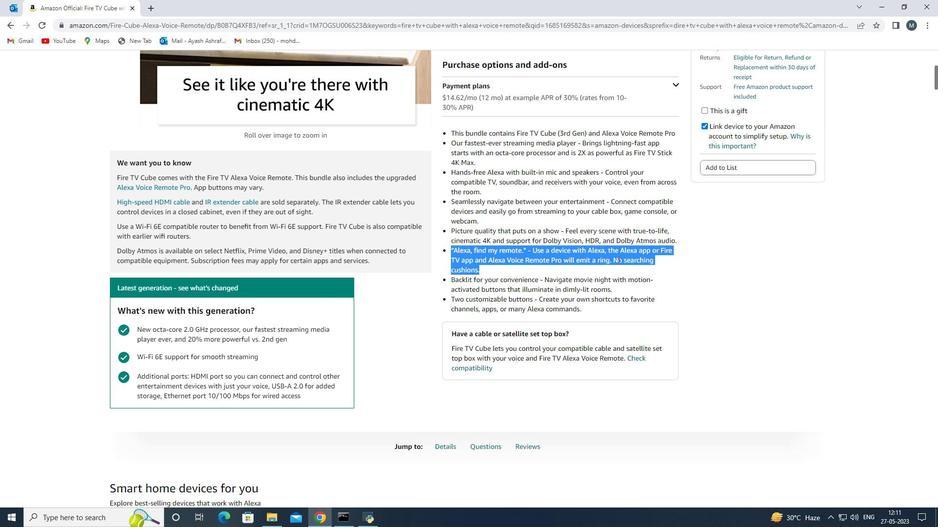 
Action: Mouse moved to (380, 293)
Screenshot: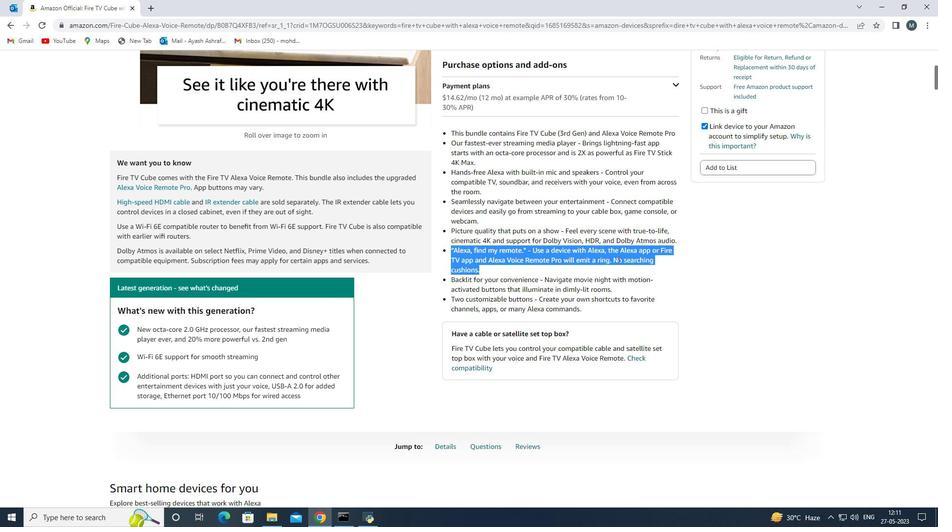 
Action: Mouse scrolled (380, 292) with delta (0, 0)
Screenshot: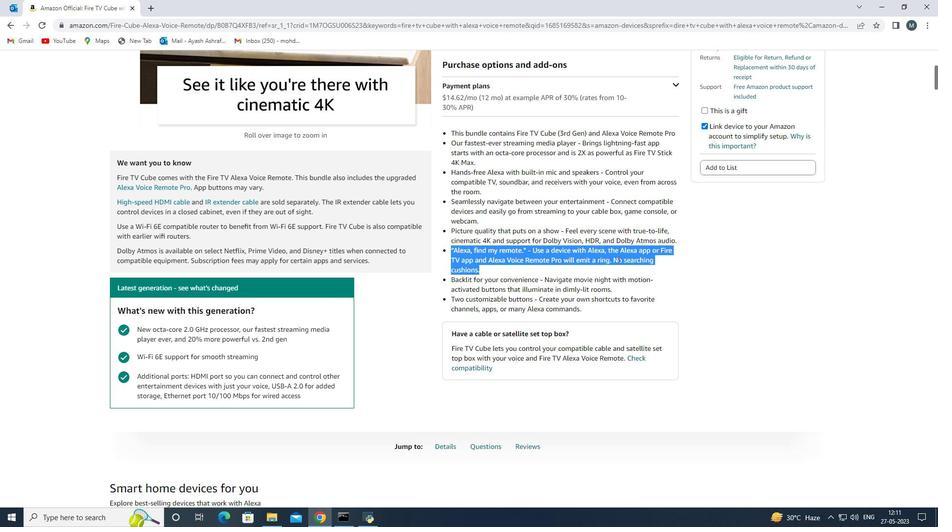 
Action: Mouse scrolled (380, 292) with delta (0, 0)
Screenshot: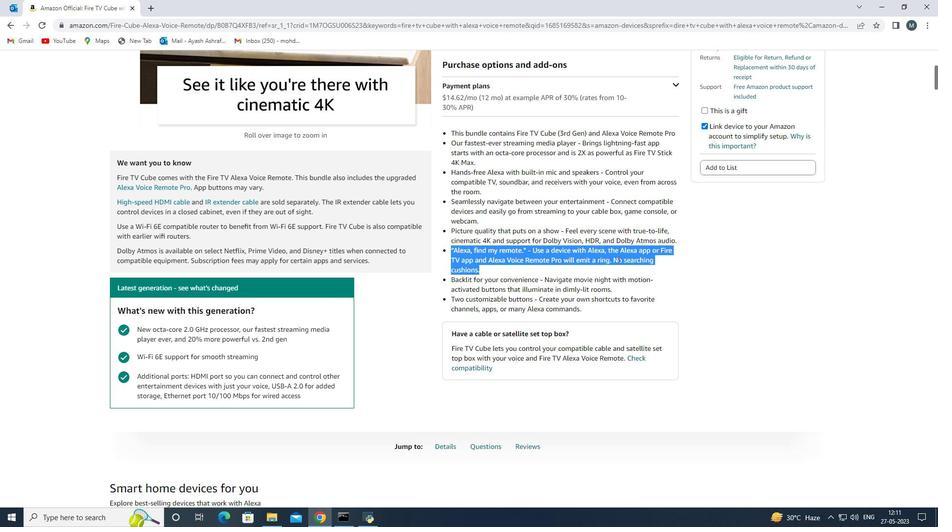 
Action: Mouse scrolled (380, 292) with delta (0, 0)
Screenshot: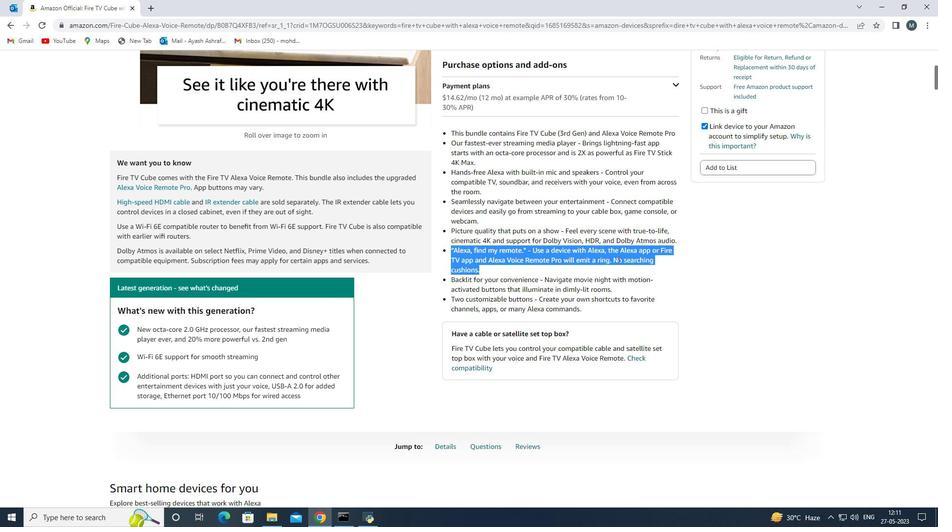 
Action: Mouse moved to (200, 219)
Screenshot: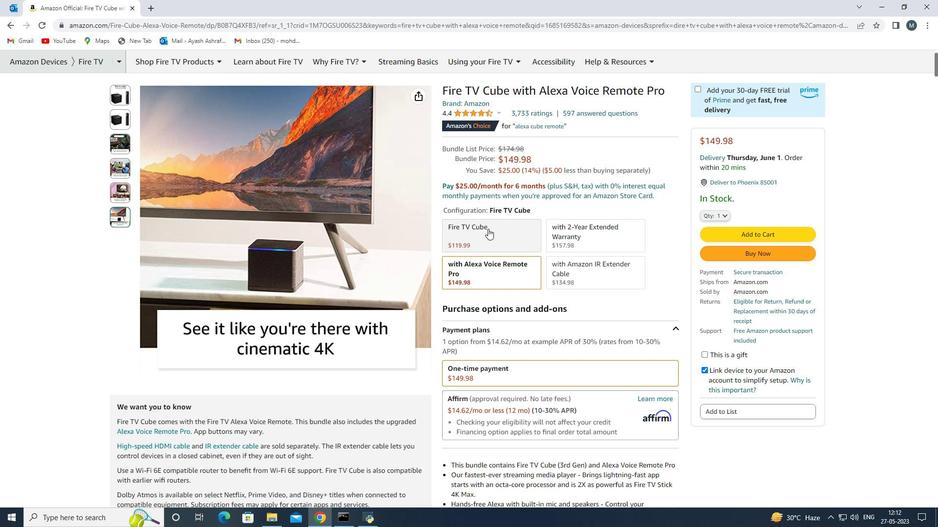 
Action: Mouse scrolled (200, 219) with delta (0, 0)
Screenshot: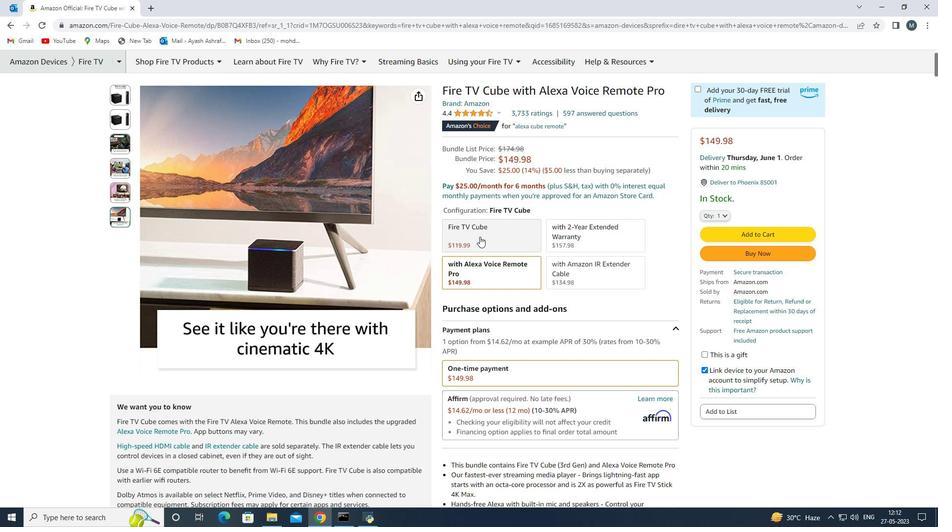 
Action: Mouse moved to (209, 202)
Screenshot: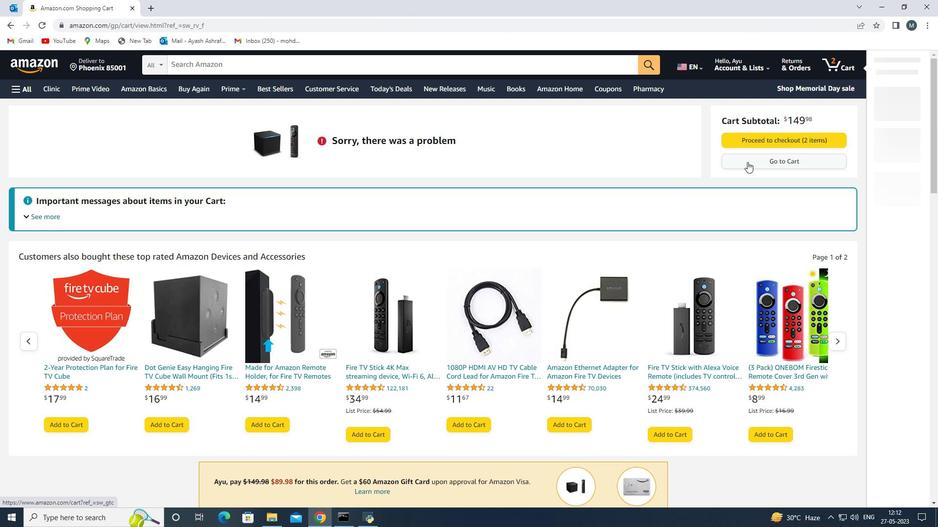 
Action: Mouse scrolled (209, 201) with delta (0, 0)
Screenshot: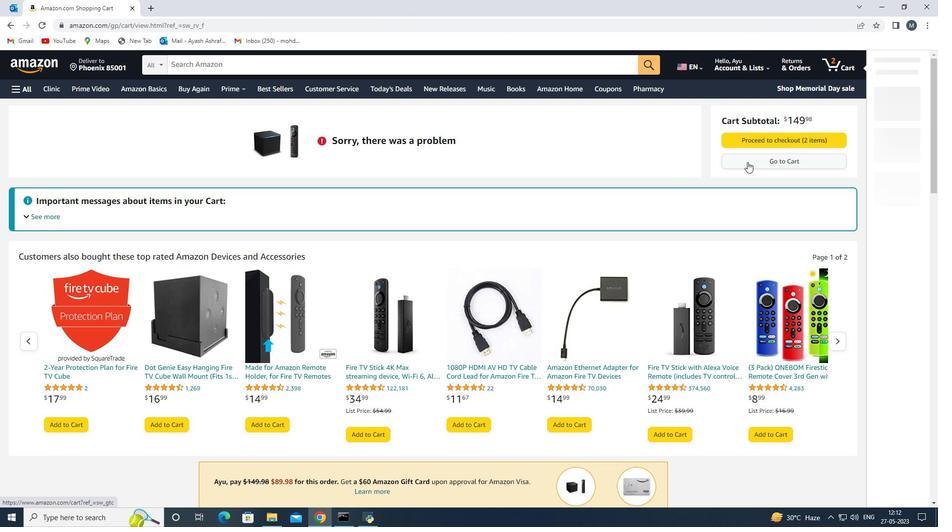 
Action: Mouse moved to (165, 235)
Screenshot: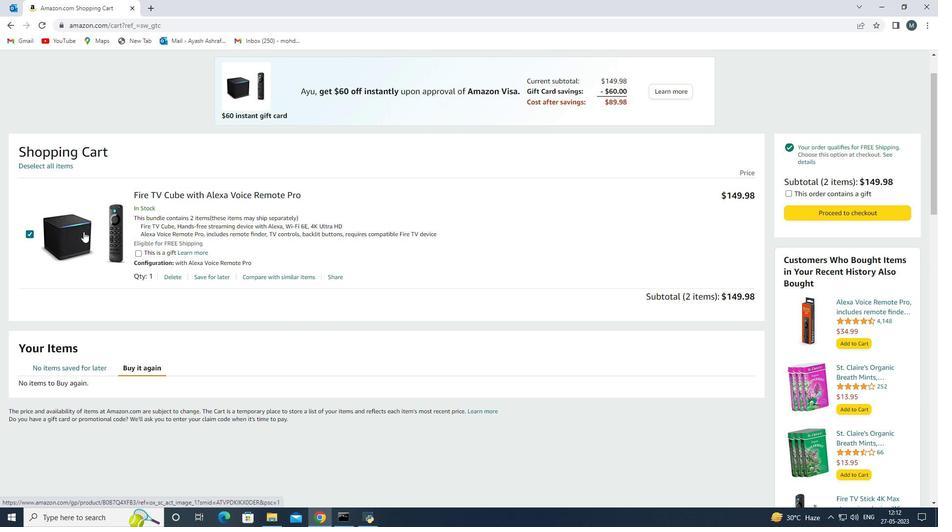 
Action: Mouse scrolled (165, 234) with delta (0, 0)
Screenshot: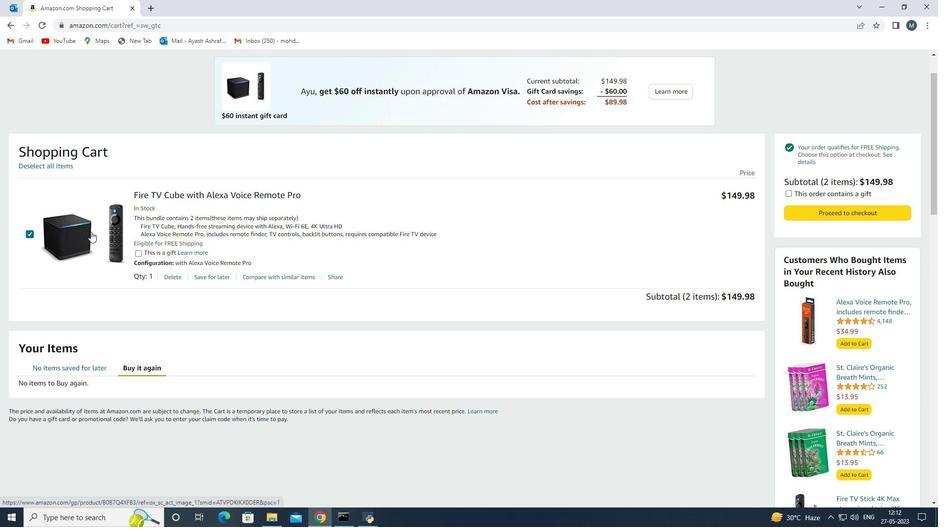 
Action: Mouse moved to (244, 243)
Screenshot: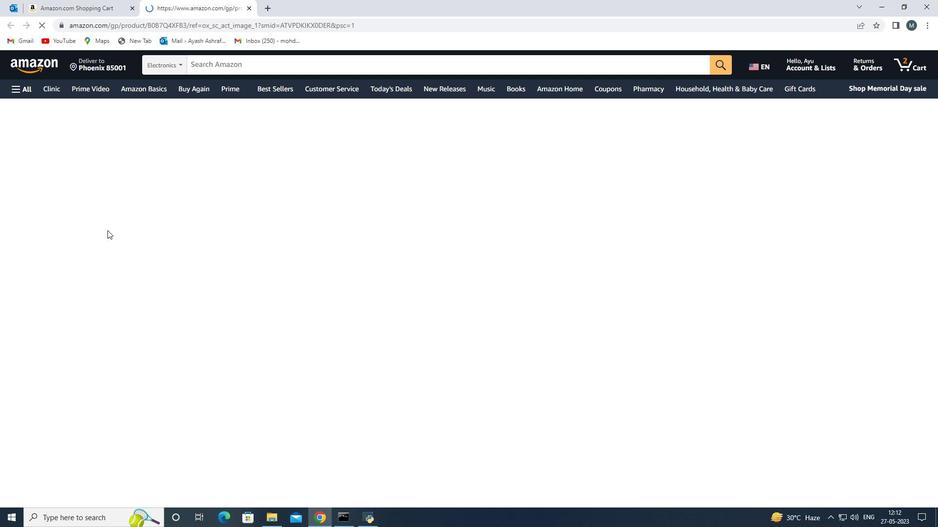 
Action: Mouse scrolled (244, 242) with delta (0, 0)
Screenshot: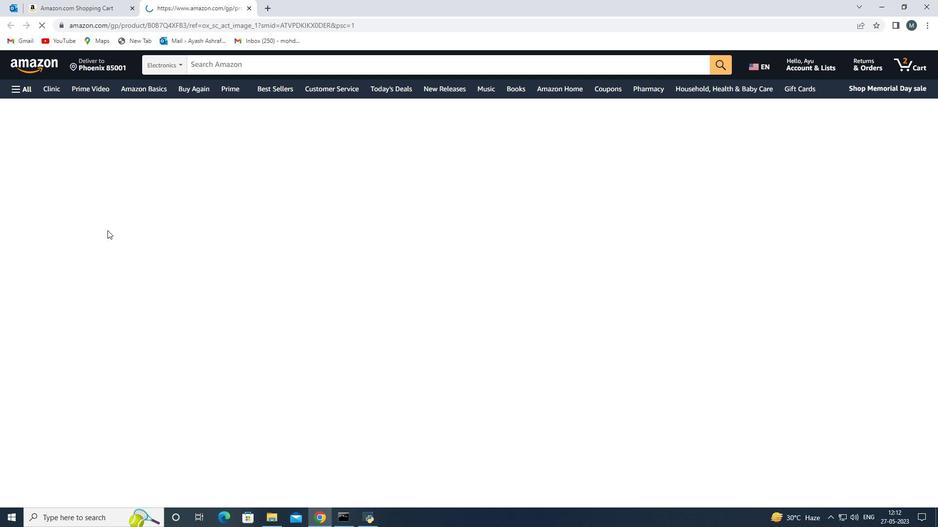 
Action: Mouse moved to (243, 241)
Screenshot: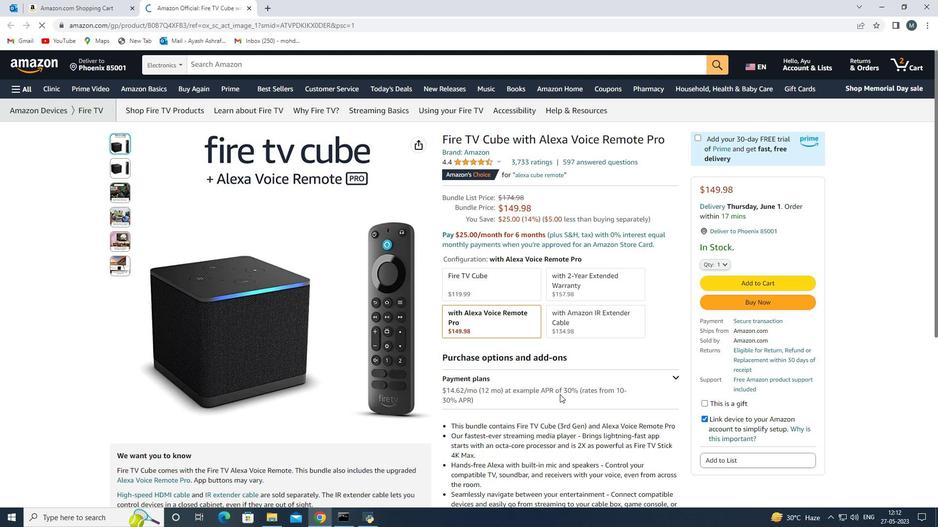 
Action: Mouse scrolled (243, 241) with delta (0, 0)
Screenshot: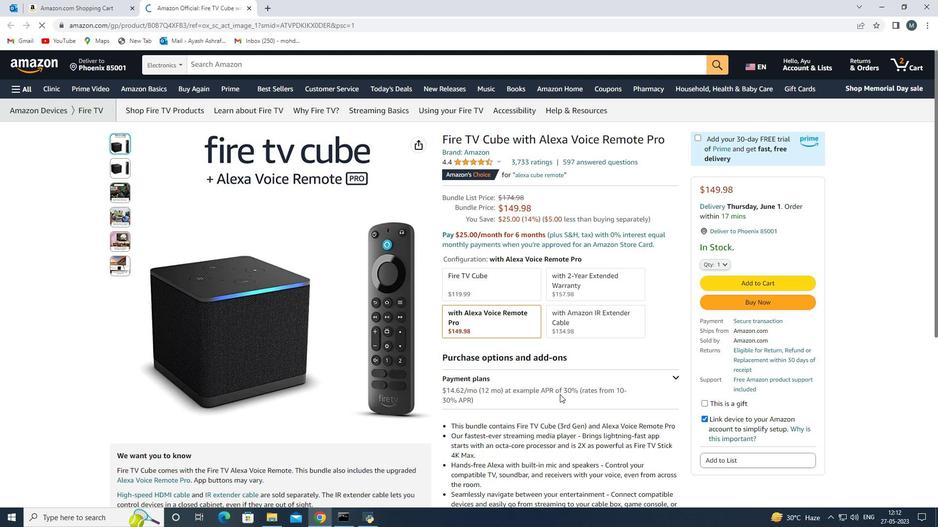 
Action: Mouse scrolled (243, 241) with delta (0, 0)
Screenshot: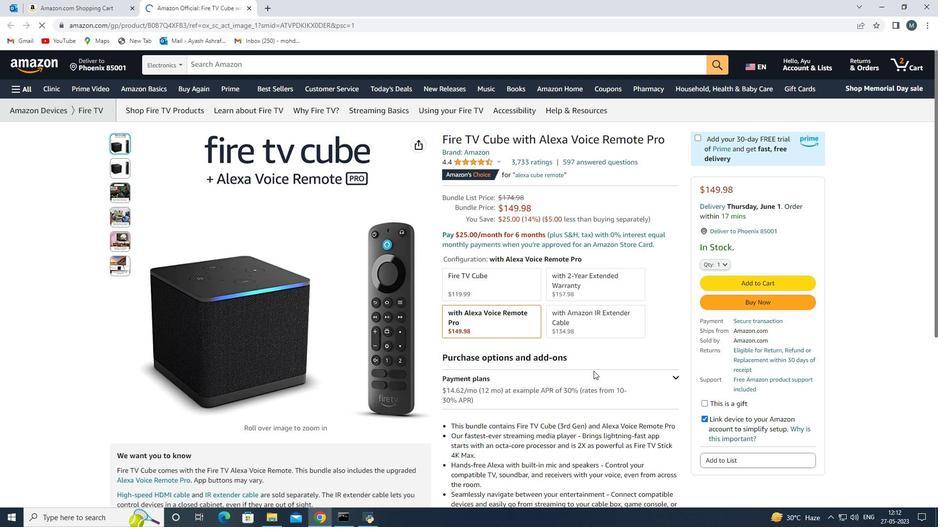
Action: Mouse scrolled (243, 241) with delta (0, 0)
Screenshot: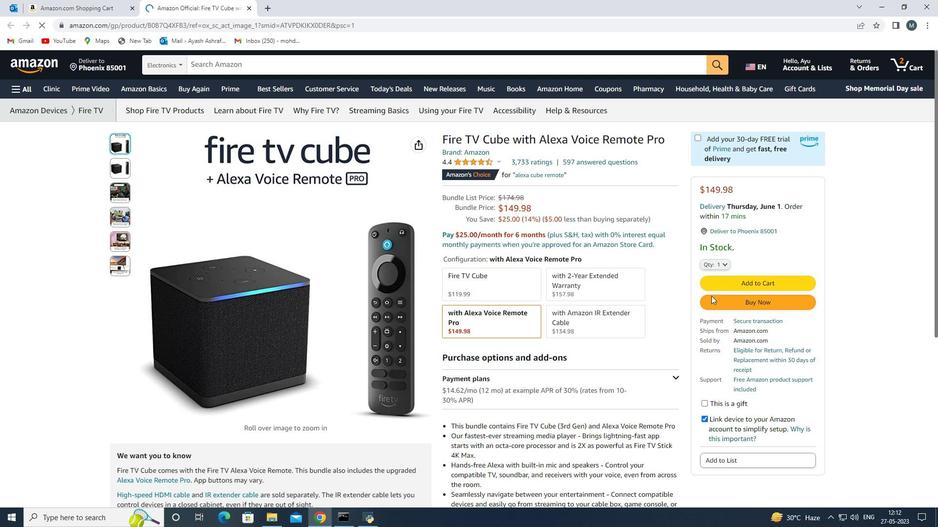 
Action: Mouse moved to (242, 241)
Screenshot: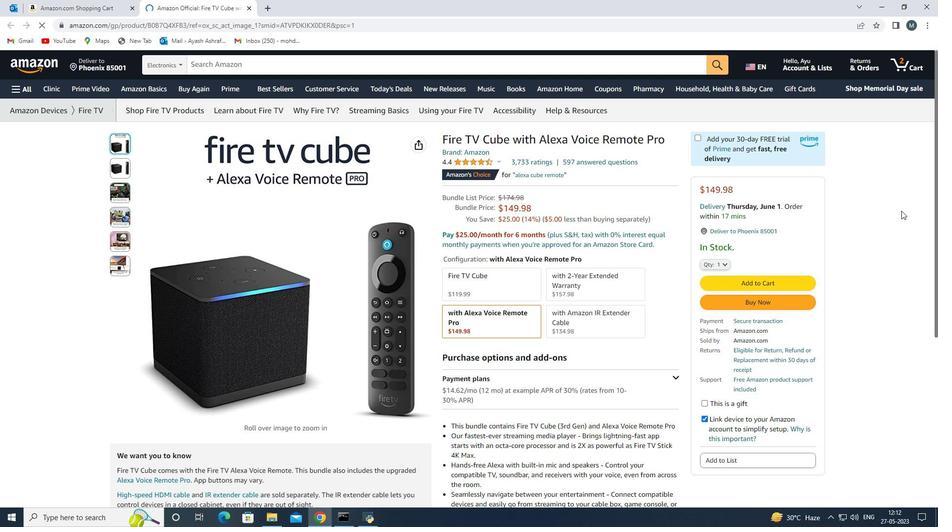 
Action: Mouse scrolled (242, 241) with delta (0, 0)
Screenshot: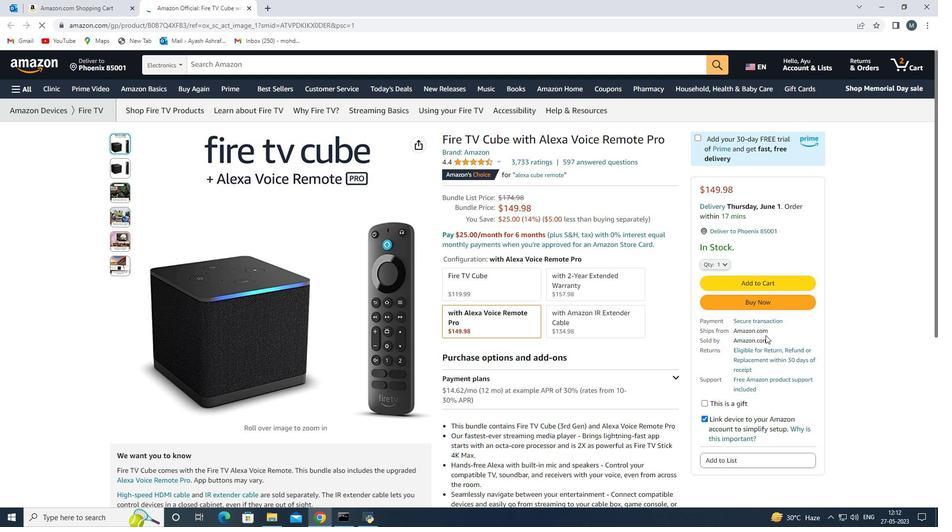 
Action: Mouse scrolled (242, 241) with delta (0, 0)
Screenshot: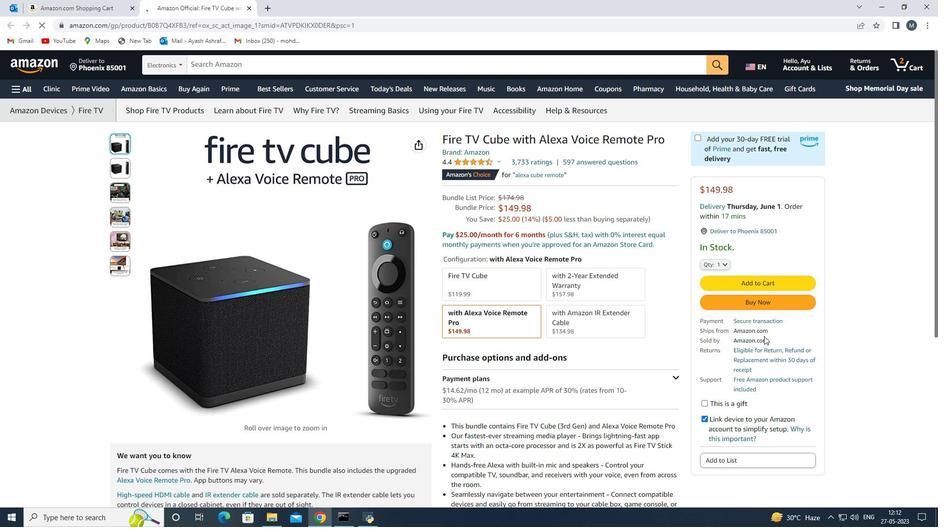 
Action: Mouse scrolled (242, 241) with delta (0, 0)
Screenshot: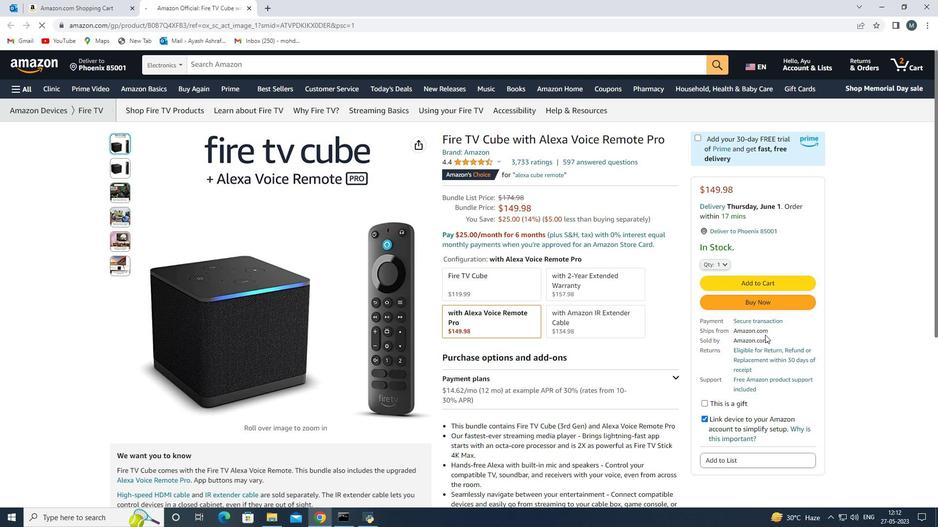 
Action: Mouse scrolled (242, 242) with delta (0, 0)
Screenshot: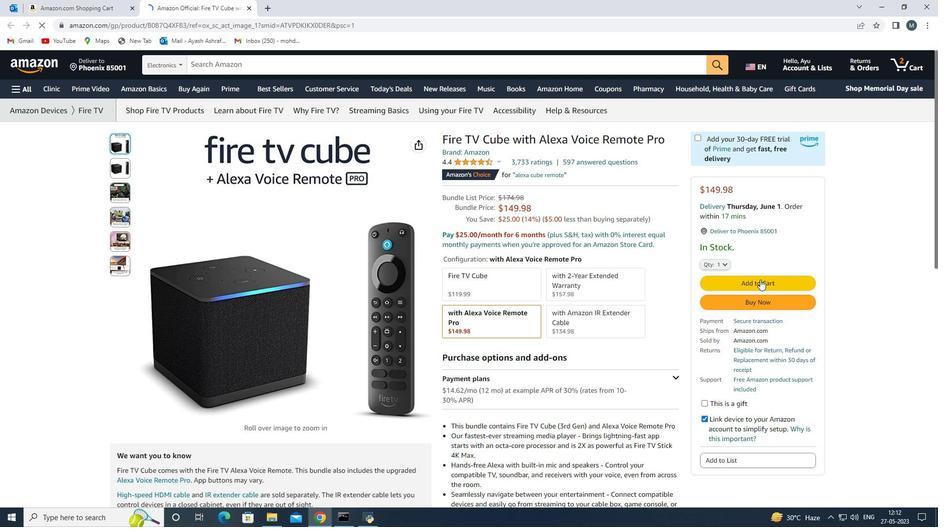 
Action: Mouse moved to (241, 241)
Screenshot: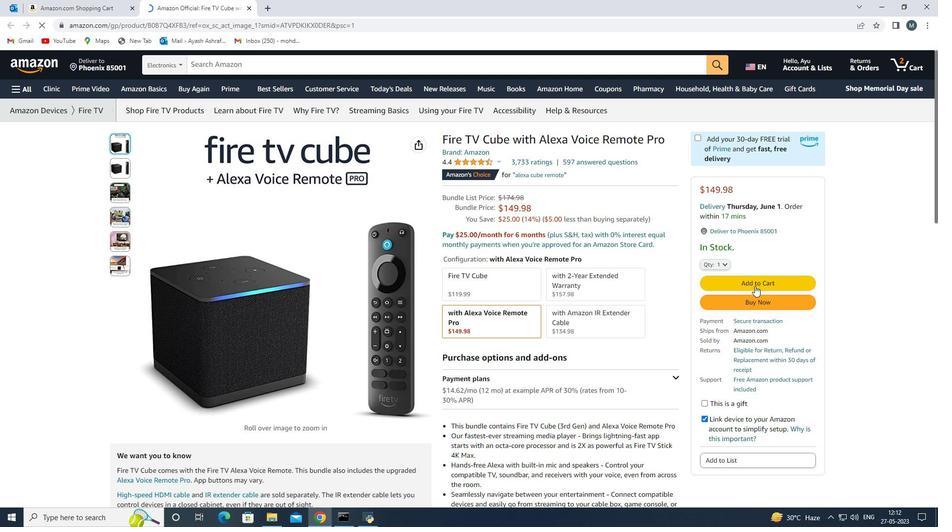 
Action: Mouse scrolled (242, 242) with delta (0, 0)
Screenshot: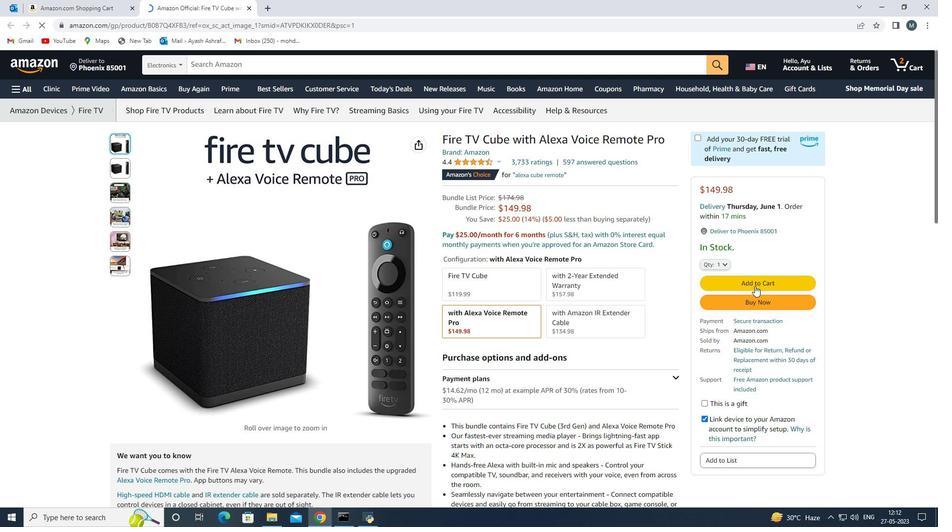 
Action: Mouse moved to (240, 239)
Screenshot: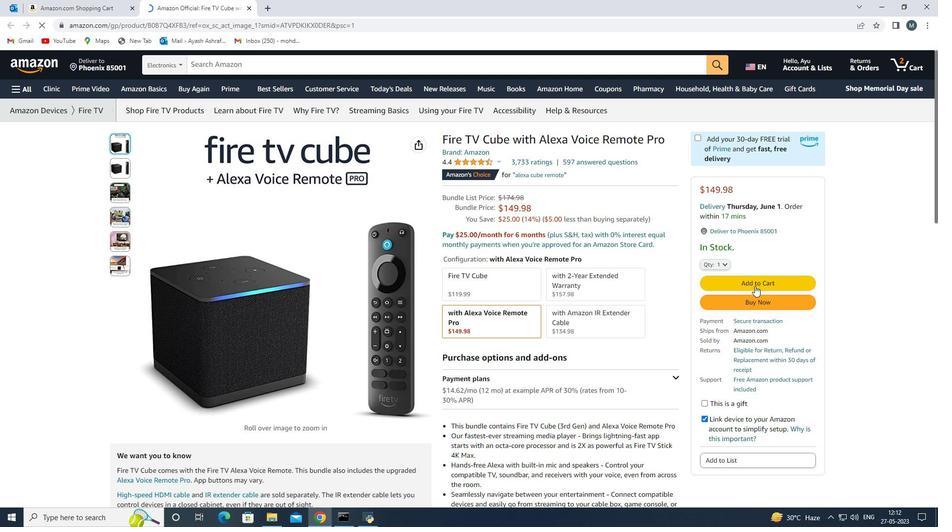 
Action: Mouse scrolled (242, 242) with delta (0, 0)
Screenshot: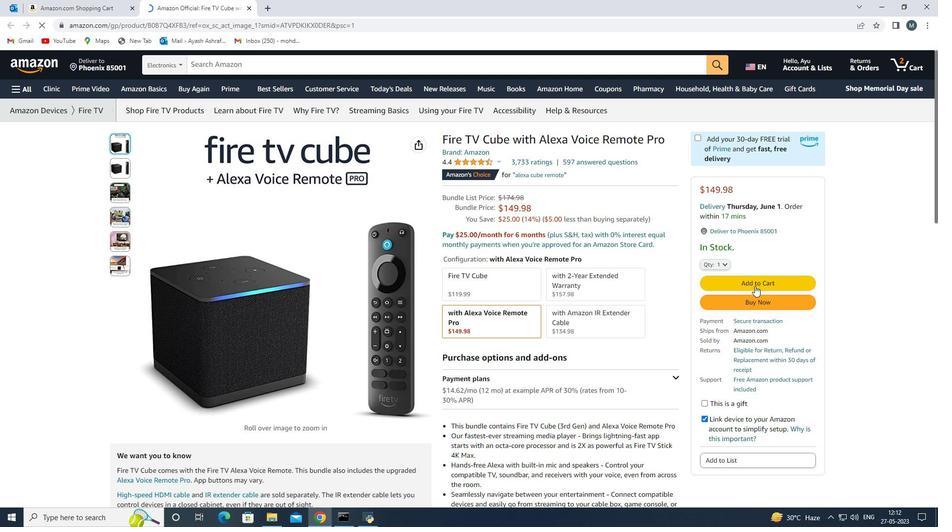 
Action: Mouse moved to (240, 238)
Screenshot: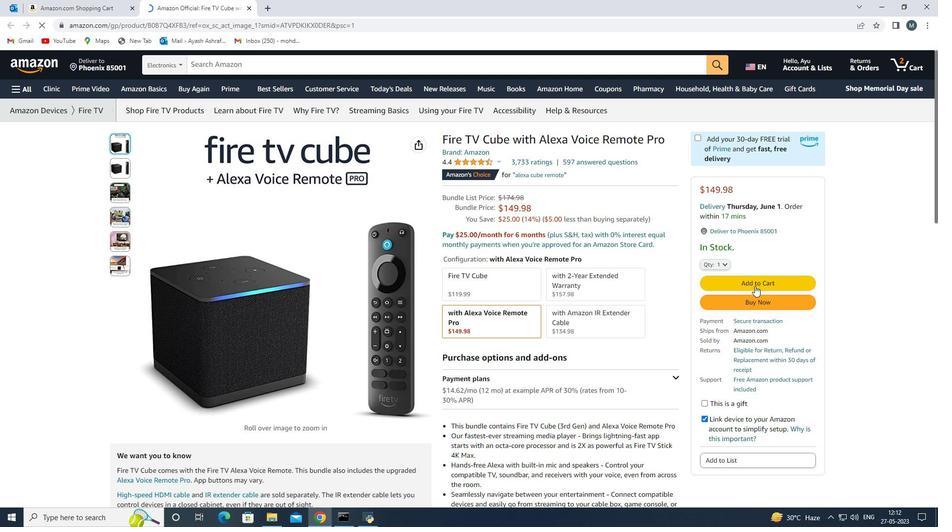 
Action: Mouse scrolled (242, 242) with delta (0, 0)
Screenshot: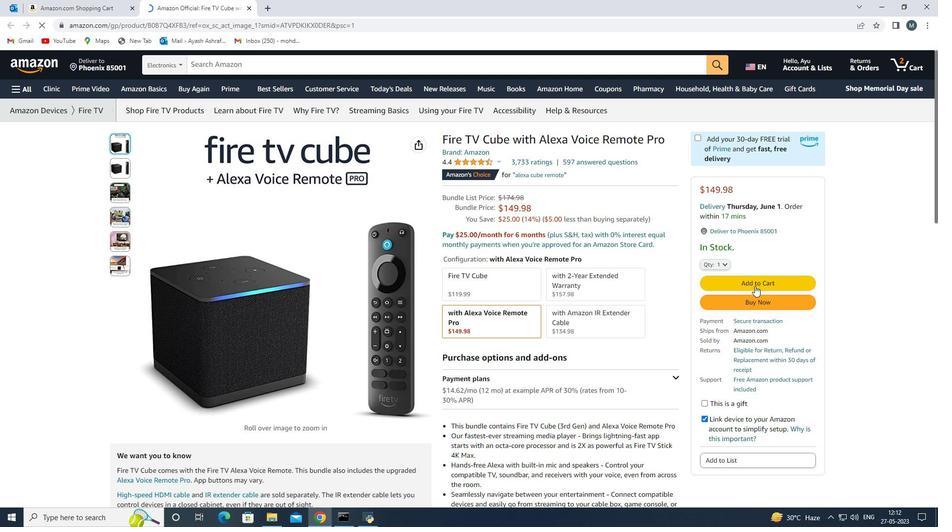 
Action: Mouse moved to (238, 234)
Screenshot: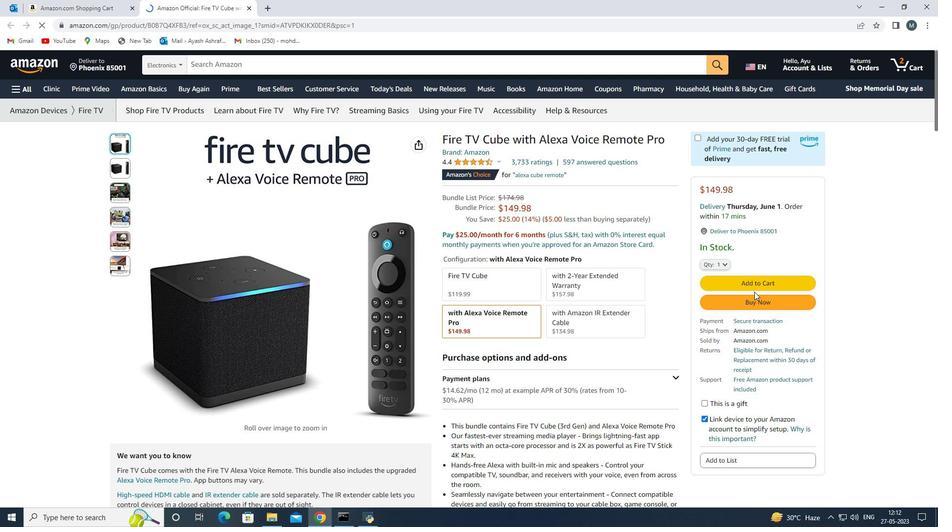 
Action: Mouse scrolled (238, 234) with delta (0, 0)
Screenshot: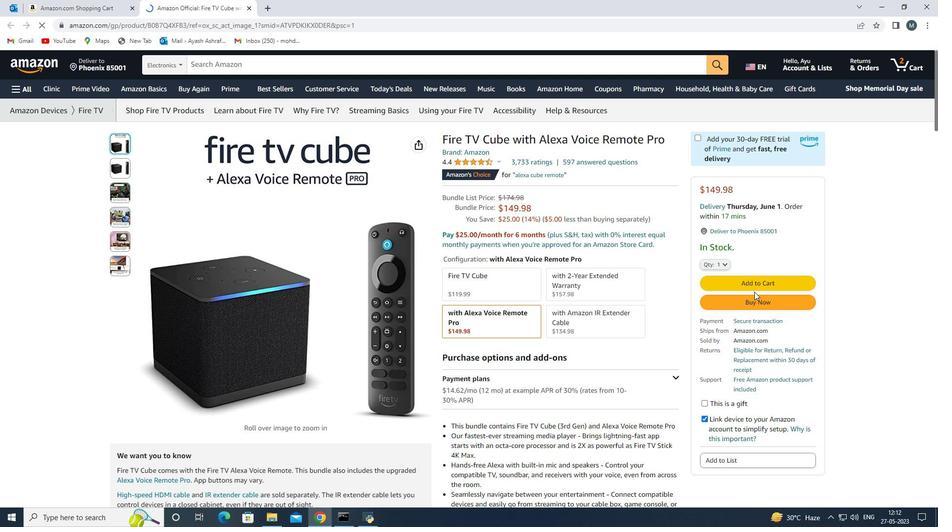 
Action: Mouse moved to (238, 231)
Screenshot: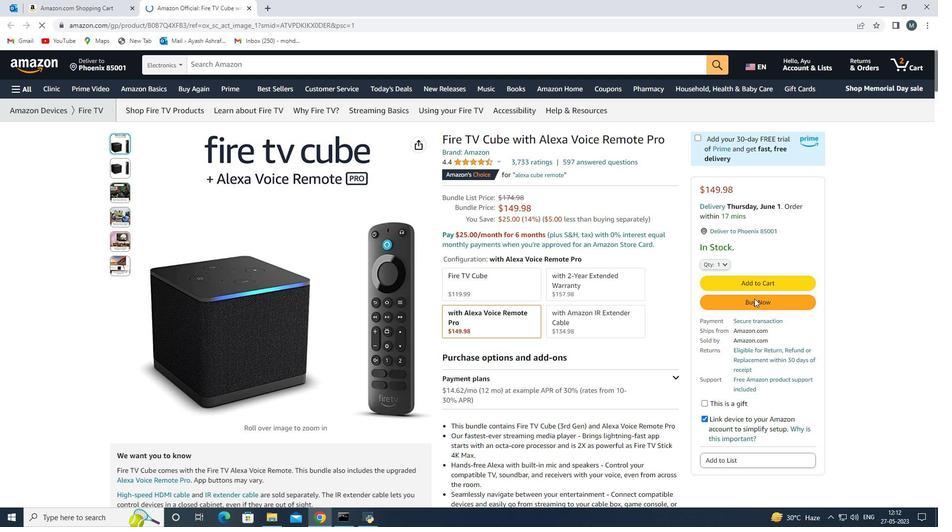
Action: Mouse scrolled (238, 231) with delta (0, 0)
Screenshot: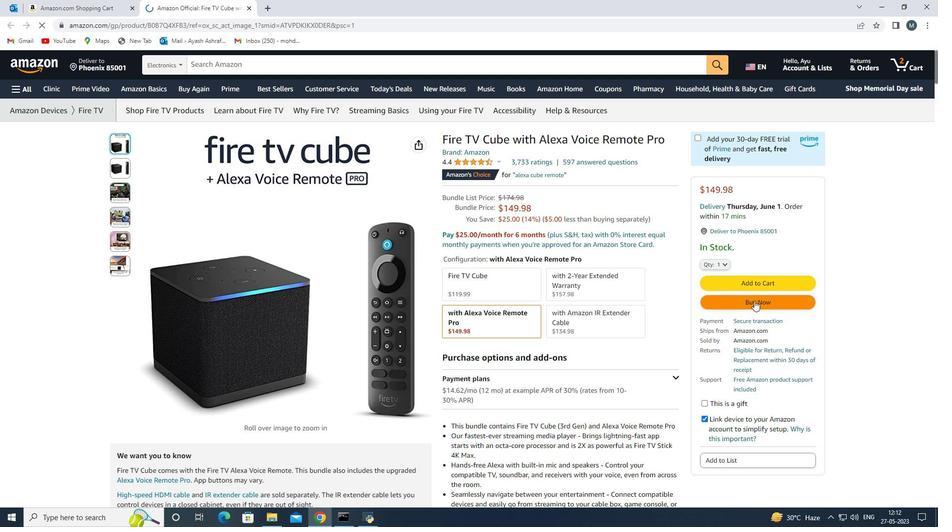 
Action: Mouse scrolled (238, 231) with delta (0, 0)
Screenshot: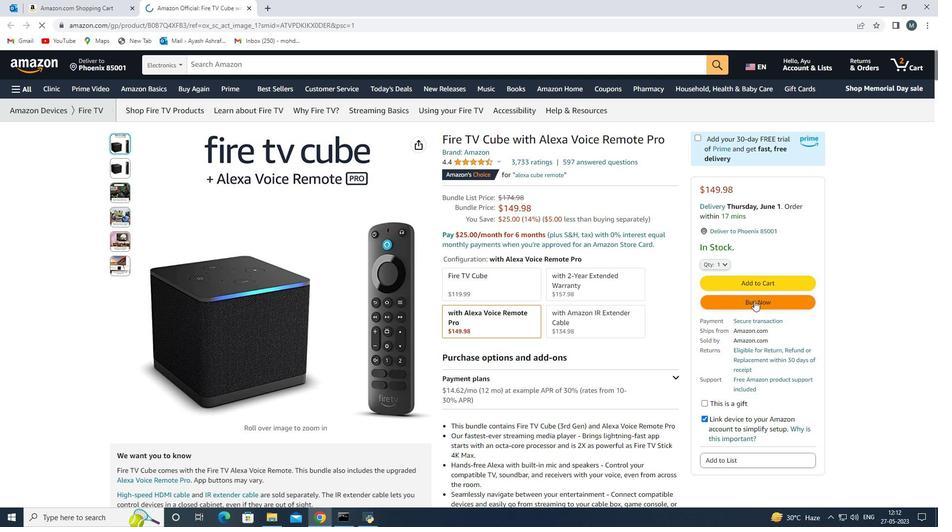 
Action: Mouse scrolled (238, 231) with delta (0, 0)
Screenshot: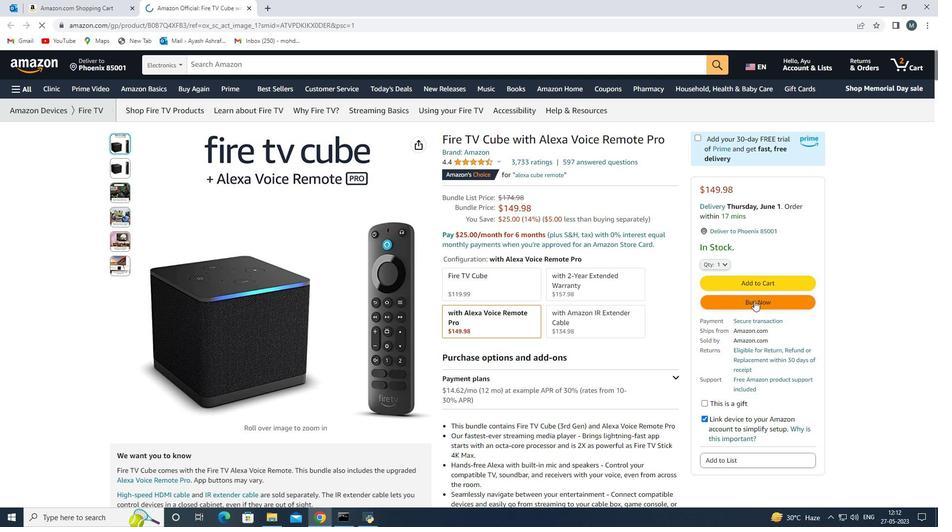 
Action: Mouse scrolled (238, 231) with delta (0, 0)
Screenshot: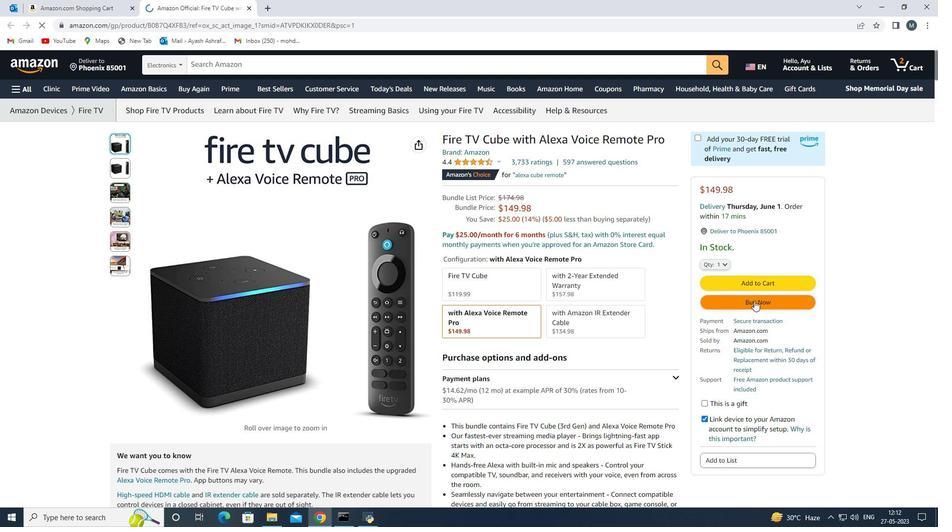 
Action: Mouse scrolled (238, 231) with delta (0, 0)
Screenshot: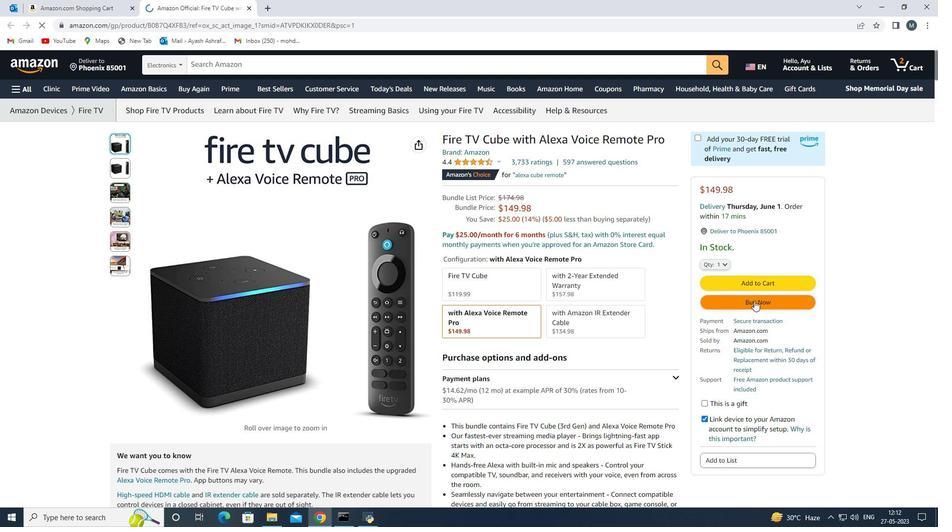 
Action: Mouse scrolled (238, 231) with delta (0, 0)
Screenshot: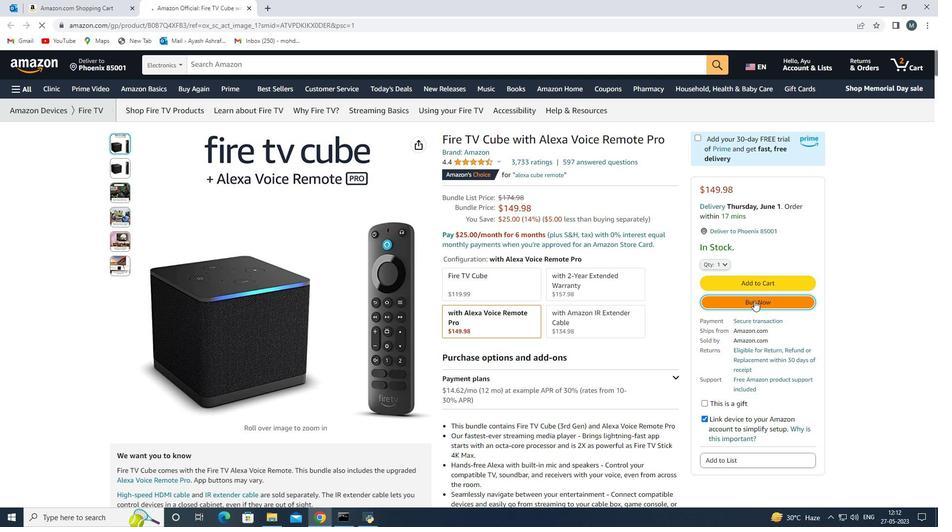 
Action: Mouse scrolled (238, 231) with delta (0, 0)
Screenshot: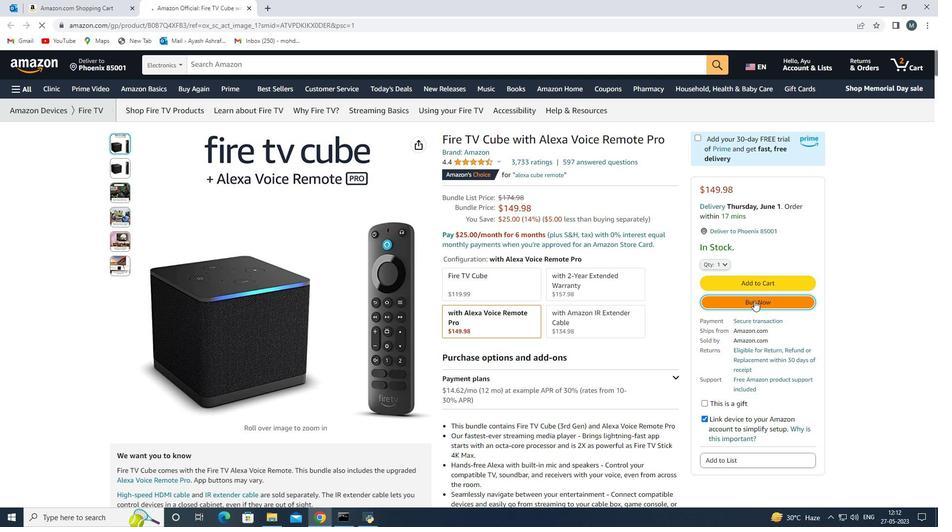 
Action: Mouse scrolled (238, 231) with delta (0, 0)
Screenshot: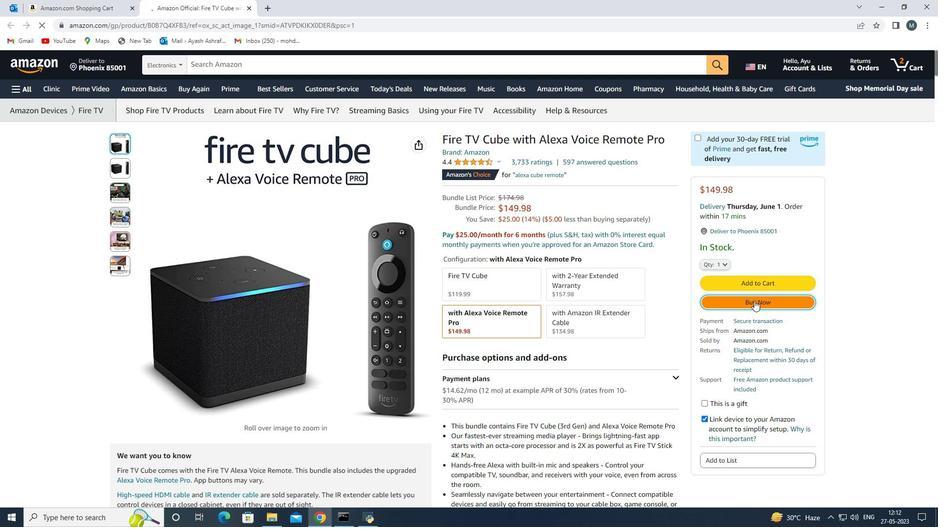 
Action: Mouse scrolled (238, 231) with delta (0, 0)
Screenshot: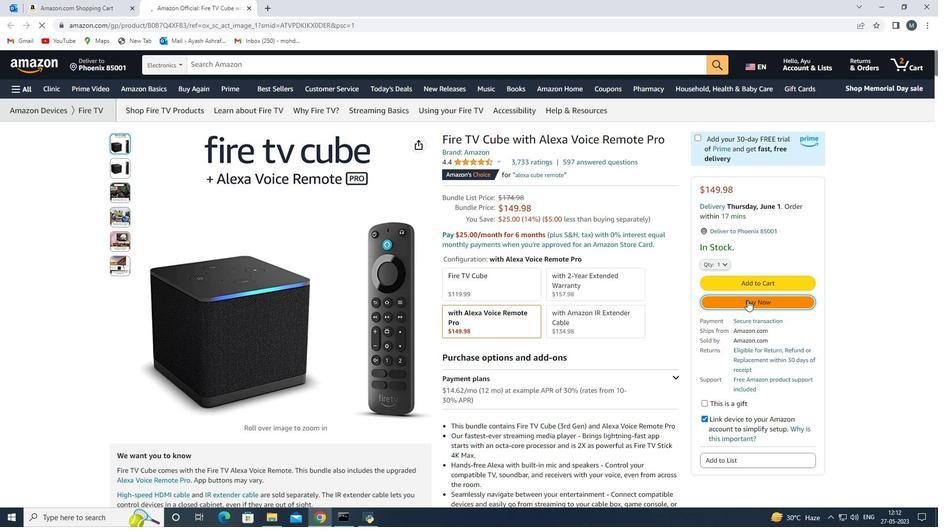 
Action: Mouse moved to (389, 251)
Screenshot: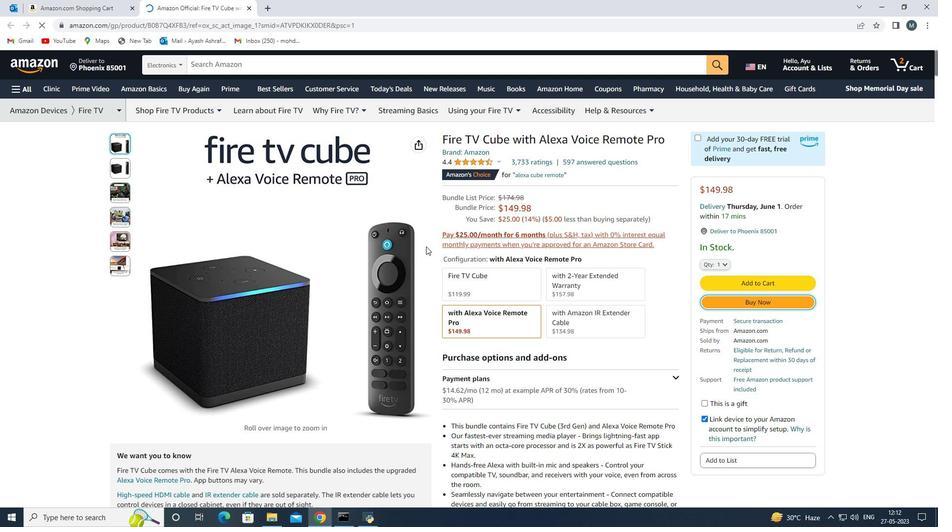 
Action: Mouse scrolled (389, 251) with delta (0, 0)
Screenshot: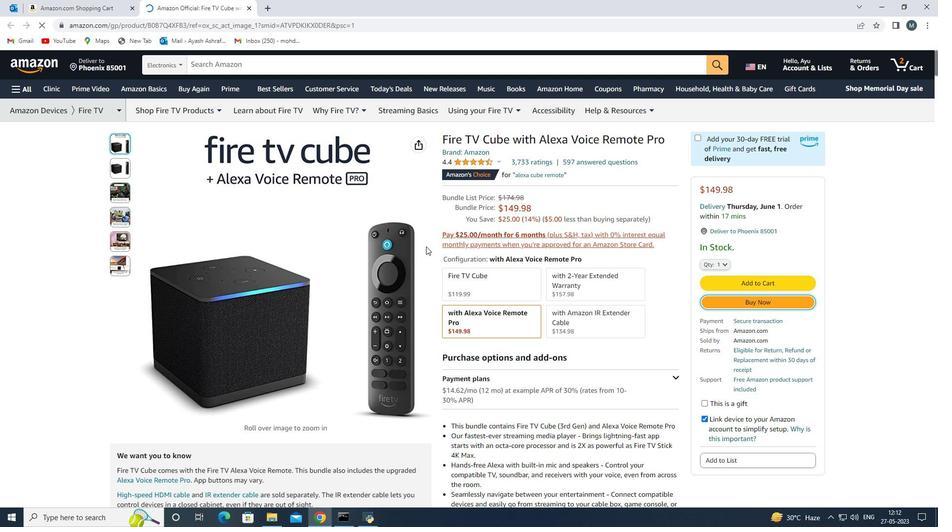 
Action: Mouse scrolled (389, 251) with delta (0, 0)
Screenshot: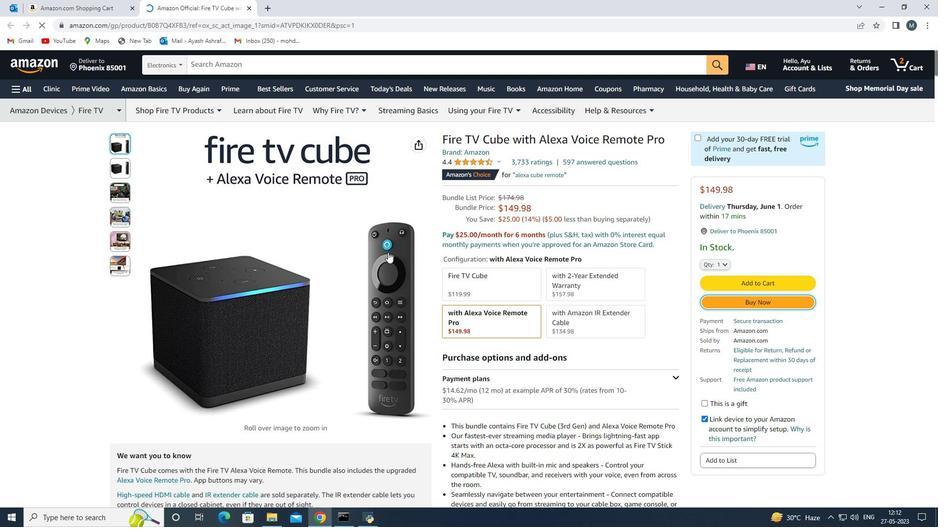 
Action: Mouse scrolled (389, 251) with delta (0, 0)
Screenshot: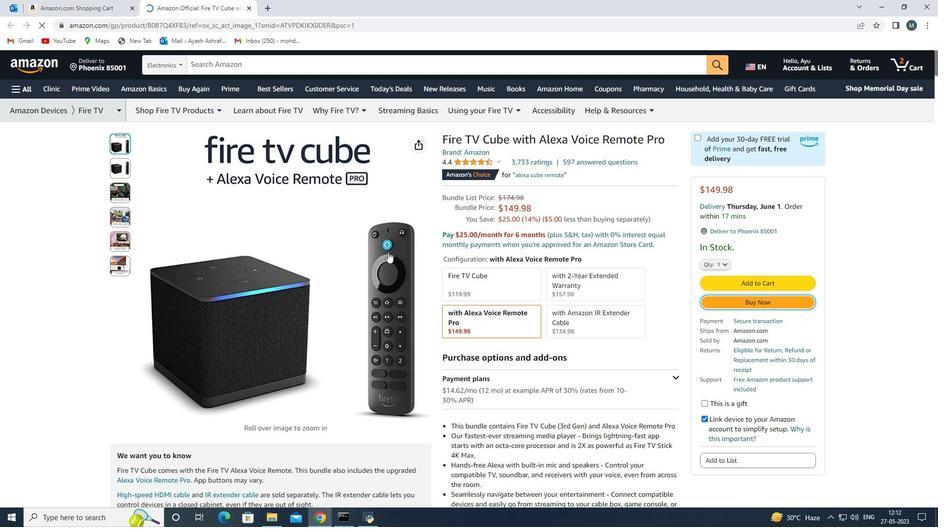 
Action: Mouse scrolled (389, 251) with delta (0, 0)
Screenshot: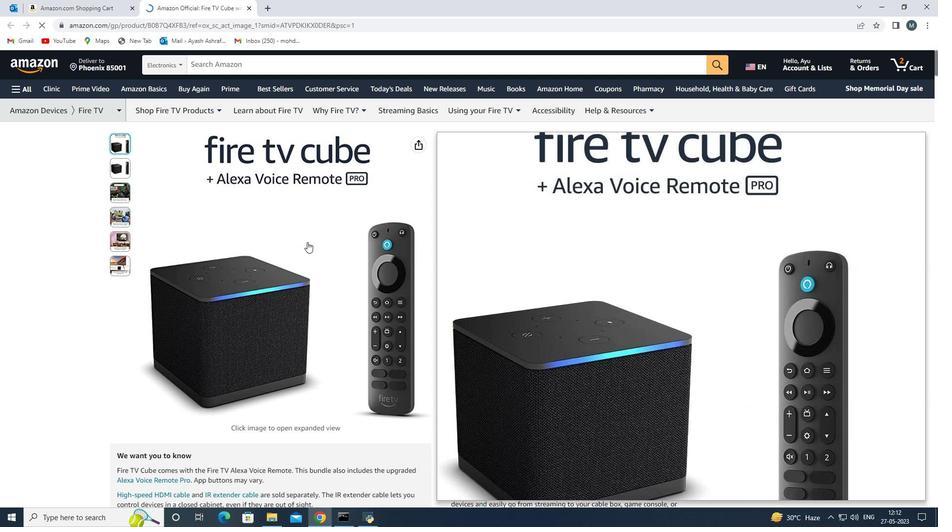 
Action: Mouse moved to (391, 256)
Screenshot: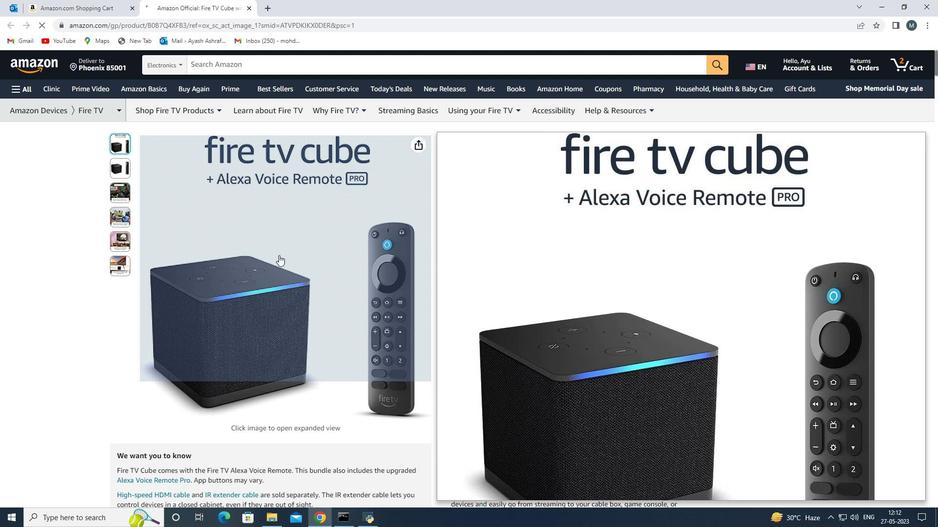 
Action: Mouse scrolled (391, 257) with delta (0, 0)
Screenshot: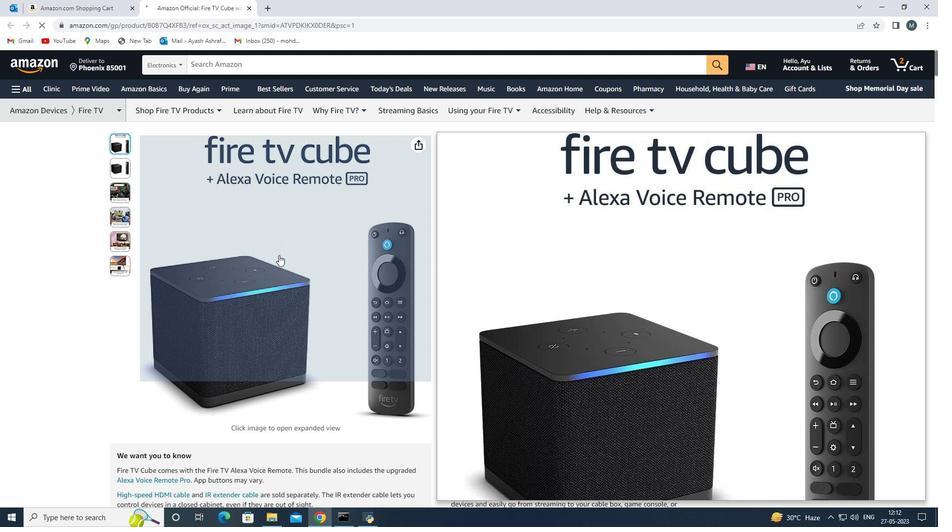 
Action: Mouse scrolled (391, 257) with delta (0, 0)
Screenshot: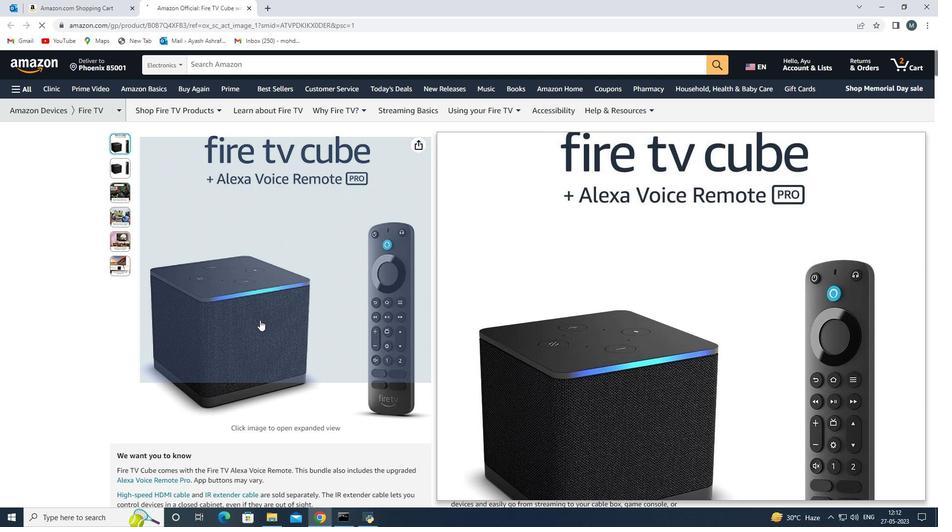 
Action: Mouse moved to (391, 256)
Screenshot: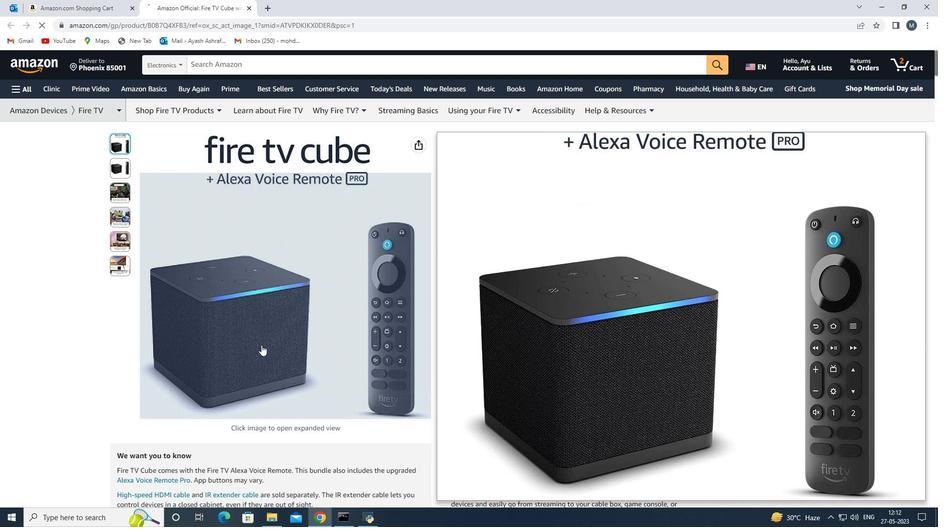 
Action: Mouse scrolled (391, 257) with delta (0, 0)
Screenshot: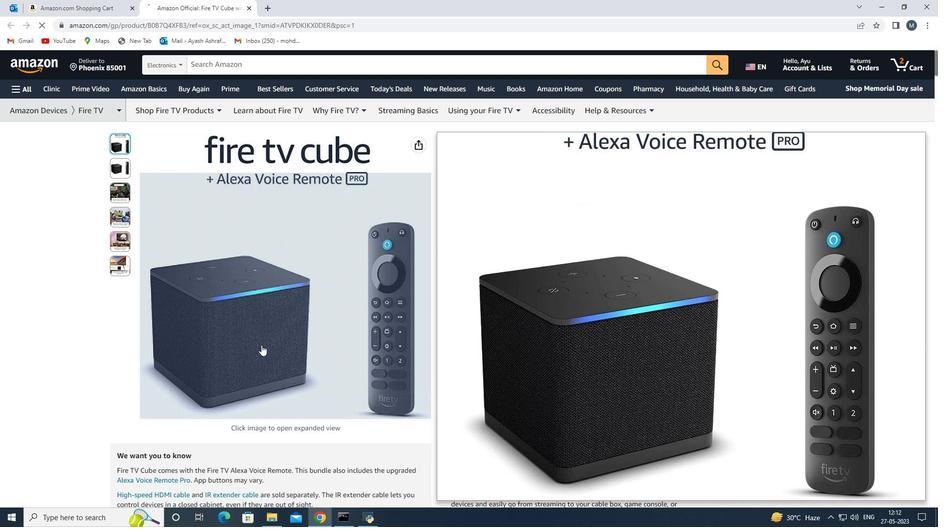 
Action: Mouse moved to (391, 275)
Screenshot: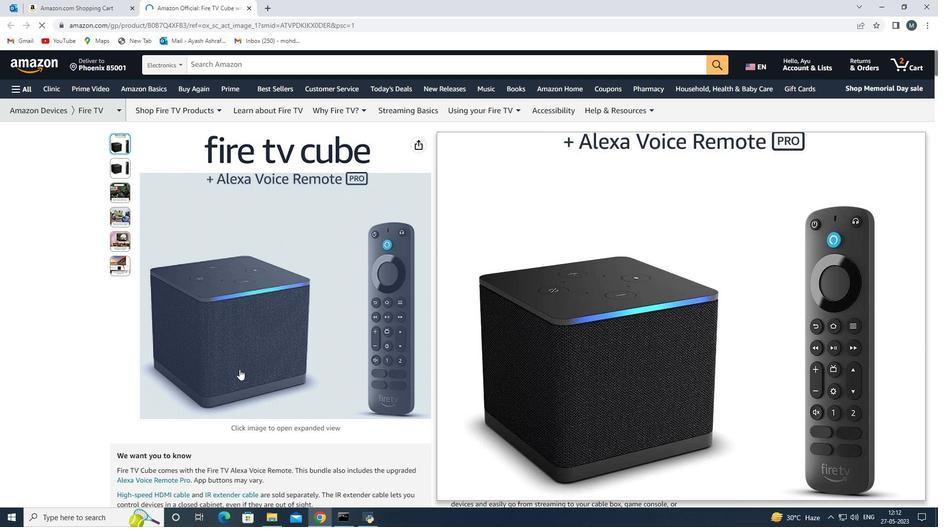 
Action: Mouse scrolled (391, 276) with delta (0, 0)
Screenshot: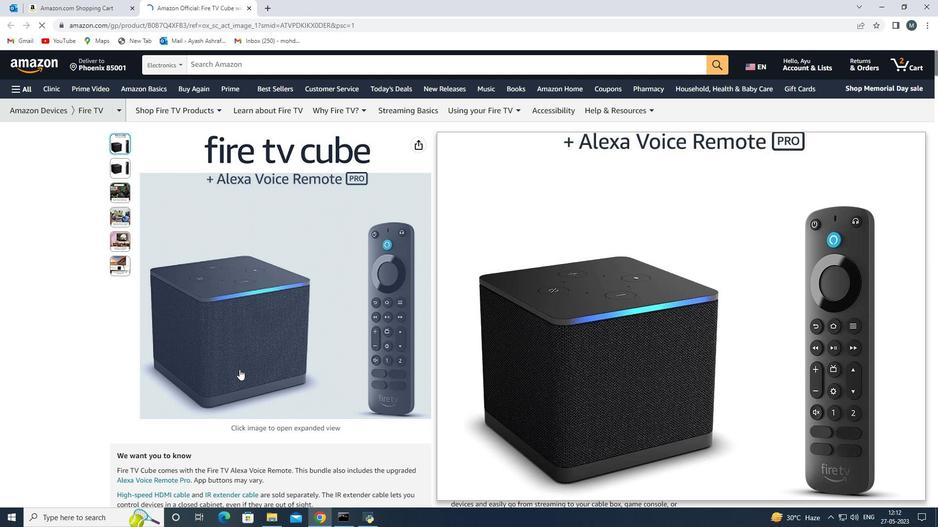 
Action: Mouse moved to (392, 275)
Screenshot: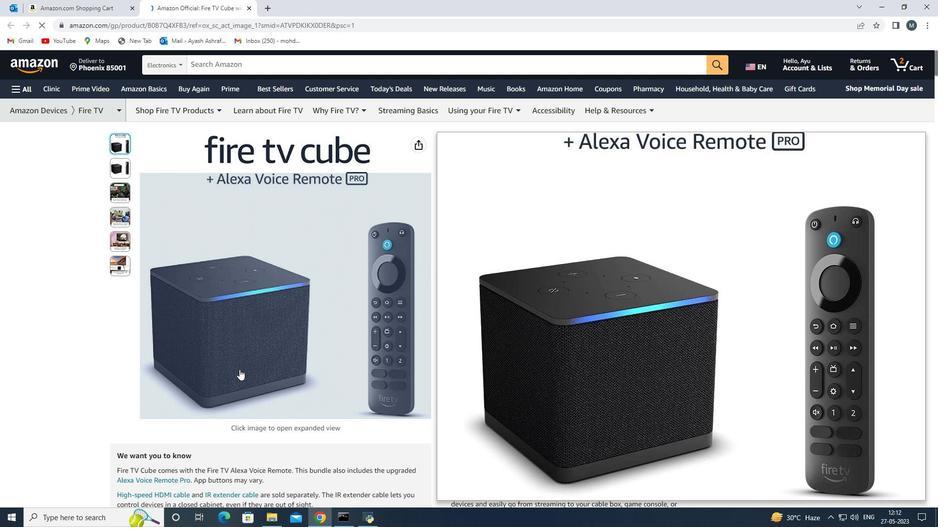 
Action: Mouse scrolled (392, 275) with delta (0, 0)
Screenshot: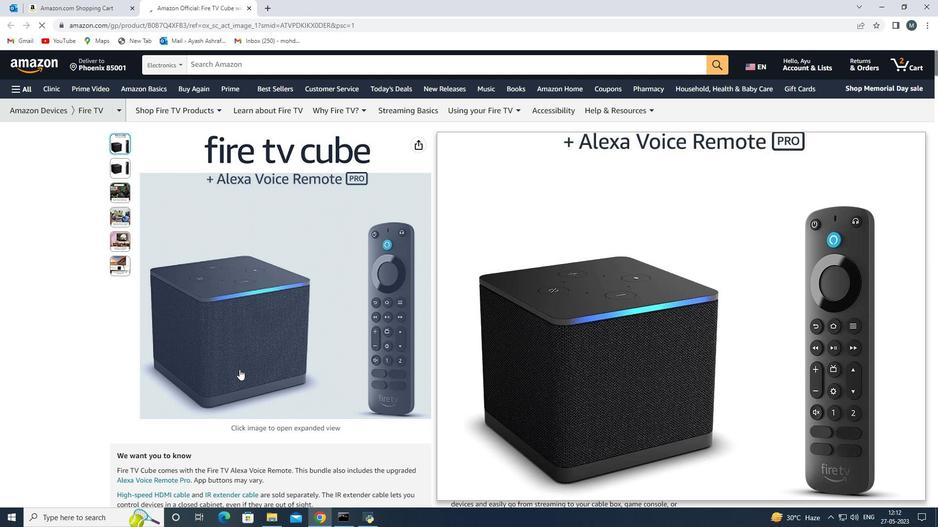 
Action: Mouse scrolled (392, 275) with delta (0, 0)
Screenshot: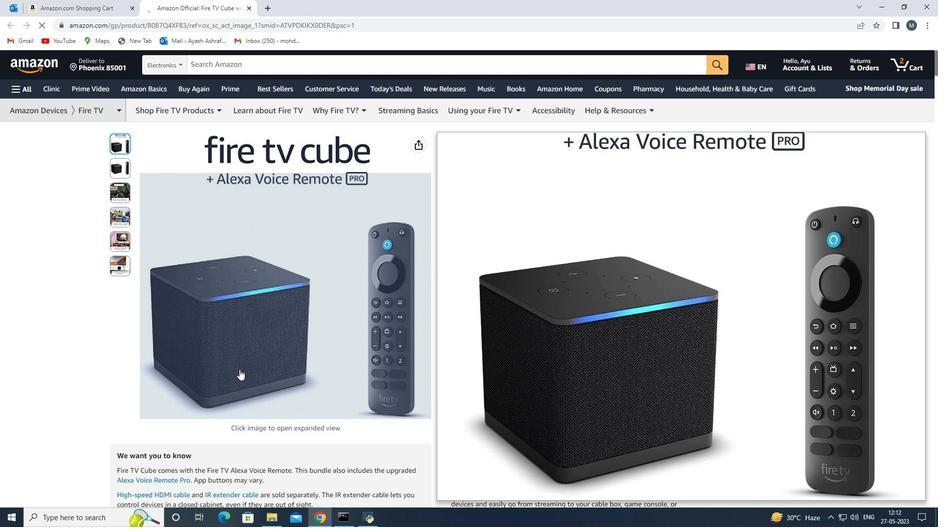 
Action: Mouse moved to (394, 274)
Screenshot: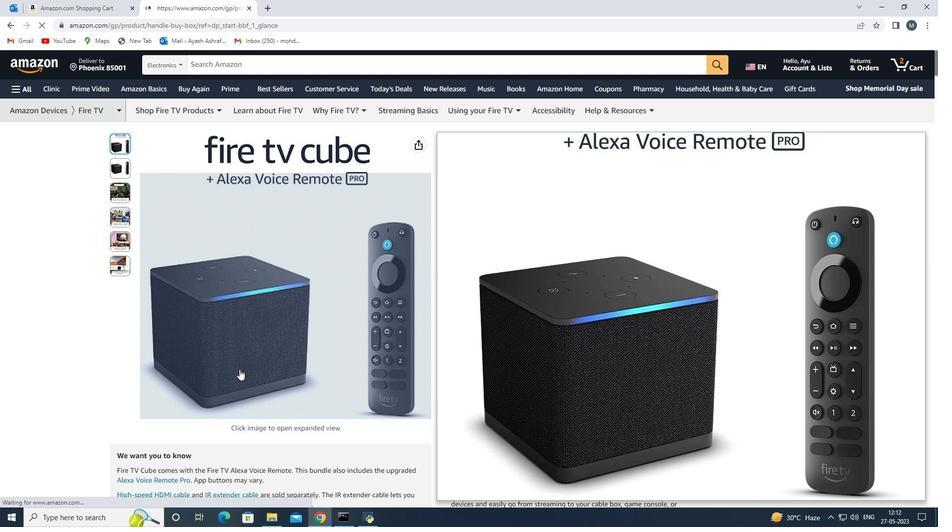 
Action: Mouse scrolled (394, 275) with delta (0, 0)
Screenshot: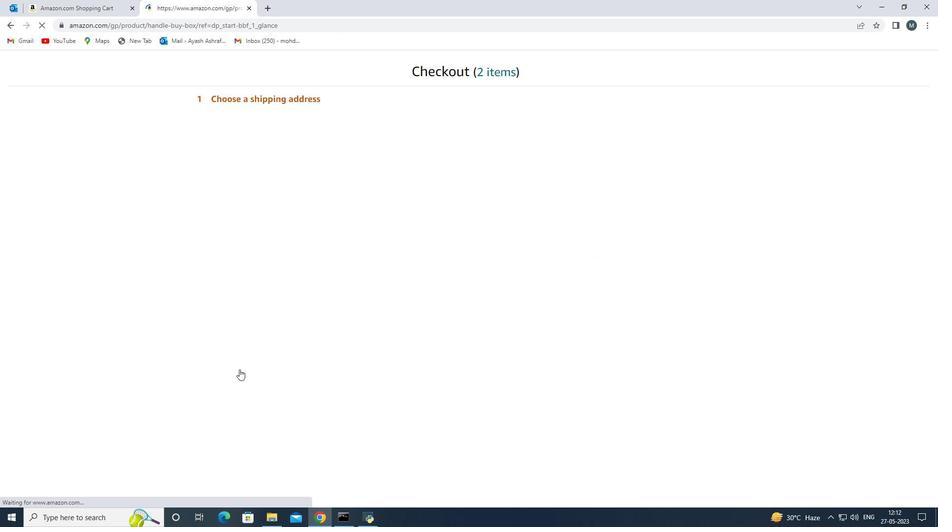 
Action: Mouse moved to (647, 324)
Screenshot: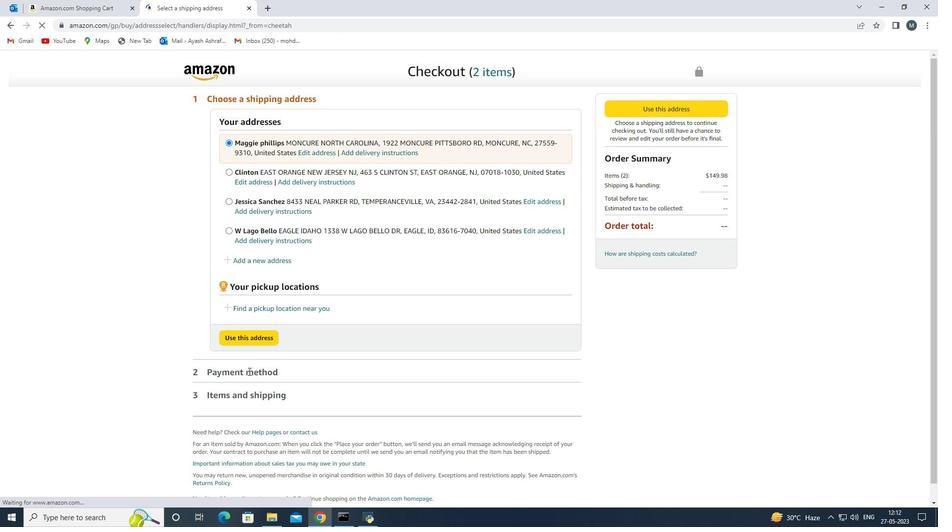 
Action: Mouse scrolled (647, 324) with delta (0, 0)
Screenshot: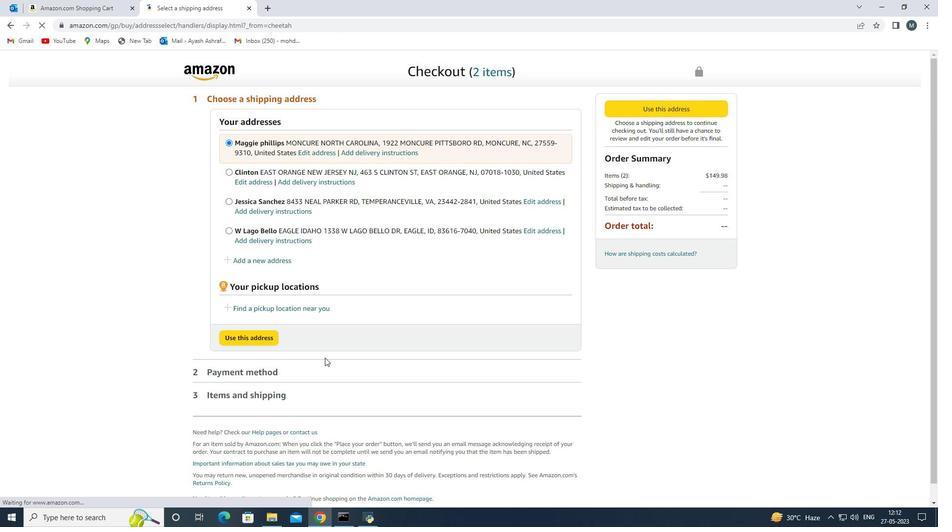 
Action: Mouse moved to (677, 320)
Screenshot: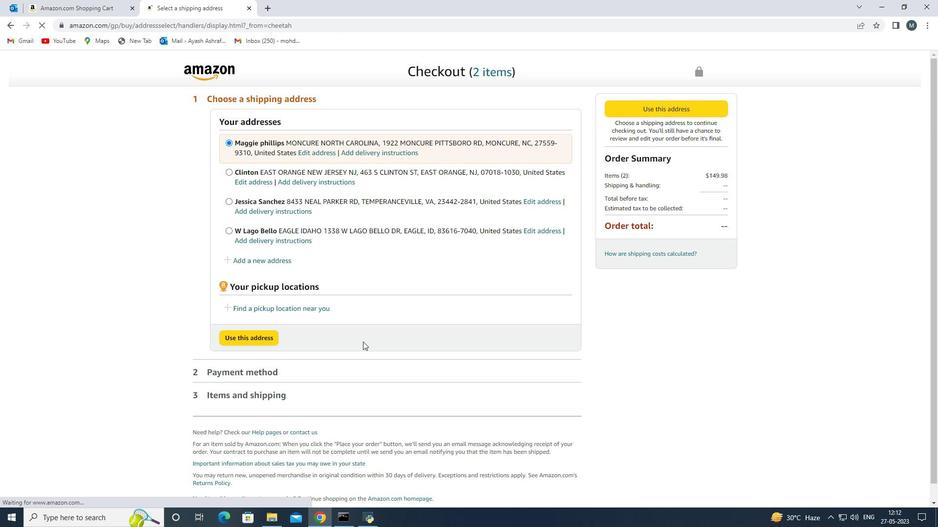 
Action: Mouse scrolled (676, 321) with delta (0, 0)
Screenshot: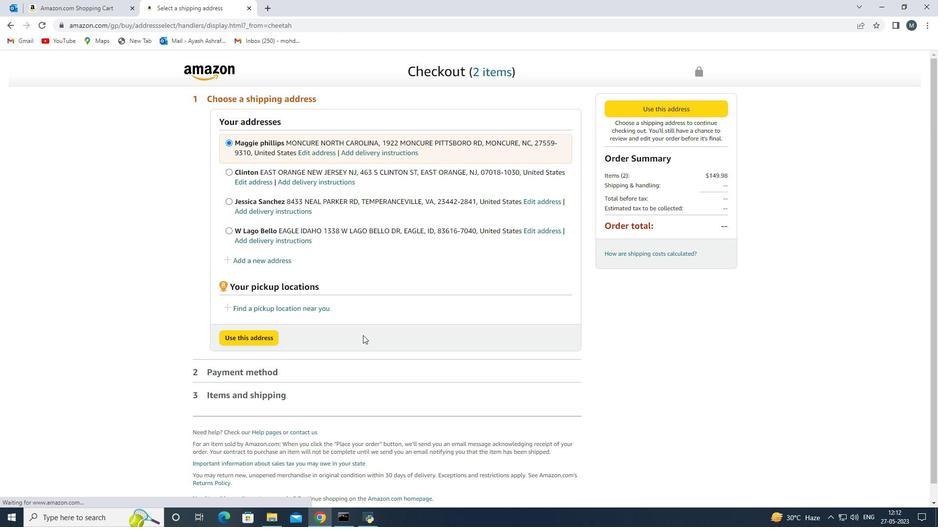
Action: Mouse moved to (748, 236)
Screenshot: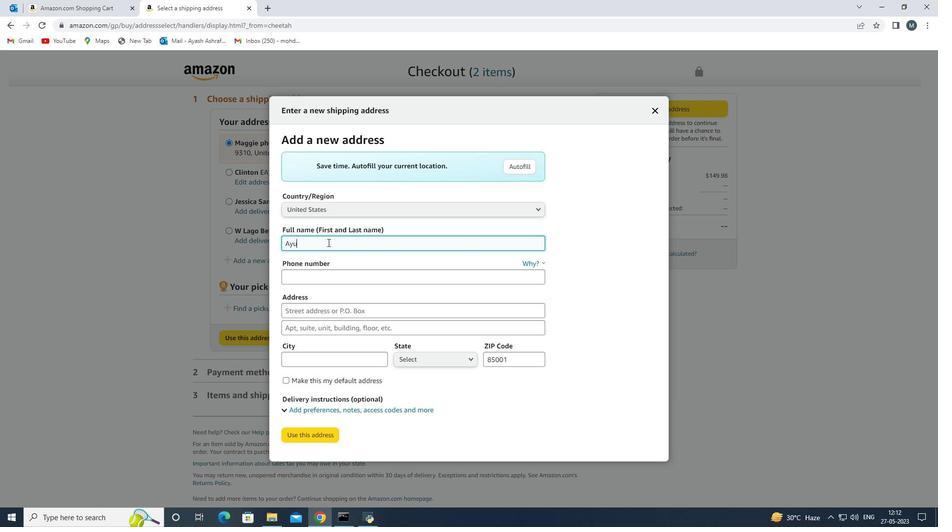
Action: Mouse pressed left at (748, 236)
Screenshot: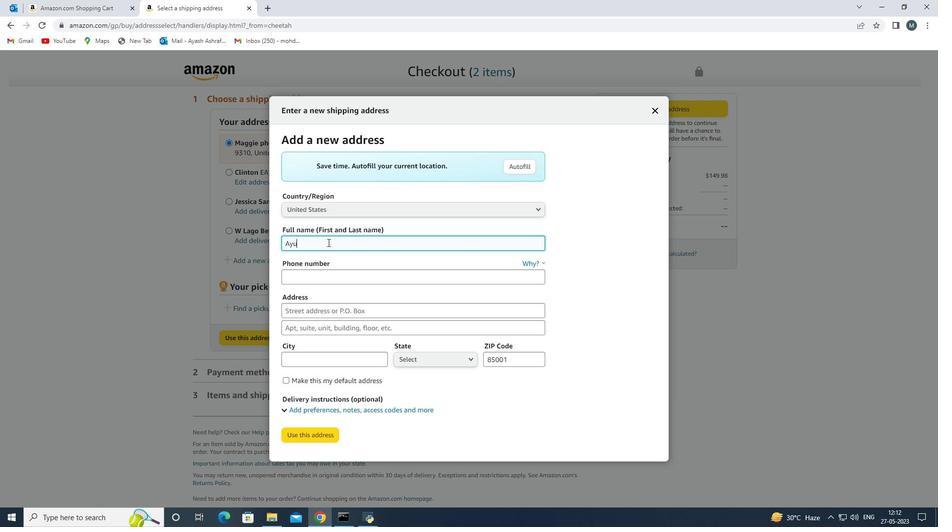
Action: Mouse moved to (729, 161)
Screenshot: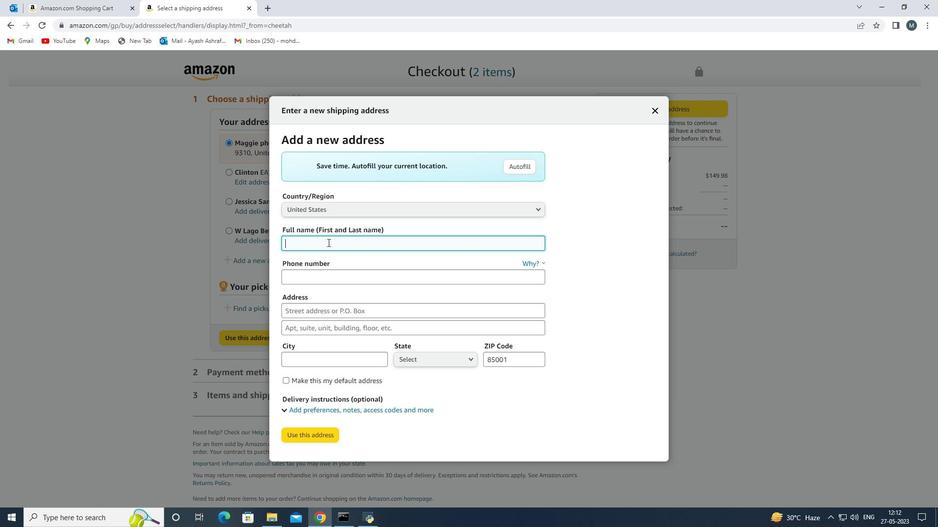 
Action: Mouse pressed left at (729, 161)
Screenshot: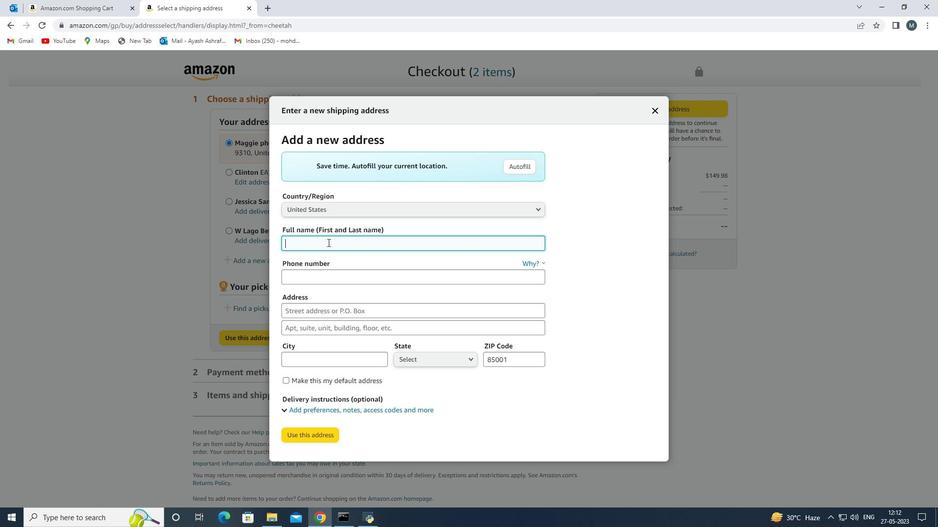 
Action: Mouse moved to (314, 272)
Screenshot: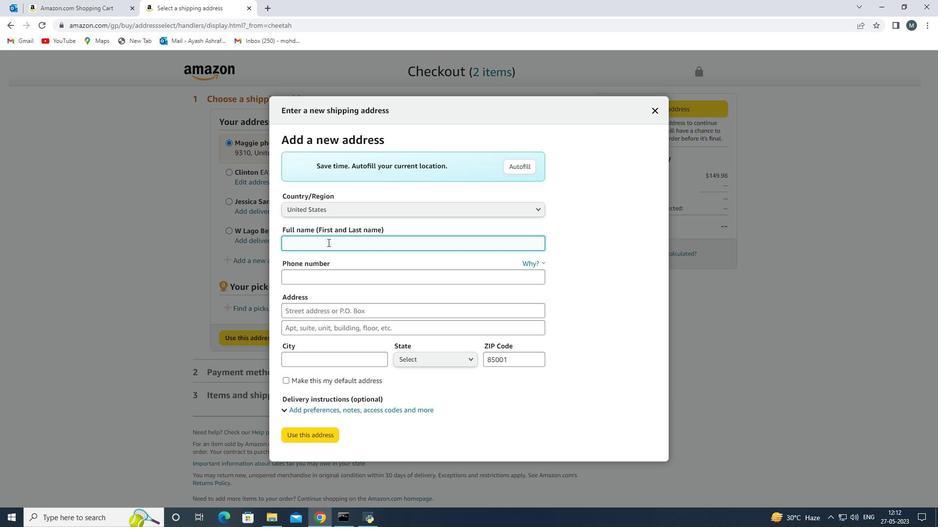 
Action: Mouse scrolled (314, 271) with delta (0, 0)
Screenshot: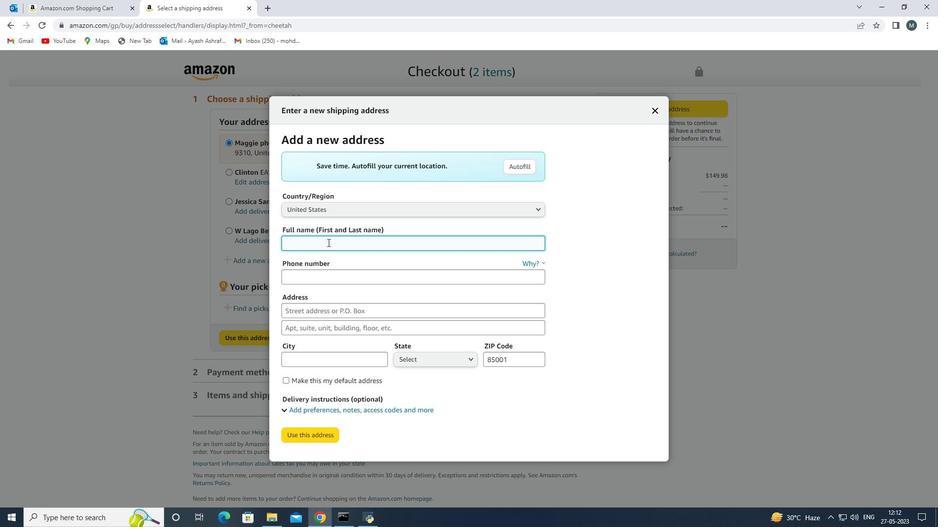 
Action: Mouse moved to (296, 260)
Screenshot: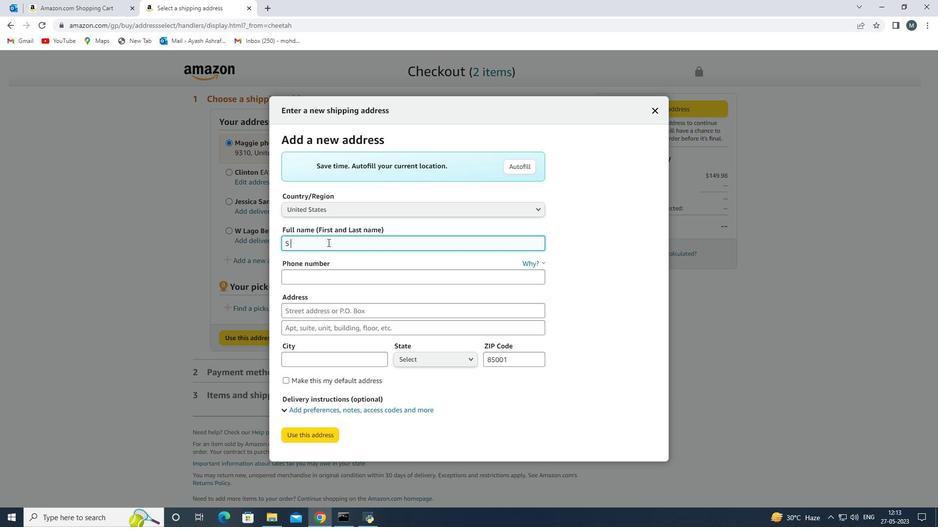 
Action: Mouse scrolled (296, 260) with delta (0, 0)
Screenshot: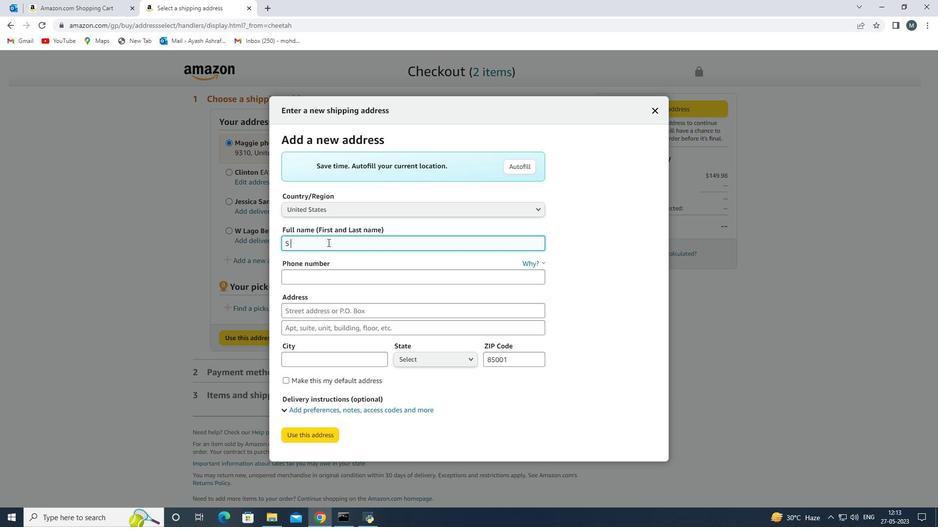 
Action: Mouse scrolled (296, 260) with delta (0, 0)
Screenshot: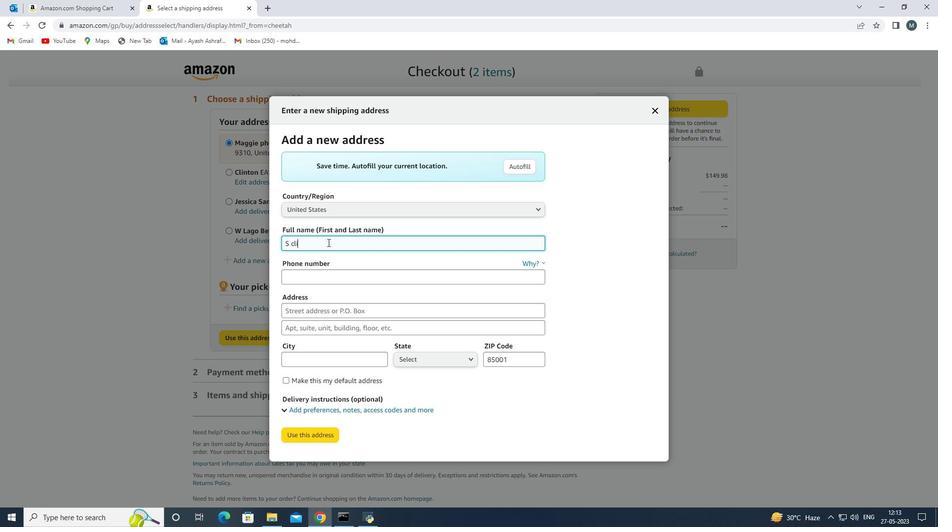 
Action: Mouse moved to (83, 240)
Screenshot: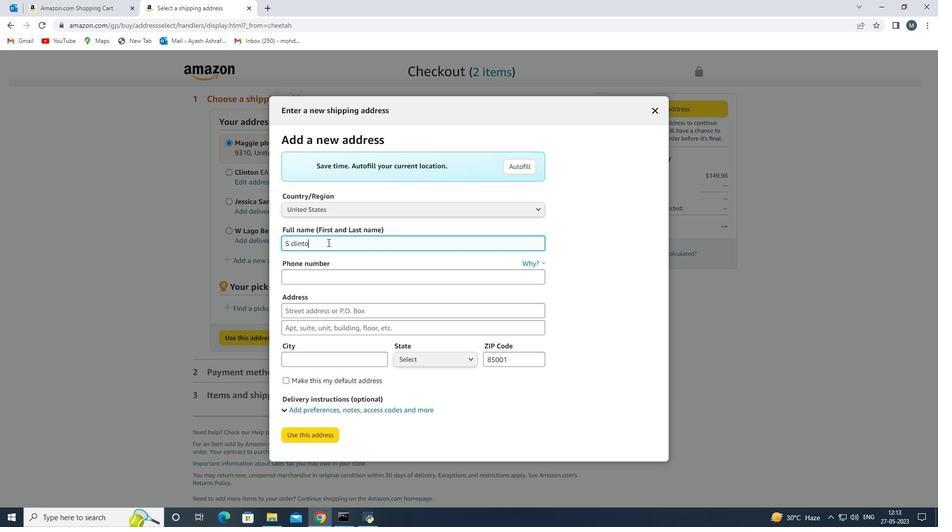 
Action: Mouse pressed left at (83, 240)
Screenshot: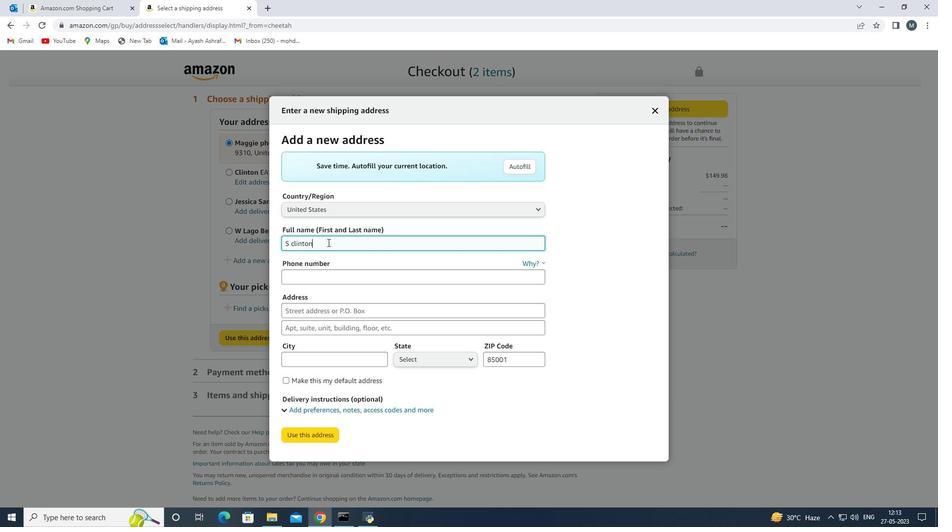 
Action: Mouse moved to (763, 308)
Screenshot: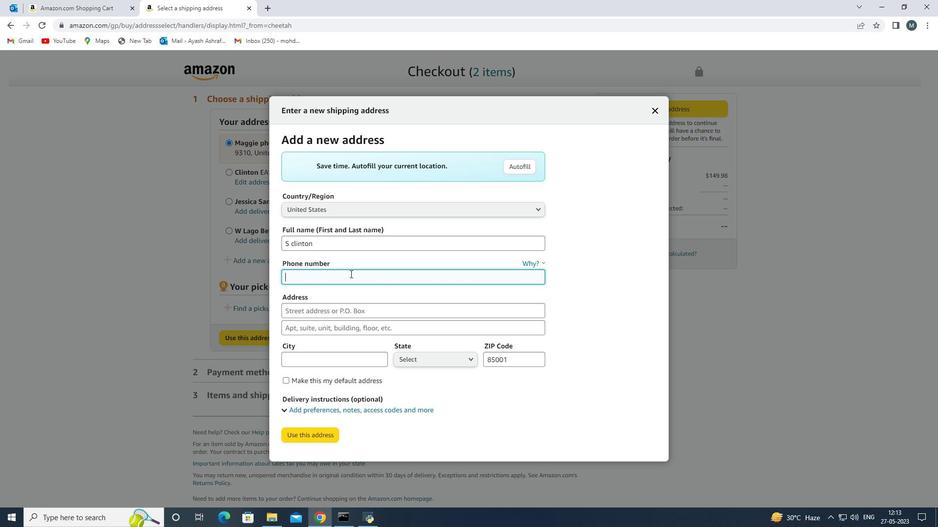 
Action: Mouse pressed left at (763, 308)
Screenshot: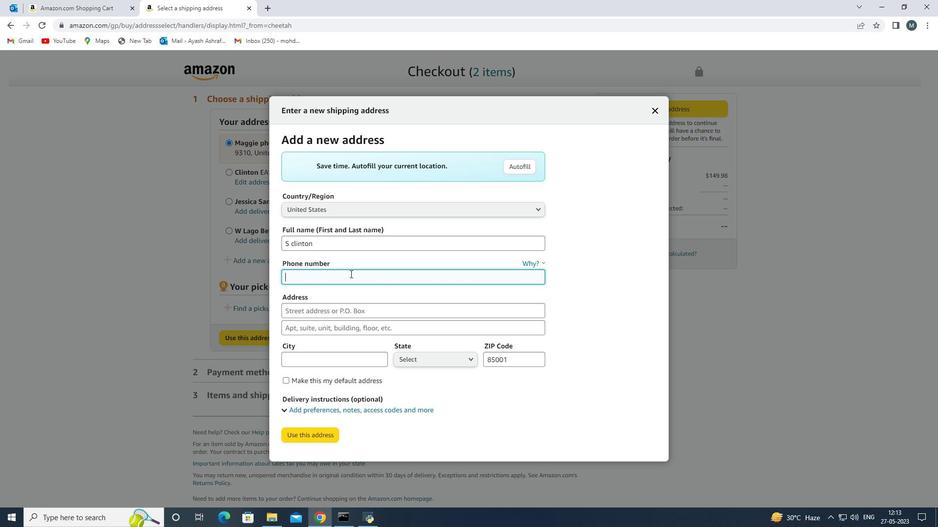
Action: Mouse moved to (553, 281)
Screenshot: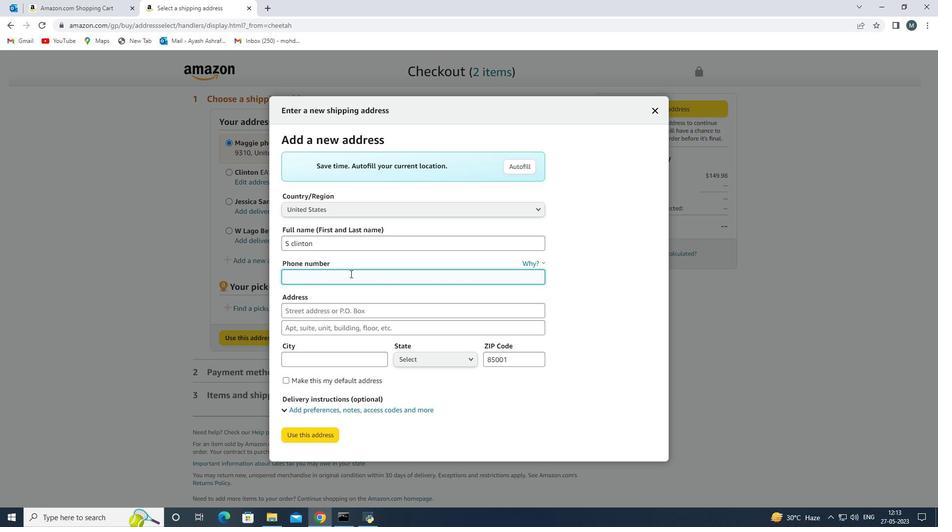 
Action: Mouse scrolled (553, 281) with delta (0, 0)
Screenshot: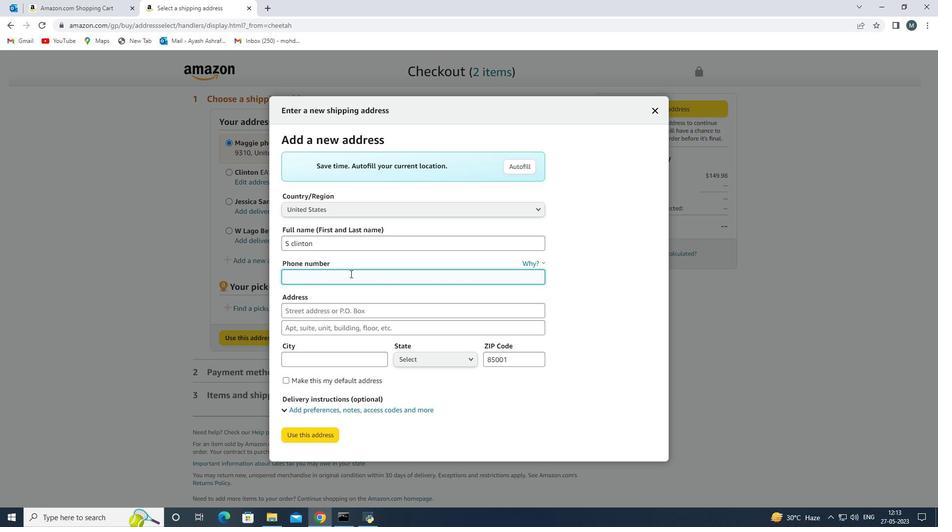 
Action: Mouse moved to (265, 173)
Screenshot: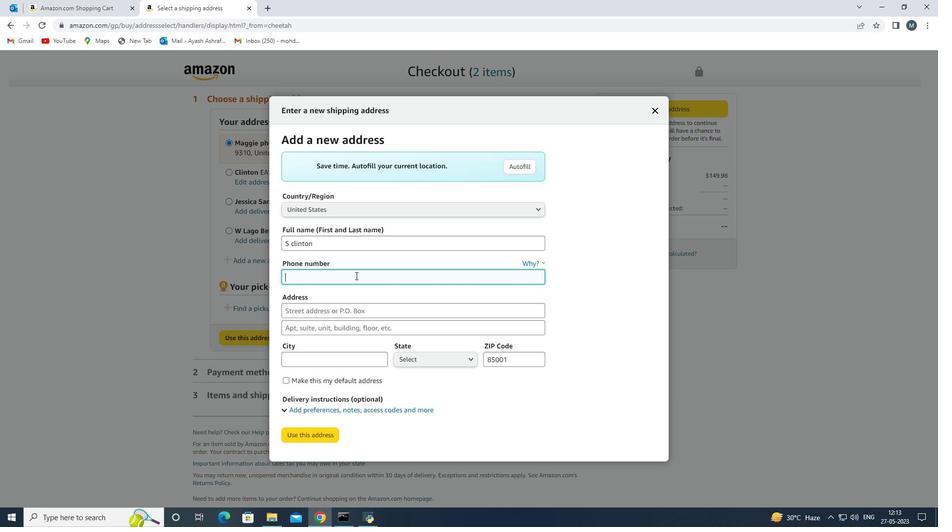 
Action: Mouse pressed left at (265, 173)
Screenshot: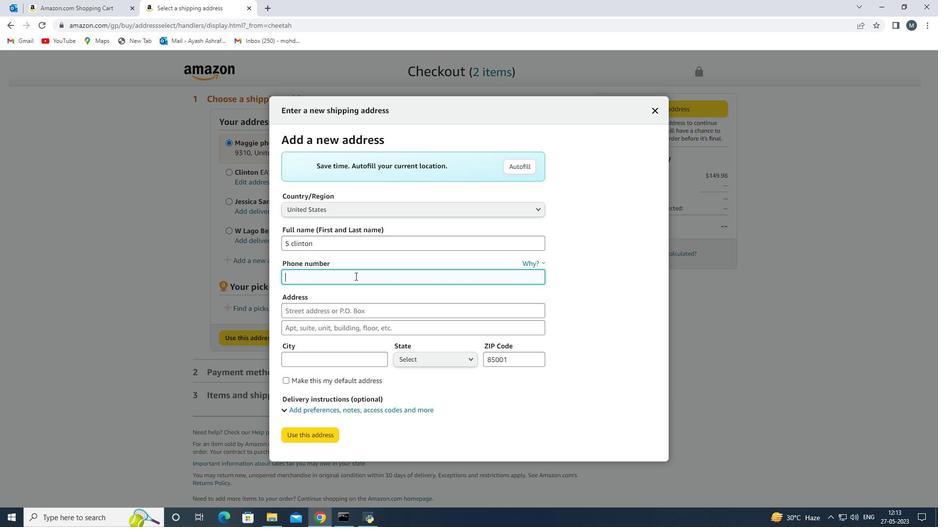 
Action: Mouse moved to (405, 243)
Screenshot: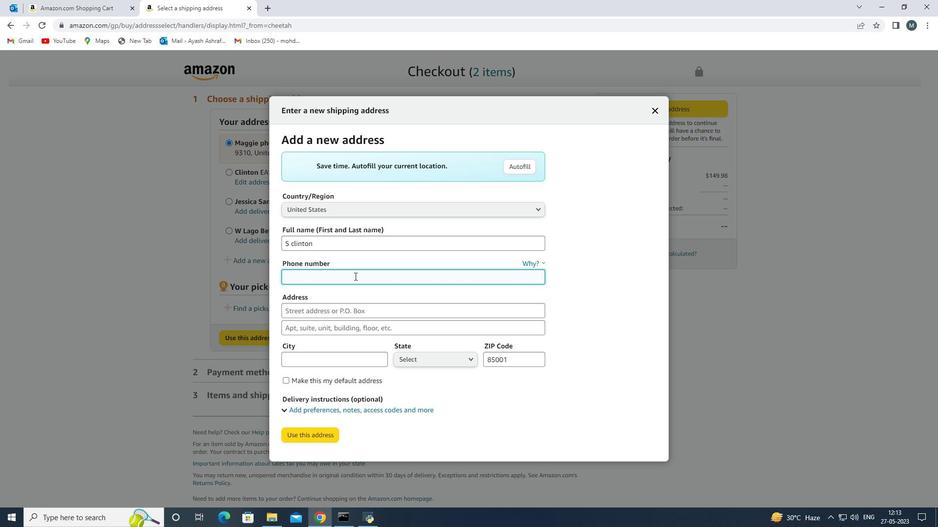 
Action: Mouse pressed left at (405, 243)
Screenshot: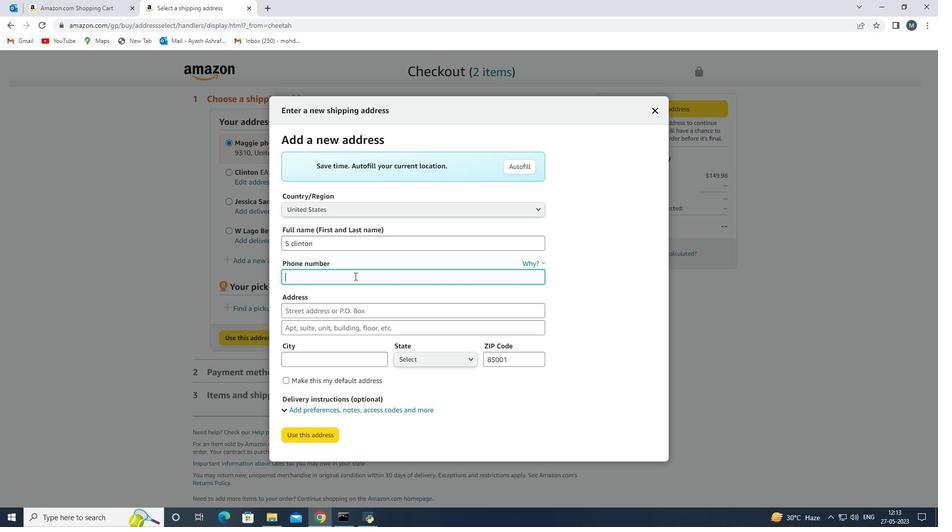 
Action: Key pressed <Key.backspace><Key.backspace><Key.backspace><Key.backspace><Key.backspace><Key.backspace><Key.backspace><Key.backspace><Key.backspace><Key.backspace><Key.backspace><Key.shift>Clinton<Key.space>
Screenshot: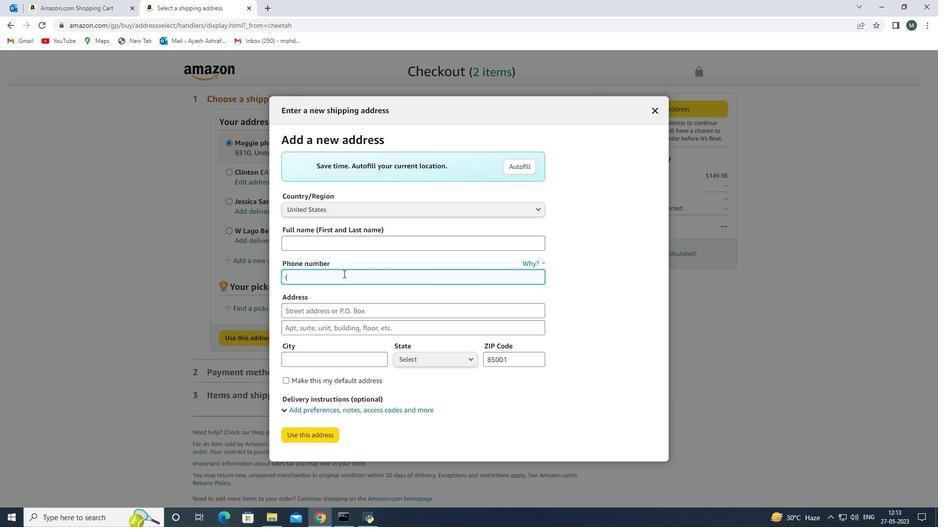 
Action: Mouse moved to (378, 280)
Screenshot: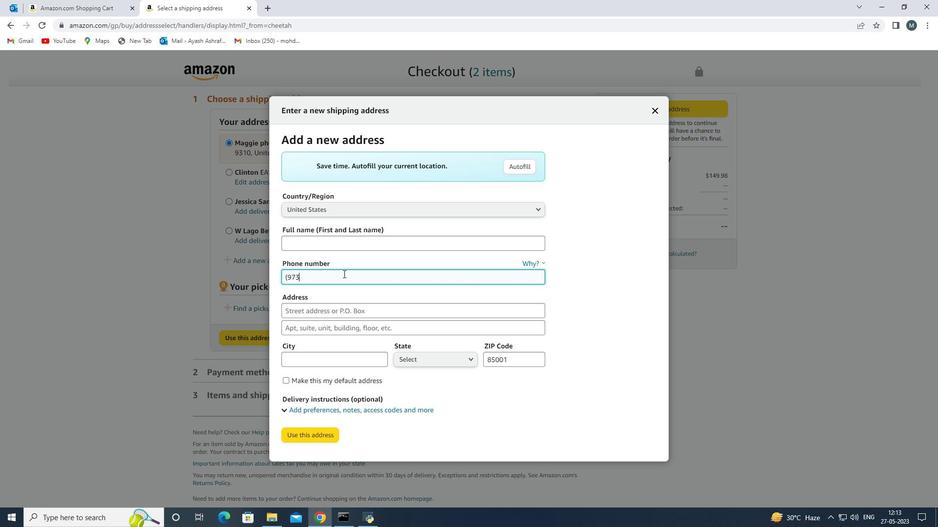 
Action: Mouse pressed left at (378, 280)
Screenshot: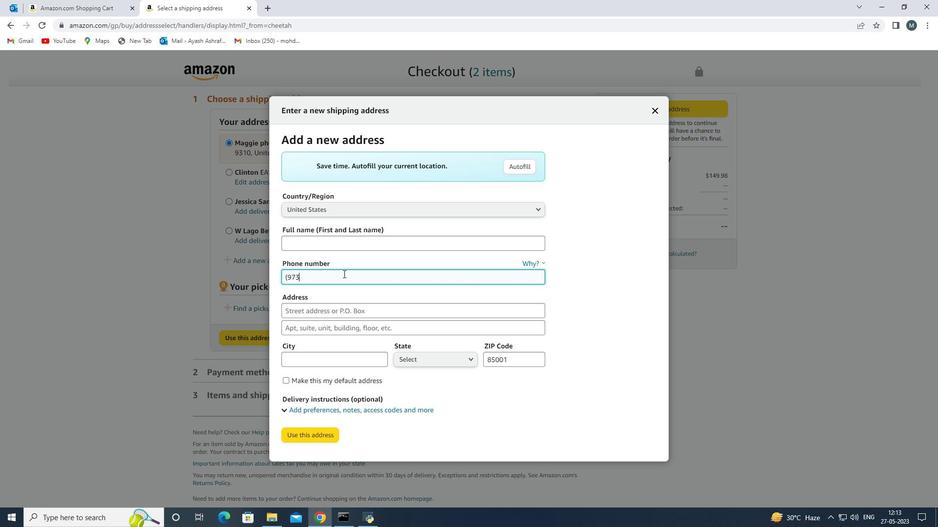 
Action: Key pressed <Key.shift>(973<Key.shift><Key.shift><Key.shift><Key.shift><Key.shift><Key.shift><Key.shift><Key.shift><Key.shift><Key.shift><Key.shift><Key.shift><Key.shift><Key.shift>)672-1023
Screenshot: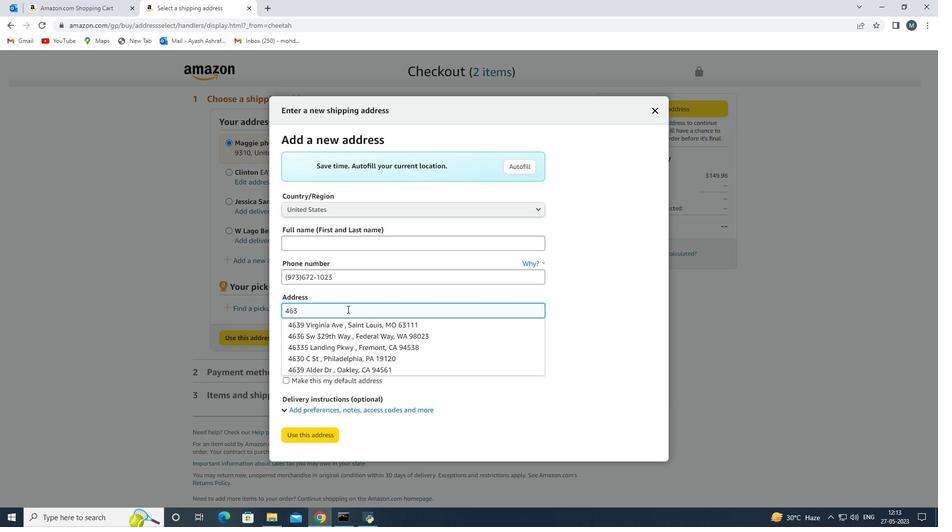 
Action: Mouse moved to (366, 309)
Screenshot: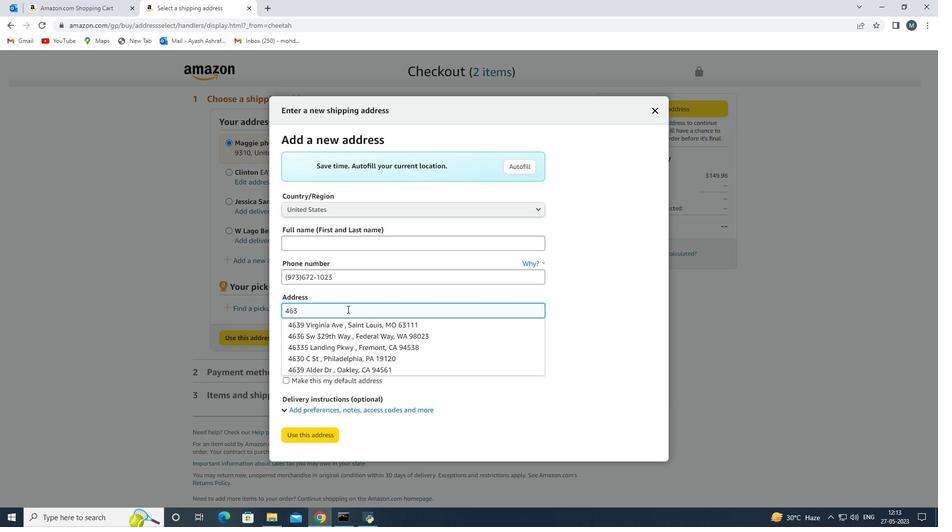 
Action: Mouse pressed left at (366, 309)
Screenshot: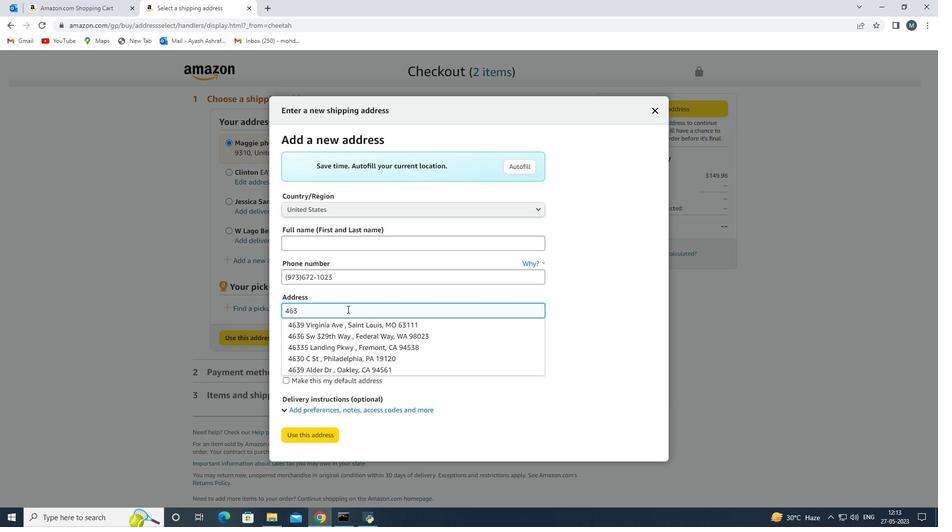 
Action: Key pressed 463<Key.space><Key.shift><Key.caps_lock>sCLINTO<Key.space><Key.backspace>N<Key.space>ST
Screenshot: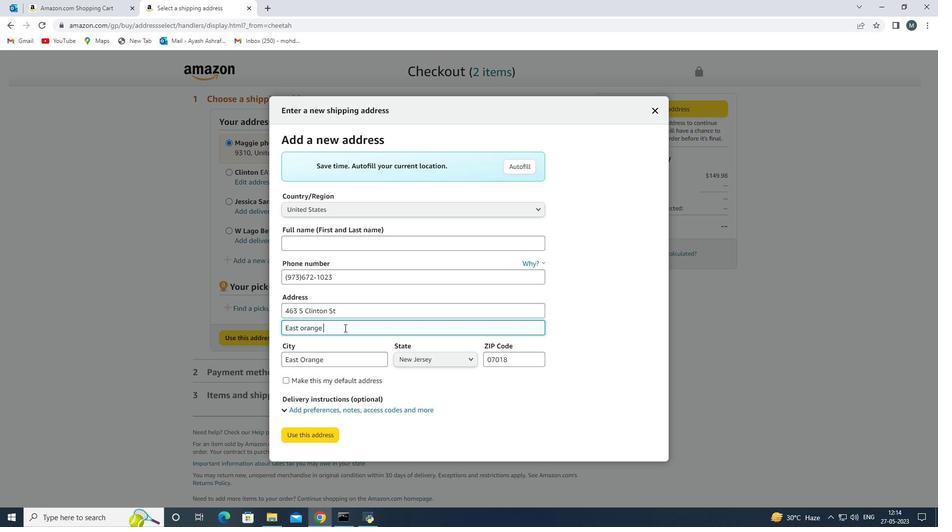 
Action: Mouse moved to (373, 324)
Screenshot: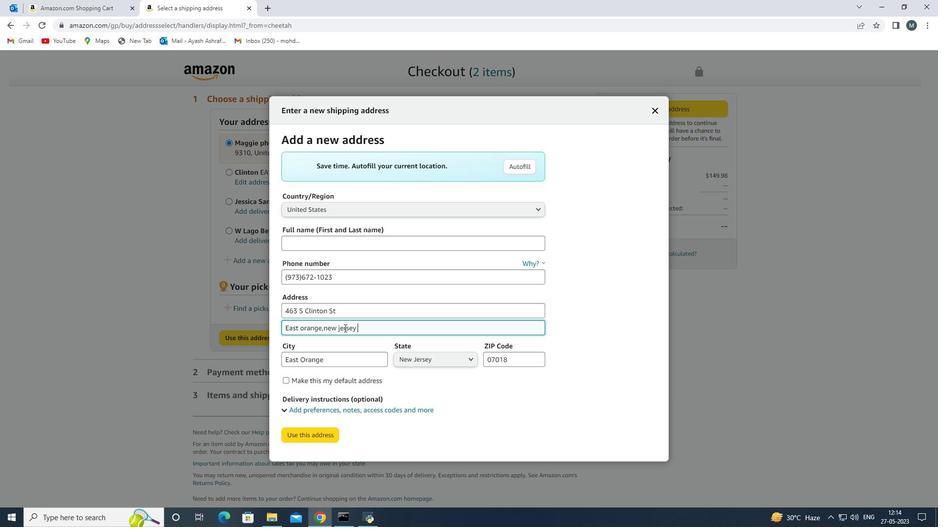 
Action: Mouse pressed left at (373, 324)
Screenshot: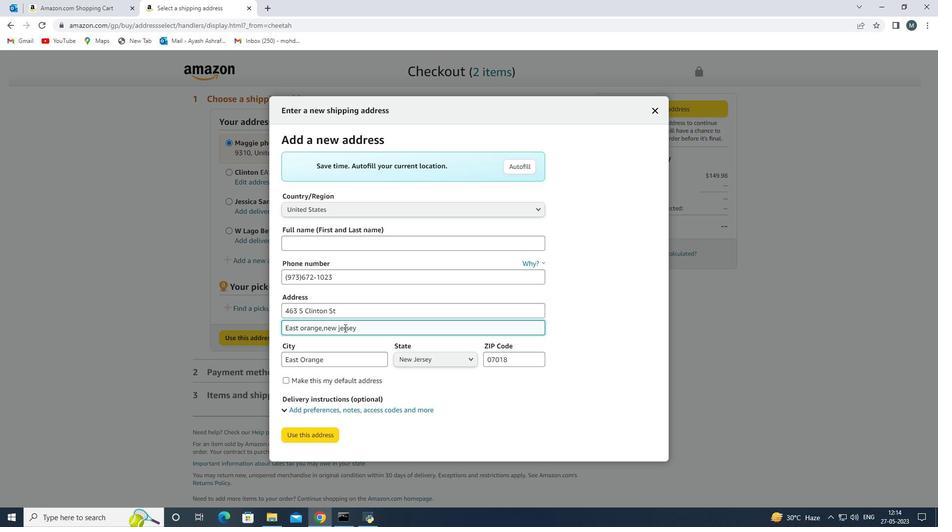 
Action: Mouse moved to (382, 319)
Screenshot: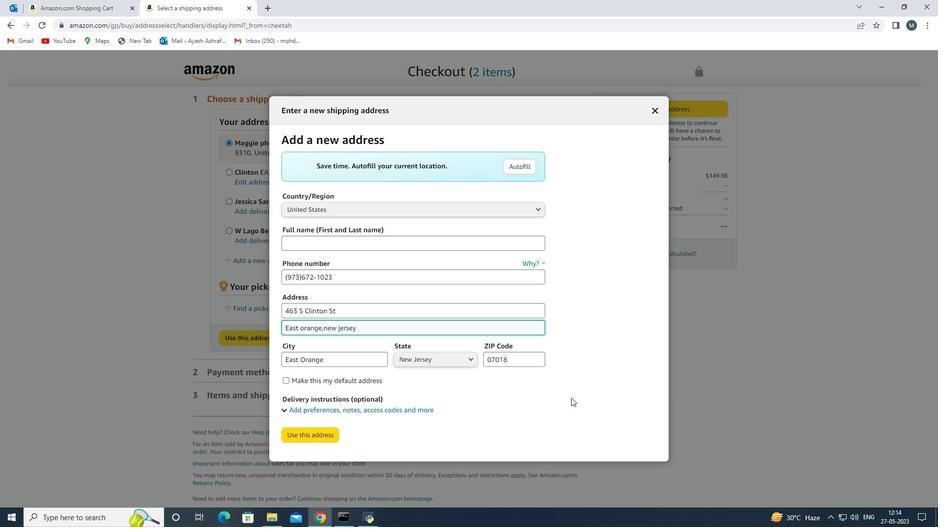 
Action: Mouse scrolled (382, 319) with delta (0, 0)
Screenshot: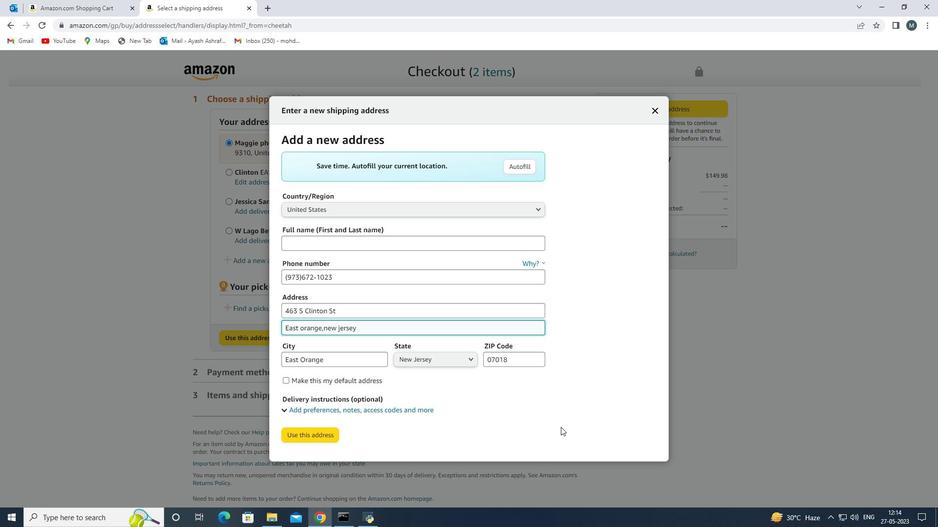 
Action: Mouse moved to (348, 327)
Screenshot: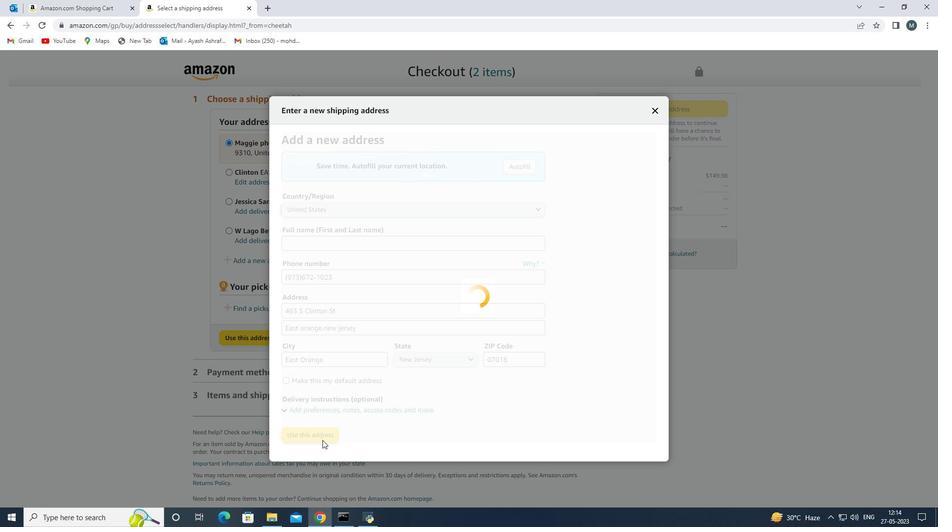 
Action: Mouse pressed left at (348, 327)
Screenshot: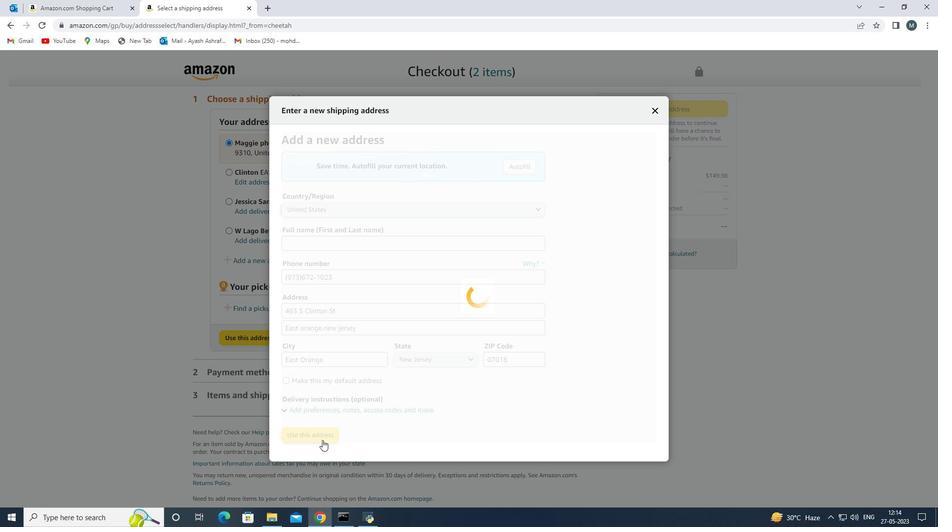 
Action: Key pressed <Key.shift>eaST<Key.space><Key.backspace><Key.backspace><Key.backspace><Key.backspace><Key.backspace><Key.backspace><Key.backspace><Key.backspace><Key.backspace><Key.backspace><Key.backspace><Key.backspace><Key.backspace><Key.backspace><Key.backspace><Key.backspace><Key.backspace><Key.backspace><Key.caps_lock>e<Key.backspace><Key.shift><Key.shift><Key.shift><Key.shift><Key.shift>Ess<Key.backspace><Key.backspace>ast<Key.space><Key.shift><Key.shift><Key.shift><Key.shift>Orange<Key.space>,new<Key.space>jersey<Key.space><Key.shift><Key.shift><Key.shift><Key.shift><Key.shift><Key.shift><Key.shift>(<Key.shift>N<Key.shift><Key.shift><Key.shift><Key.shift>J<Key.shift>)
Screenshot: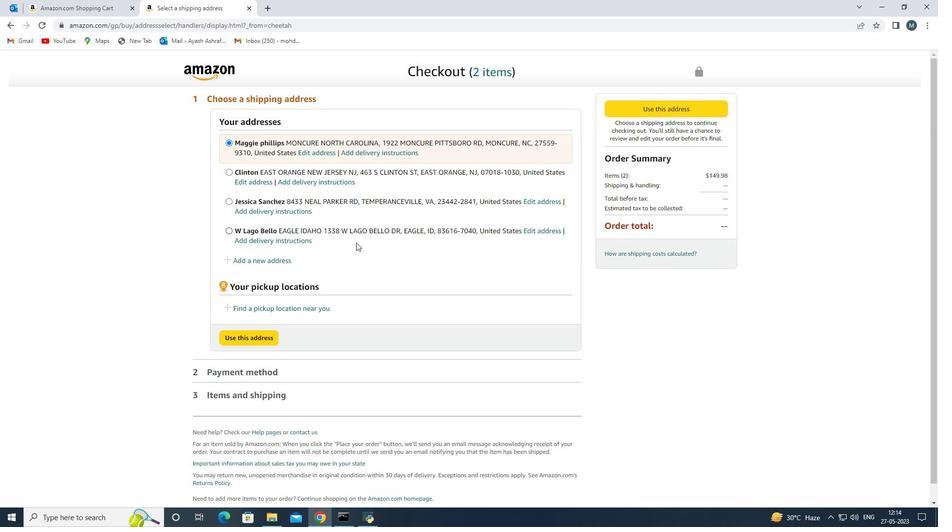 
Action: Mouse moved to (355, 341)
Screenshot: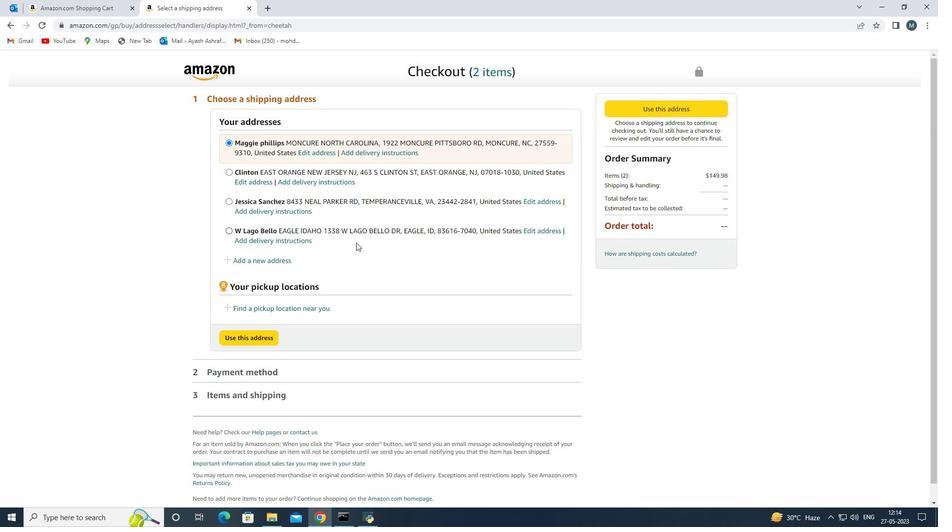 
Action: Mouse scrolled (355, 340) with delta (0, 0)
Screenshot: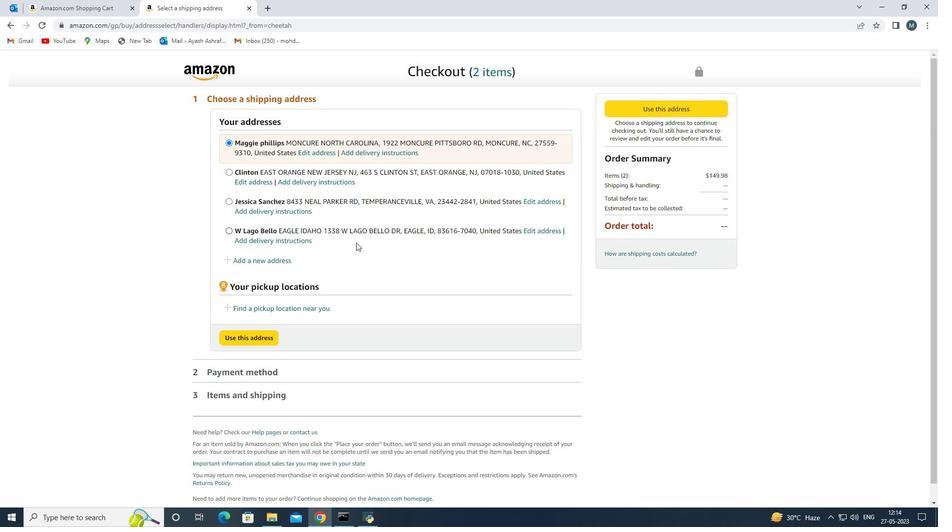 
Action: Mouse moved to (353, 350)
Screenshot: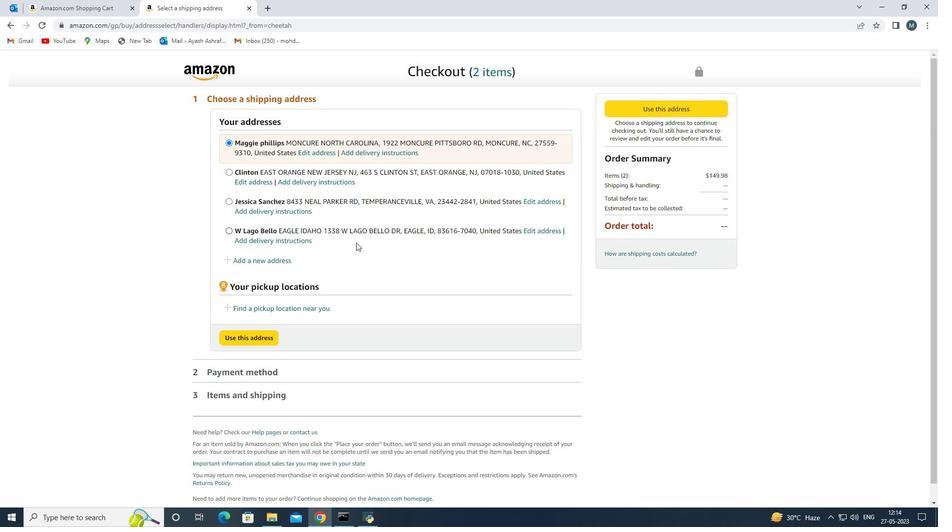 
Action: Mouse scrolled (353, 349) with delta (0, 0)
Screenshot: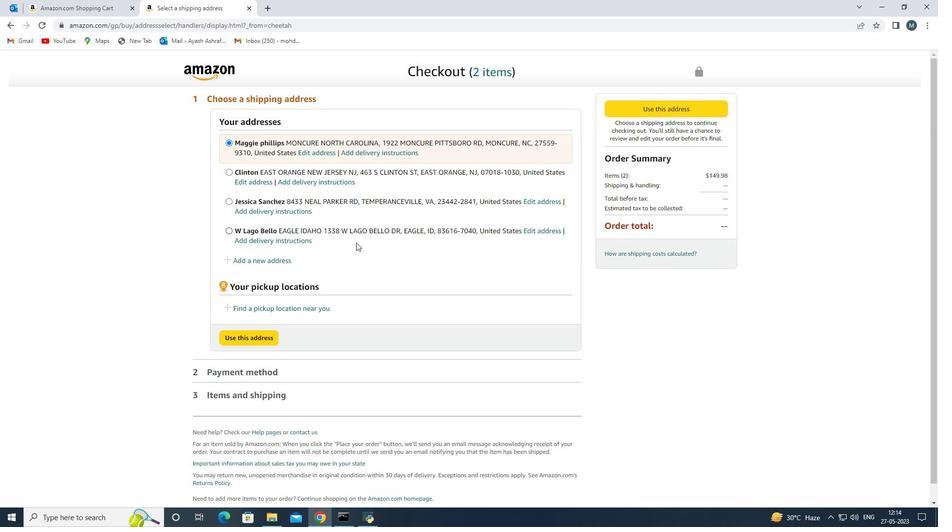 
Action: Mouse moved to (317, 432)
Screenshot: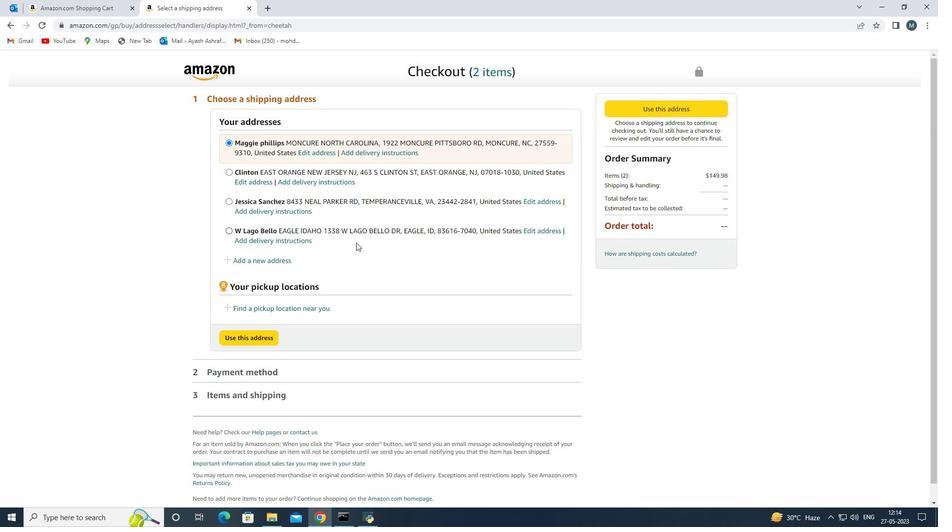
Action: Mouse pressed left at (317, 432)
Screenshot: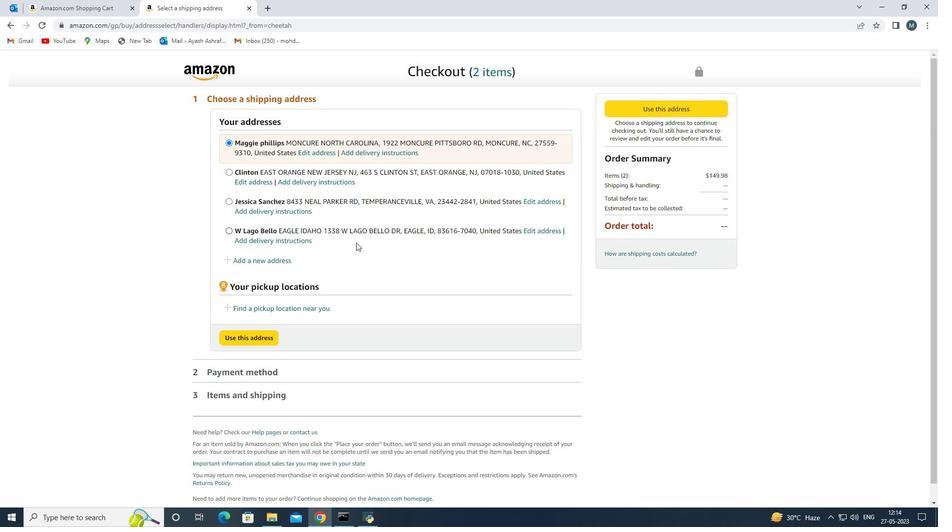 
Action: Mouse moved to (19, 91)
Screenshot: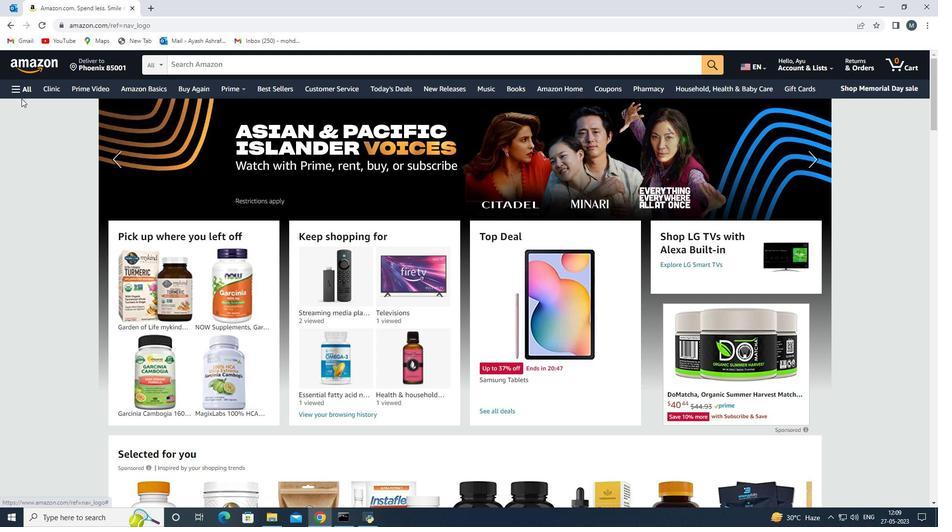 
Action: Mouse pressed left at (19, 91)
Screenshot: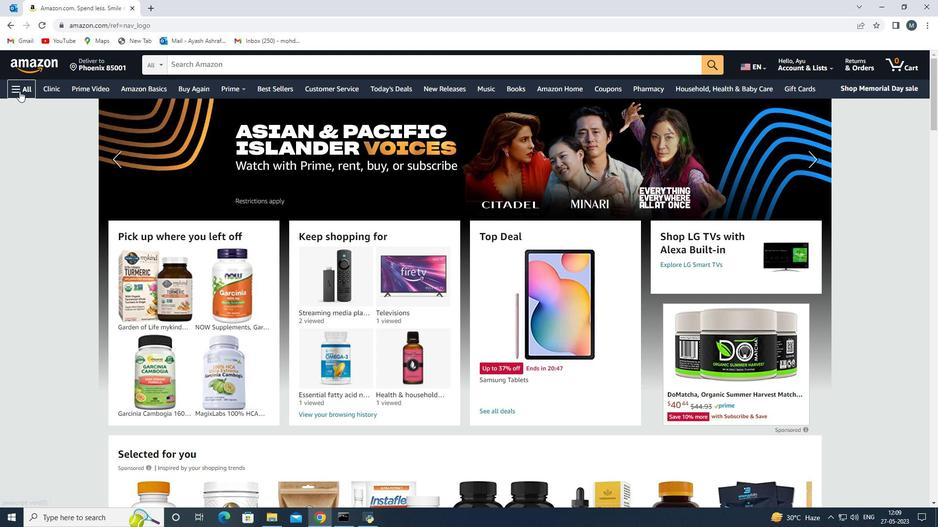 
Action: Mouse moved to (97, 291)
Screenshot: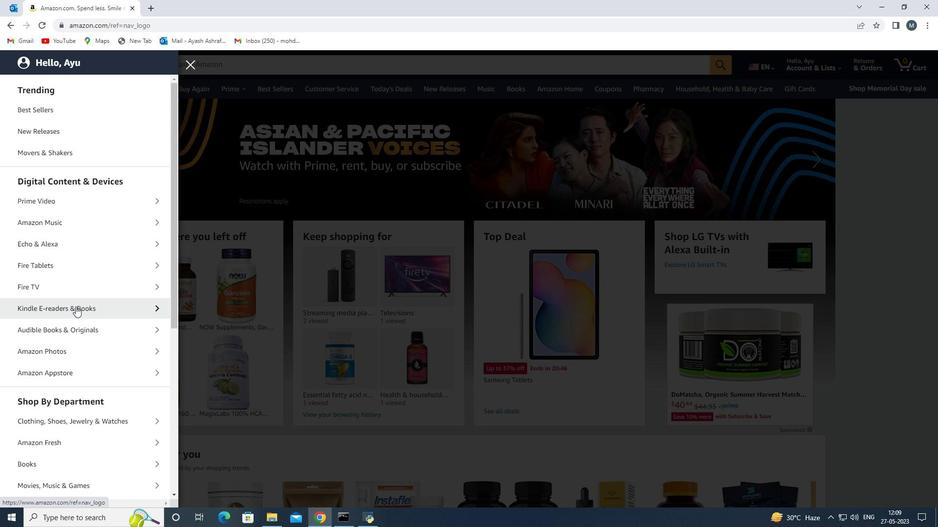 
Action: Mouse pressed left at (97, 291)
Screenshot: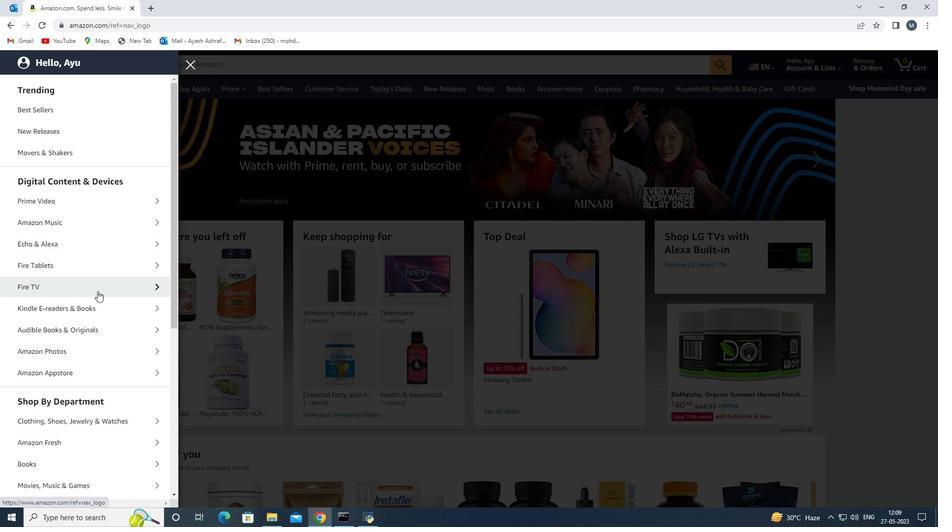 
Action: Mouse moved to (65, 126)
Screenshot: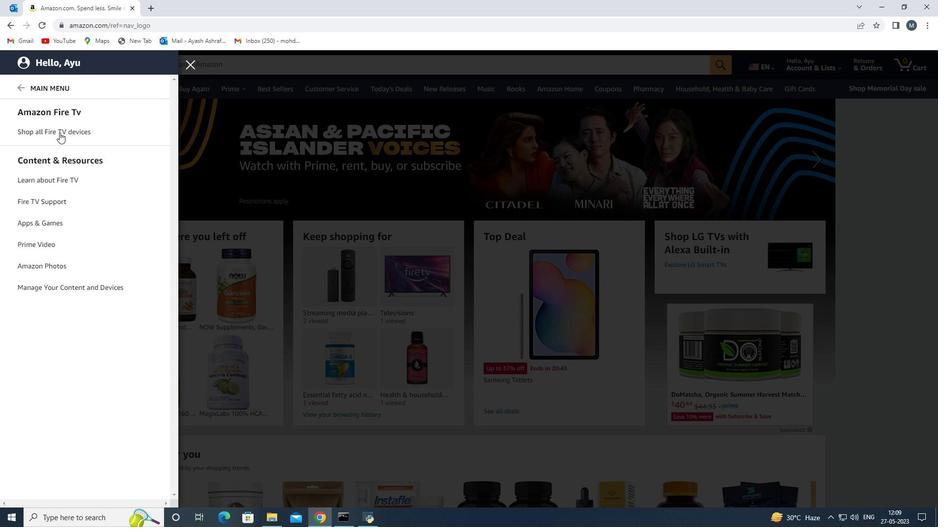 
Action: Mouse pressed left at (65, 126)
Screenshot: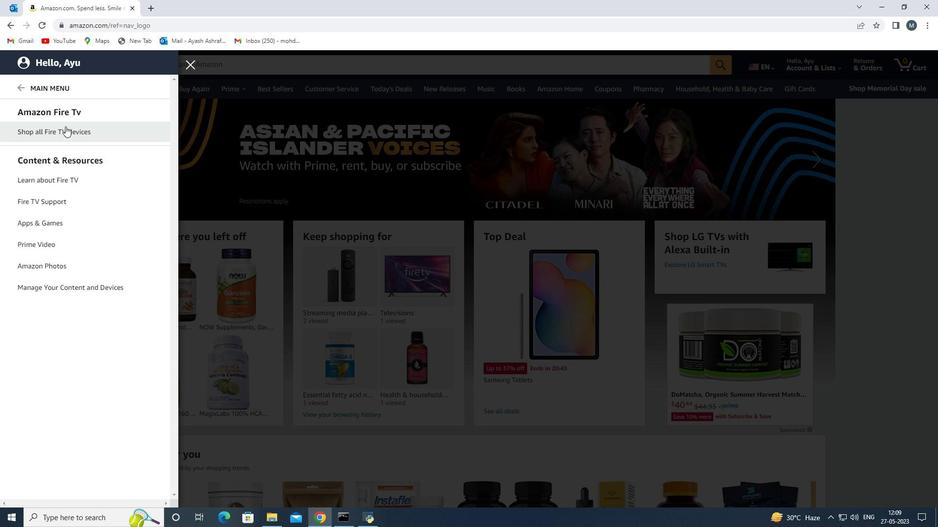 
Action: Mouse moved to (281, 65)
Screenshot: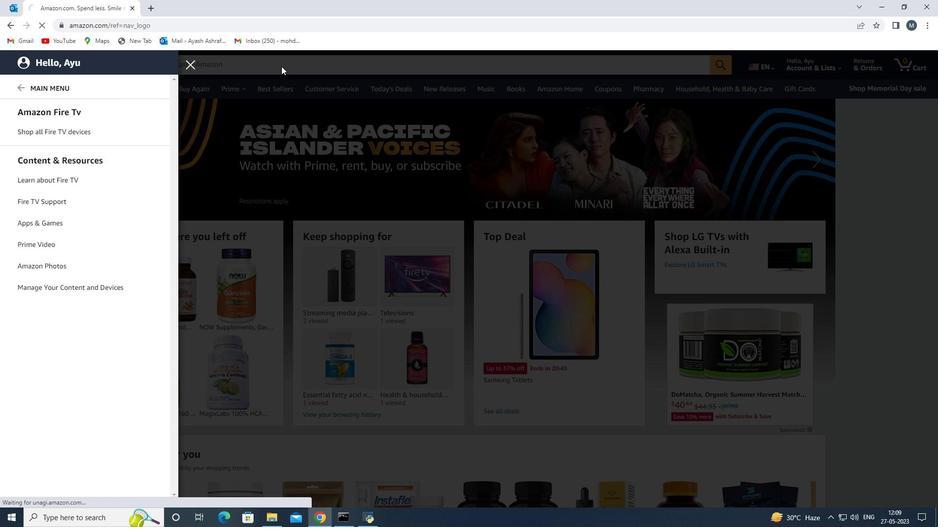 
Action: Mouse pressed left at (281, 65)
Screenshot: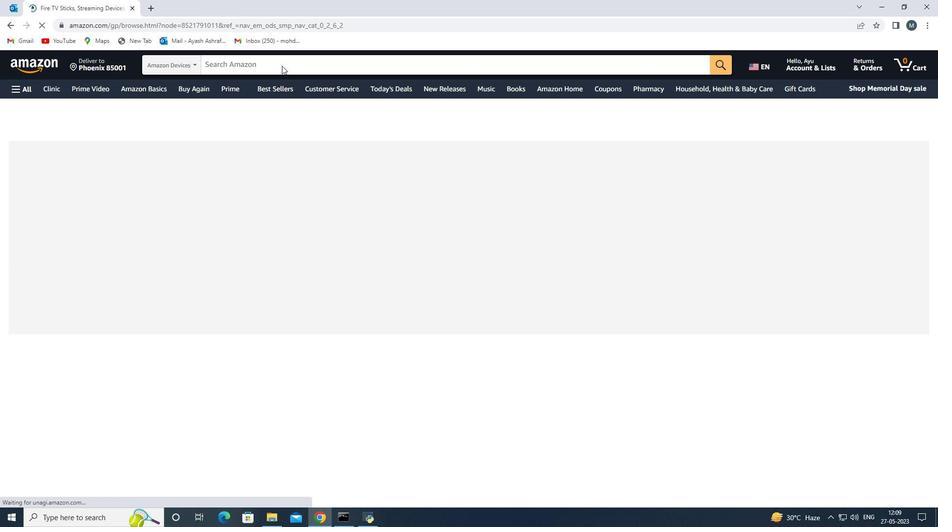 
Action: Mouse moved to (281, 65)
Screenshot: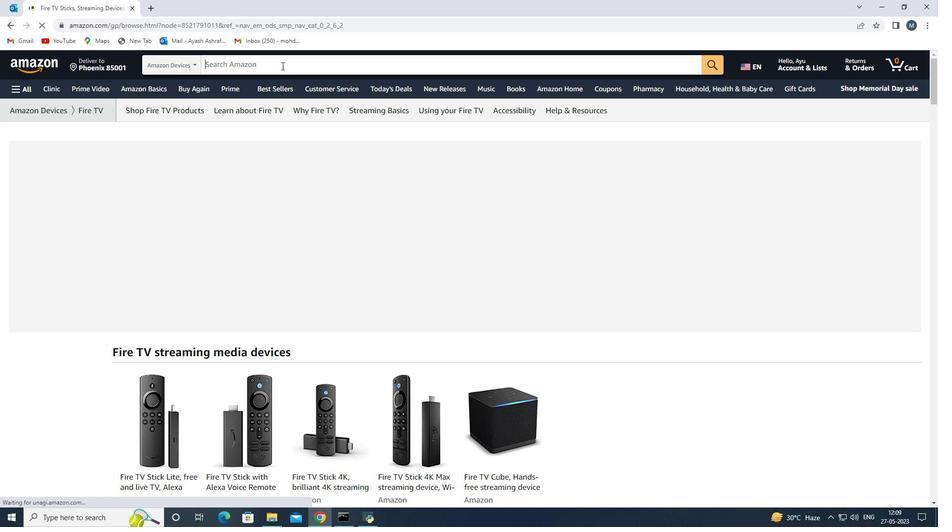 
Action: Key pressed <Key.shift><Key.shift><Key.shift>Di
Screenshot: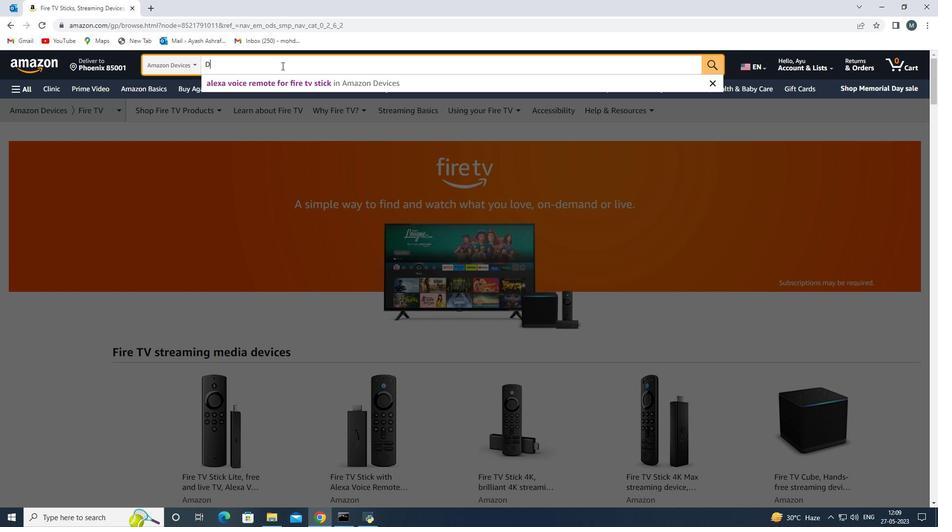 
Action: Mouse moved to (281, 65)
Screenshot: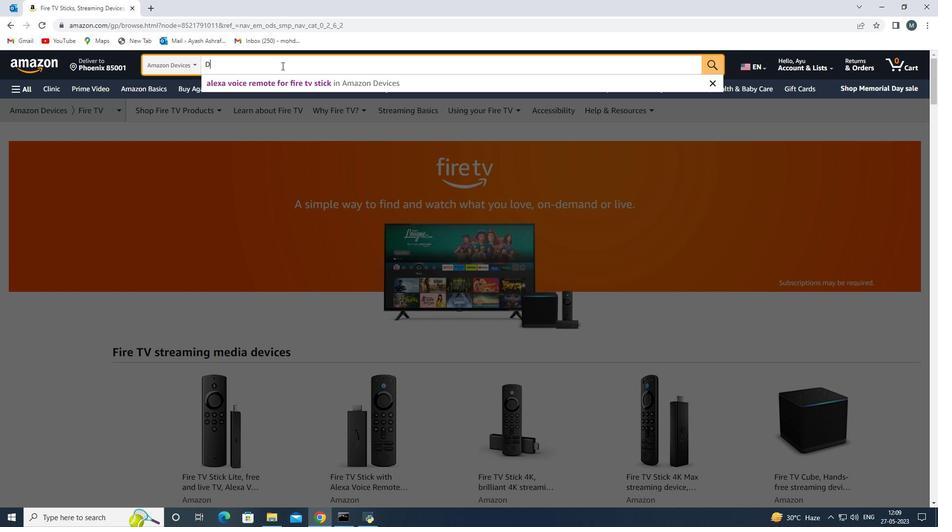 
Action: Key pressed re<Key.space>tv<Key.space>cube<Key.space>with<Key.space>alexa<Key.space>voice<Key.space>remoote<Key.space><Key.backspace><Key.backspace><Key.backspace><Key.backspace>te<Key.enter>
Screenshot: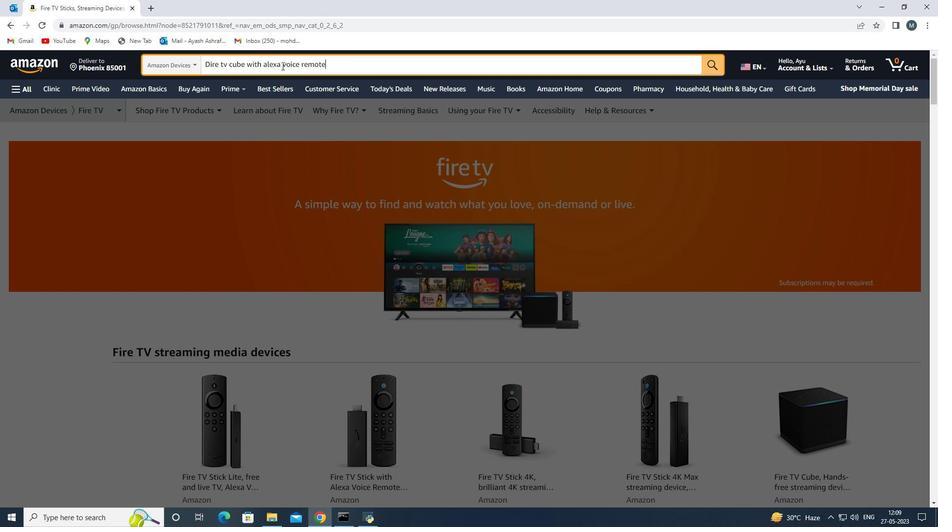 
Action: Mouse moved to (353, 266)
